 Task: Open Card Crisis Communication Planning in Board Vendor Management to Workspace Experiential Marketing and add a team member Softage.4@softage.net, a label Purple, a checklist Financial Management, an attachment from your google drive, a color Purple and finally, add a card description 'Develop and launch new customer engagement program' and a comment 'Given the potential impact of this task on our company strategic goals, let us ensure that we approach it with a long-term perspective.'. Add a start date 'Jan 04, 1900' with a due date 'Jan 11, 1900'
Action: Mouse moved to (72, 408)
Screenshot: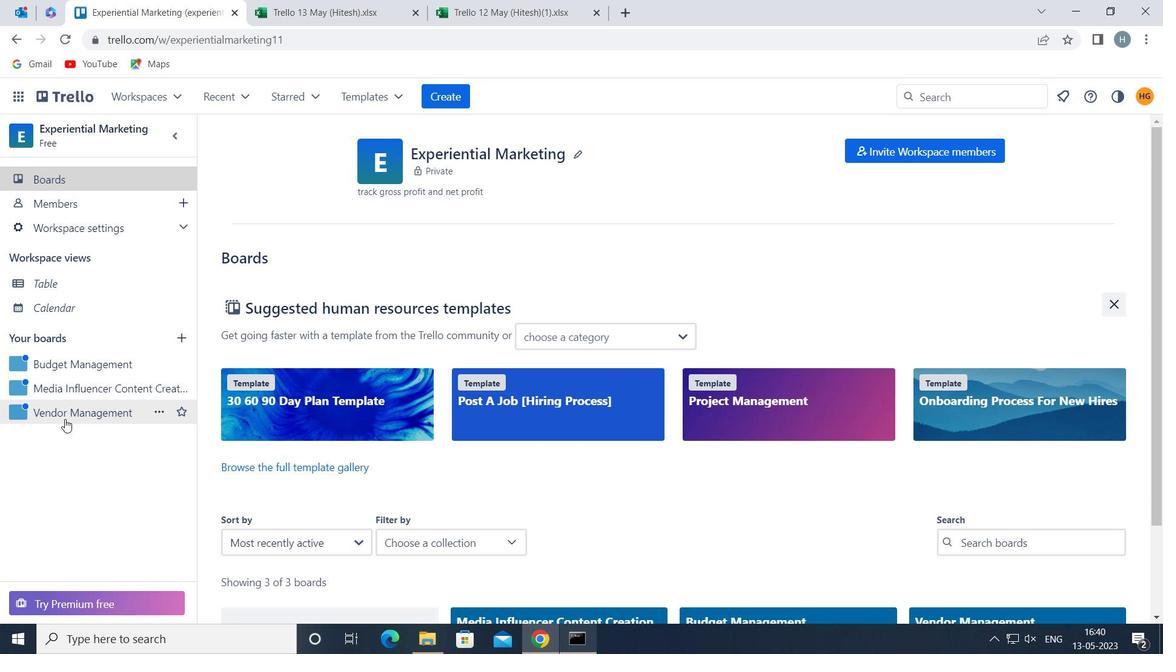 
Action: Mouse pressed left at (72, 408)
Screenshot: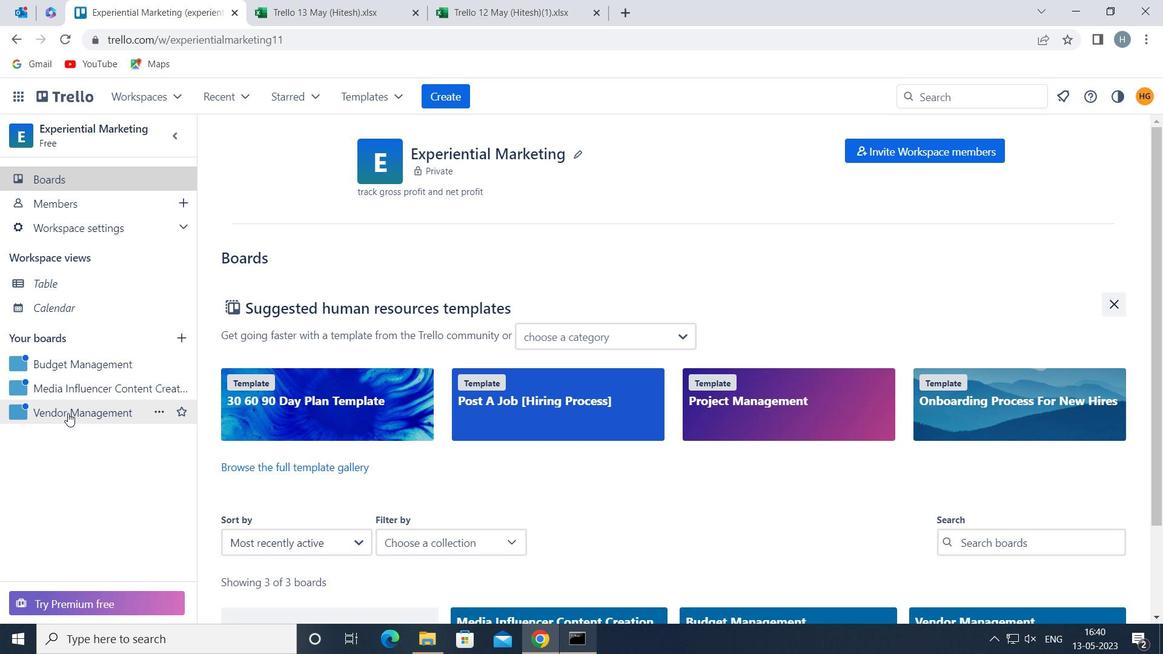 
Action: Mouse moved to (510, 216)
Screenshot: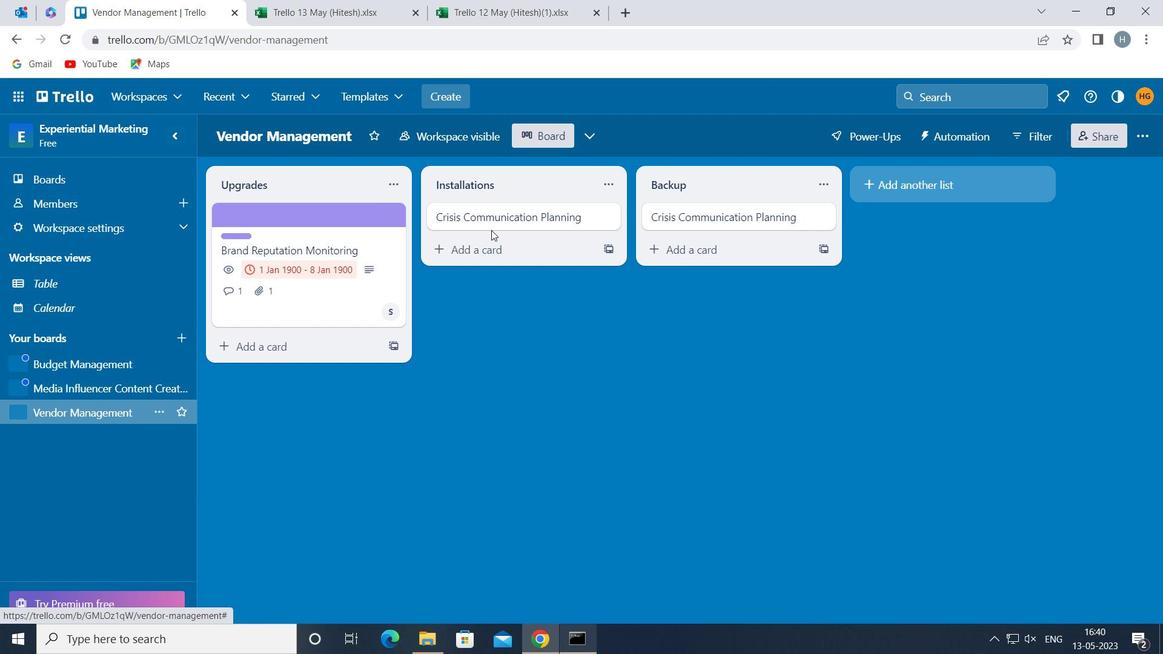 
Action: Mouse pressed left at (510, 216)
Screenshot: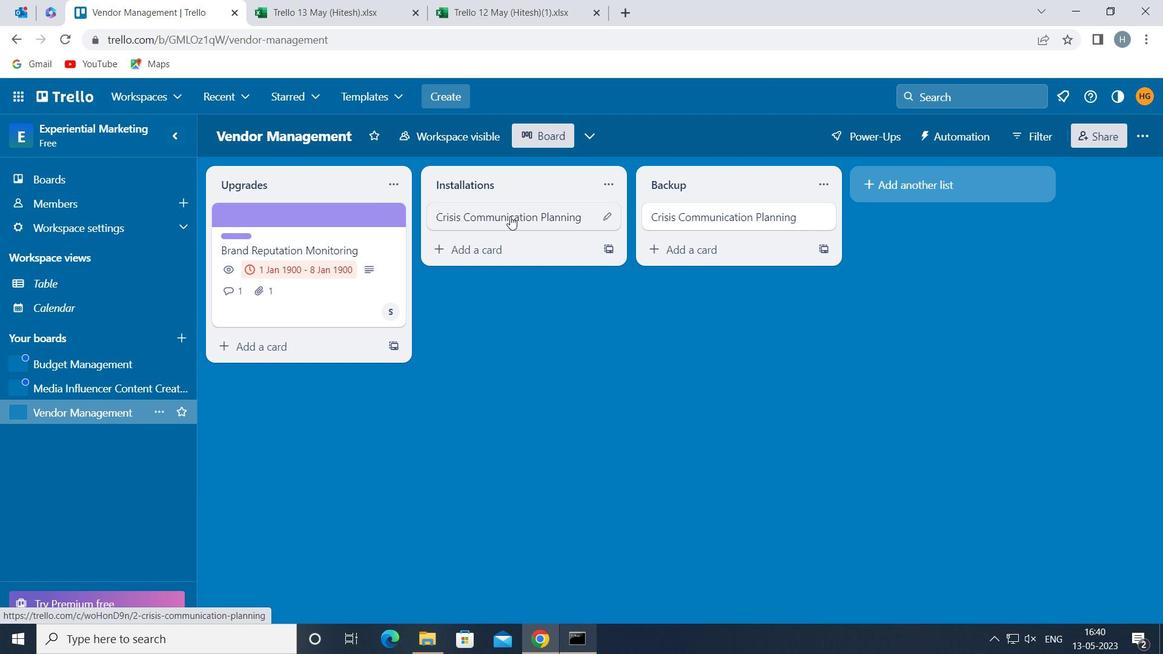 
Action: Mouse moved to (801, 270)
Screenshot: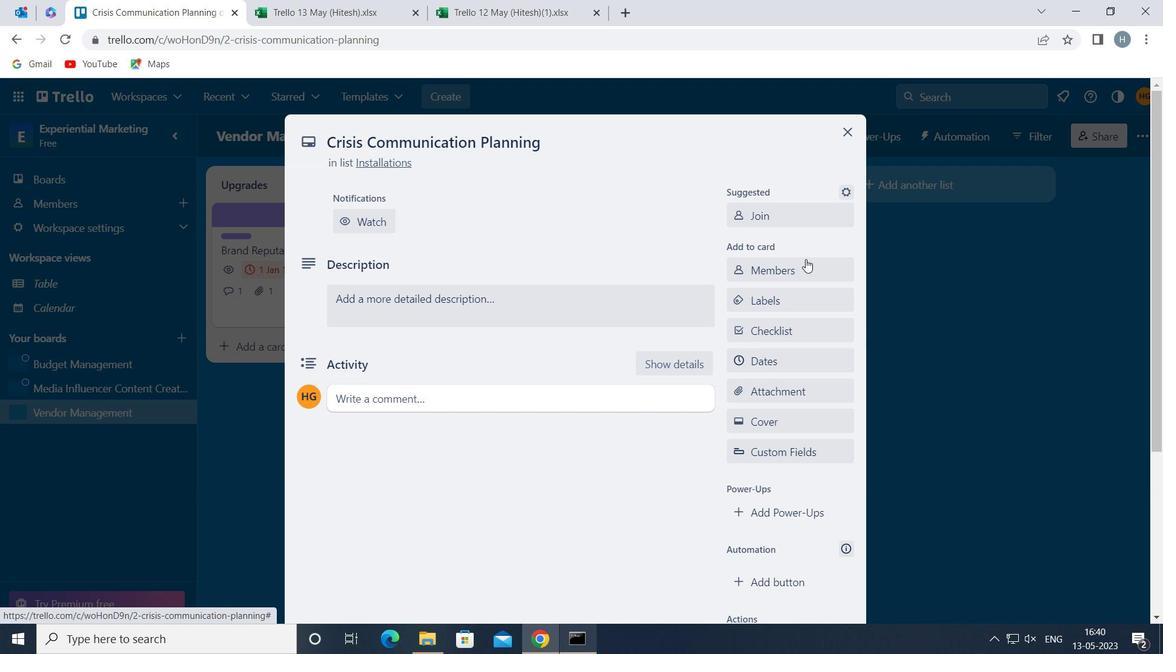 
Action: Mouse pressed left at (801, 270)
Screenshot: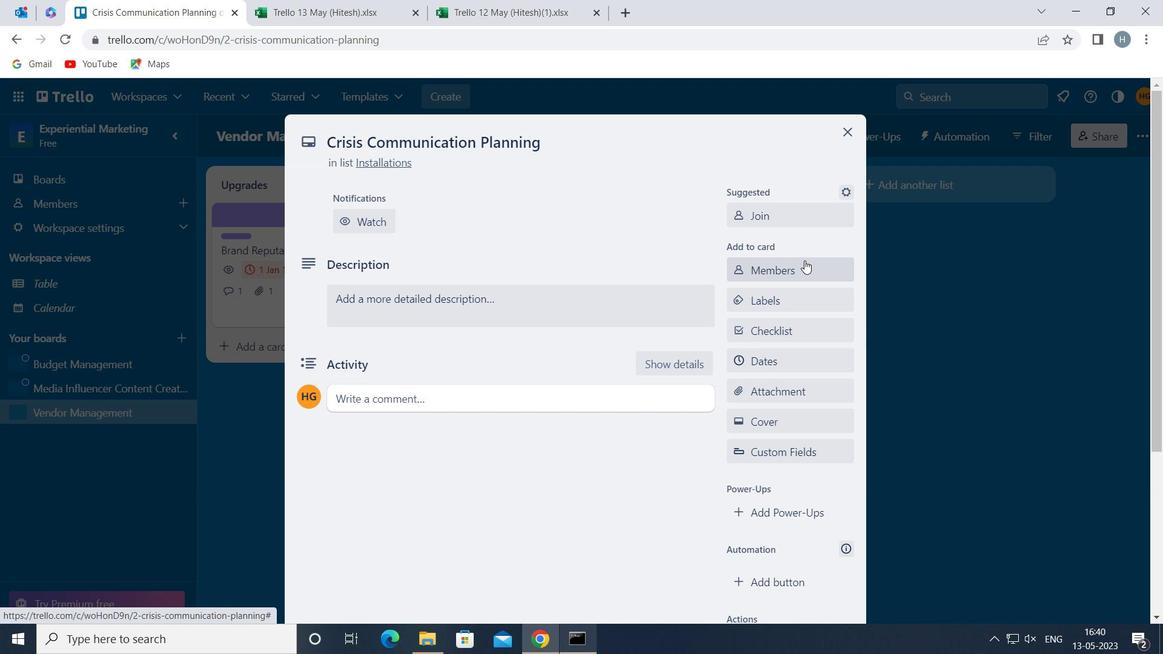 
Action: Mouse moved to (801, 270)
Screenshot: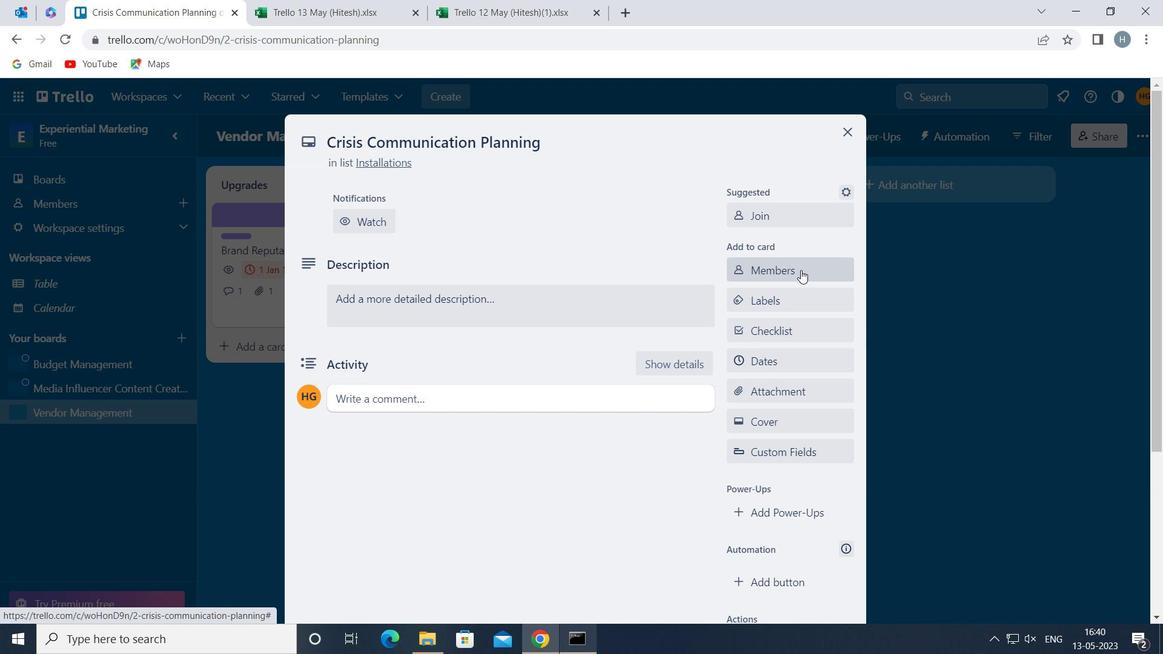 
Action: Key pressed softage
Screenshot: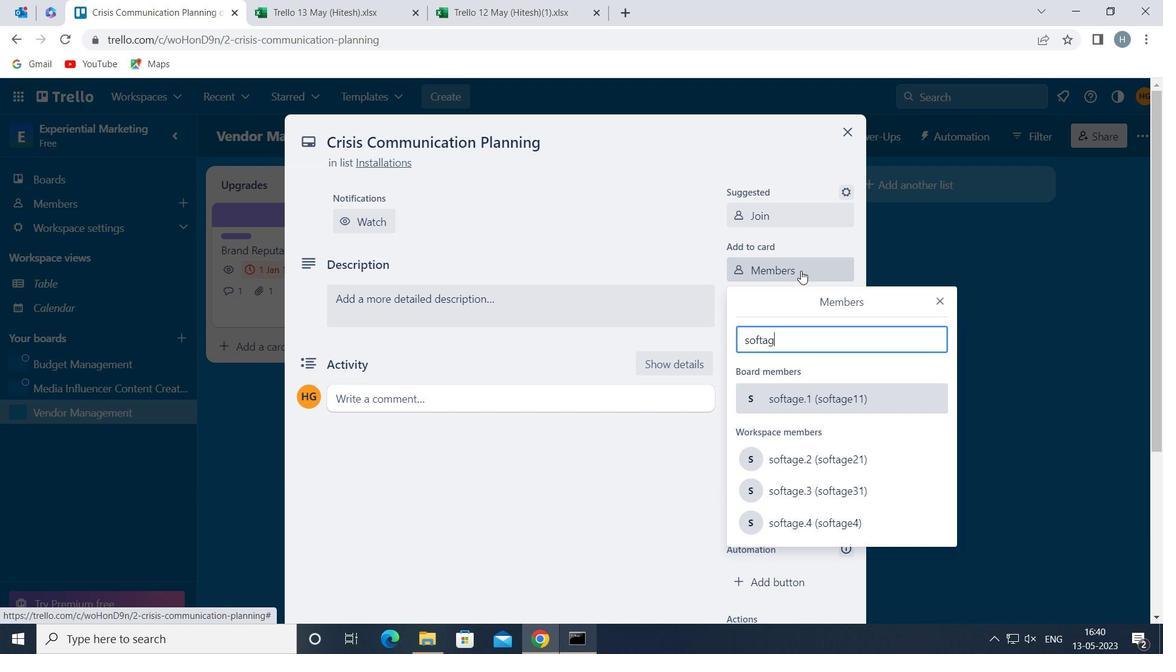 
Action: Mouse moved to (841, 518)
Screenshot: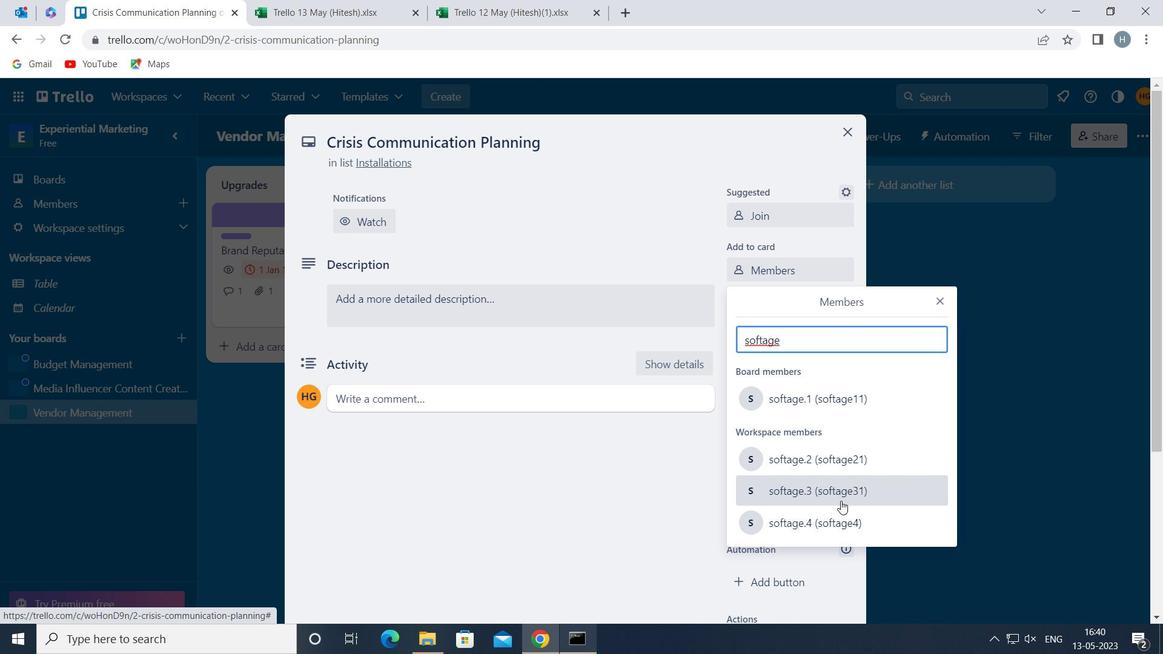 
Action: Mouse pressed left at (841, 518)
Screenshot: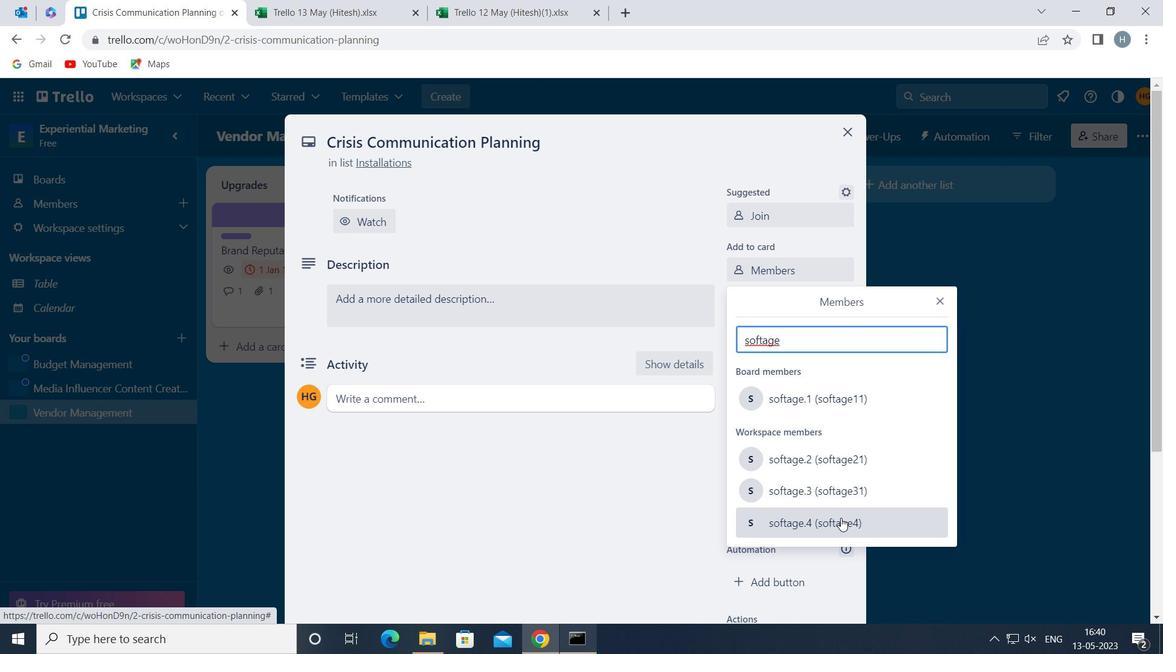 
Action: Mouse moved to (941, 299)
Screenshot: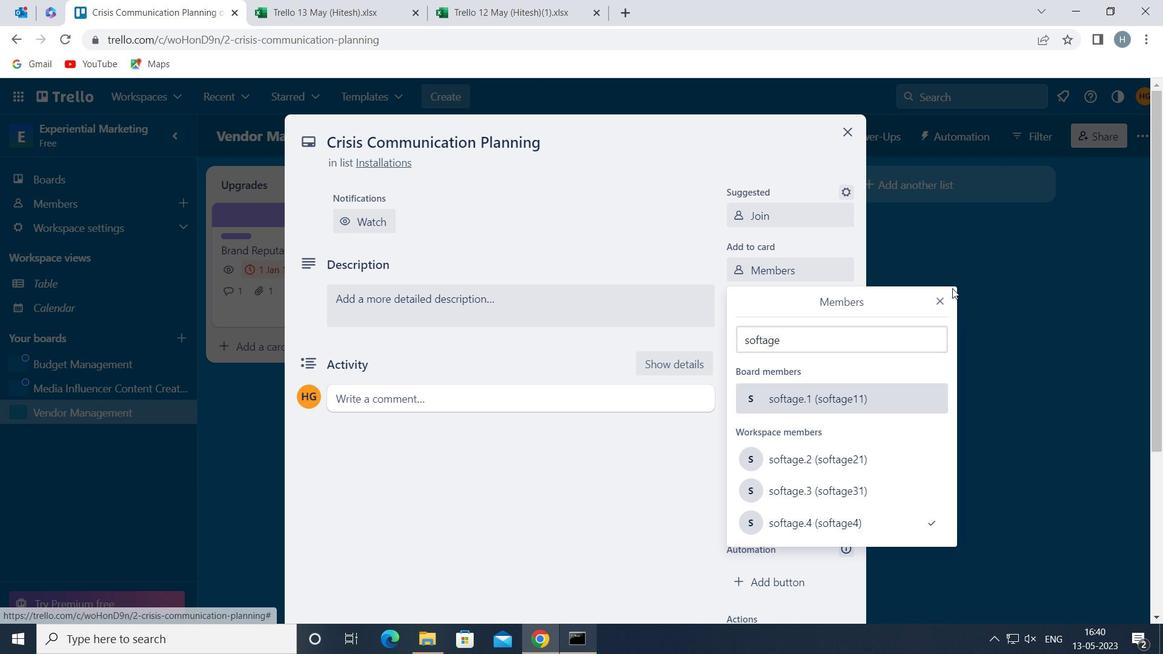 
Action: Mouse pressed left at (941, 299)
Screenshot: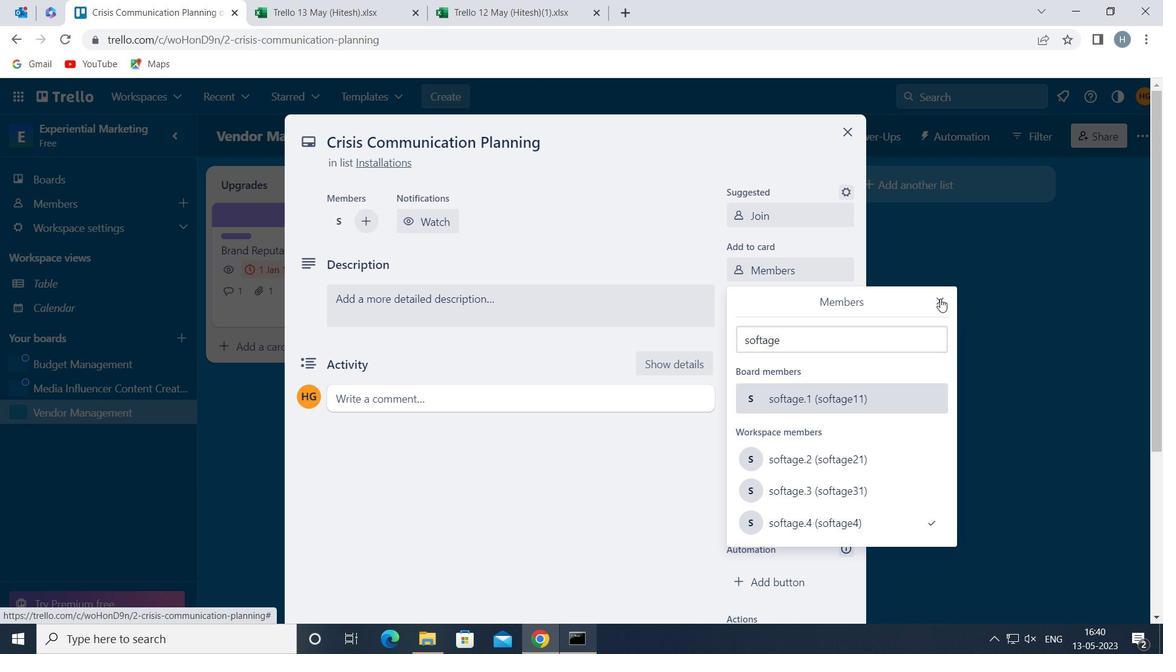 
Action: Mouse moved to (807, 301)
Screenshot: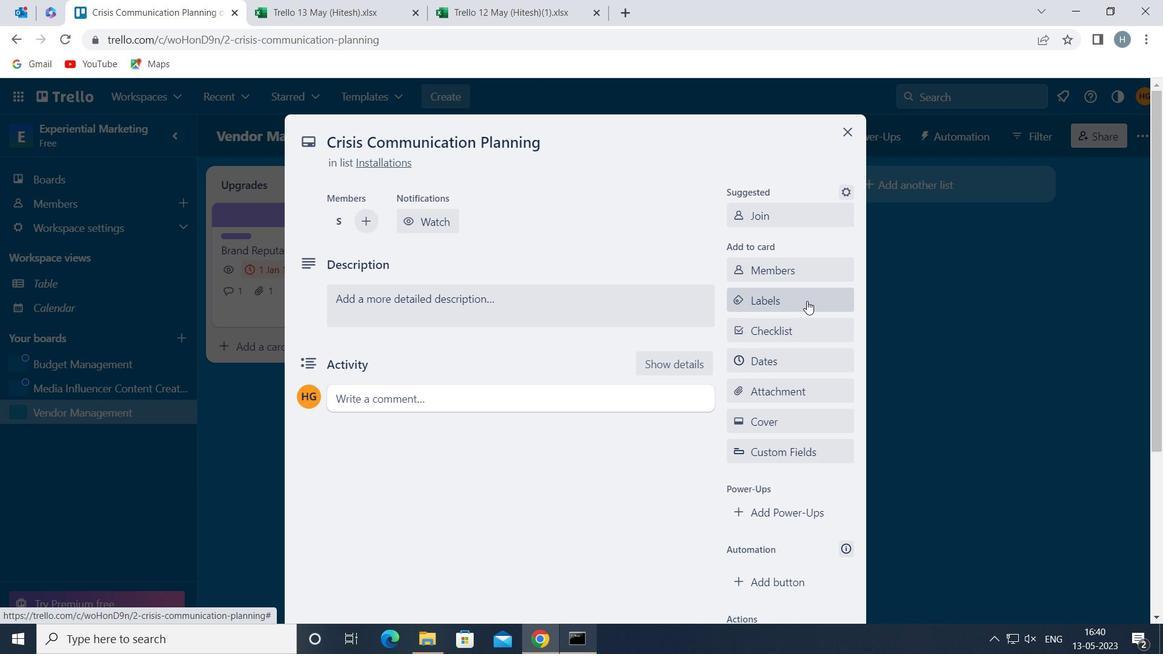
Action: Mouse pressed left at (807, 301)
Screenshot: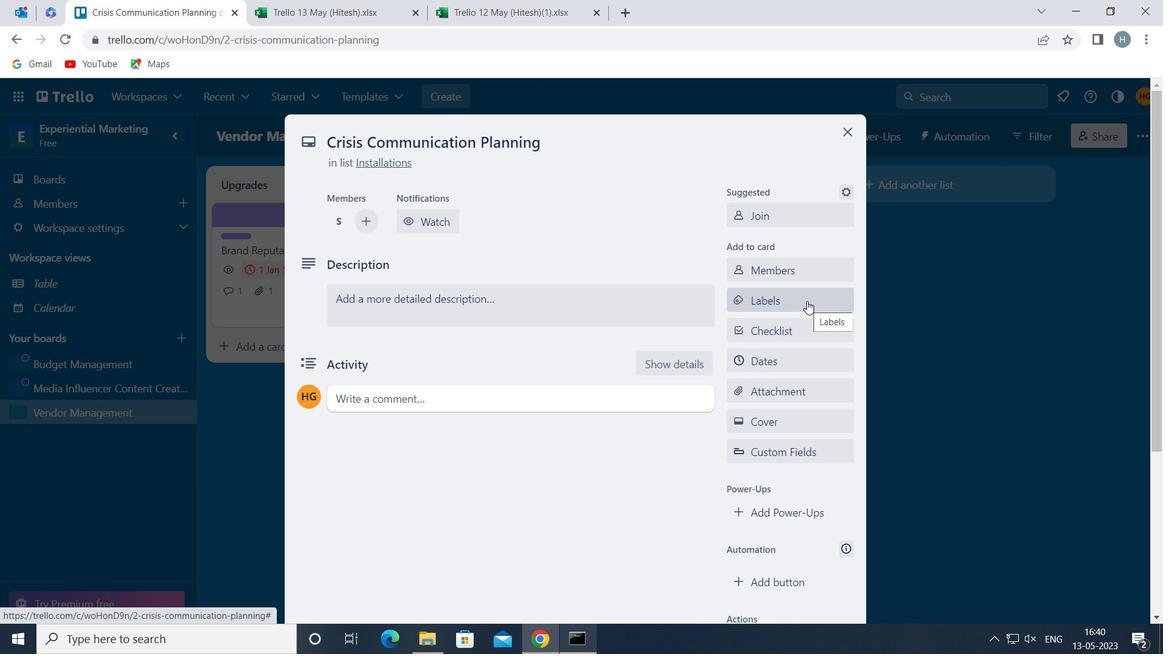 
Action: Mouse moved to (821, 327)
Screenshot: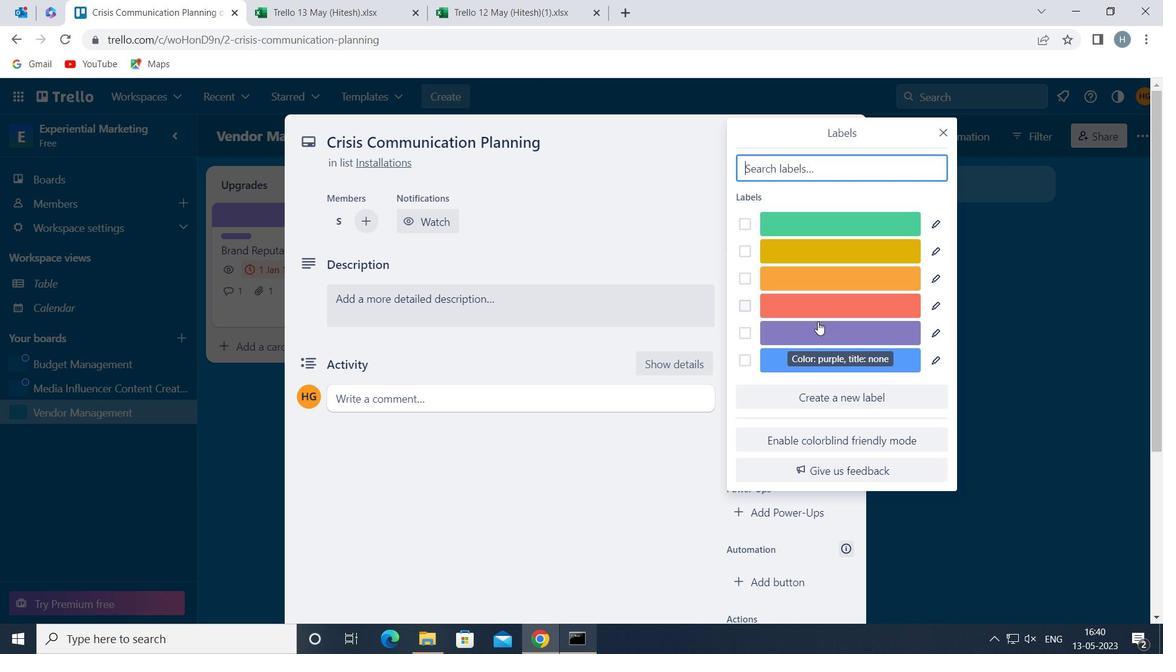 
Action: Mouse pressed left at (821, 327)
Screenshot: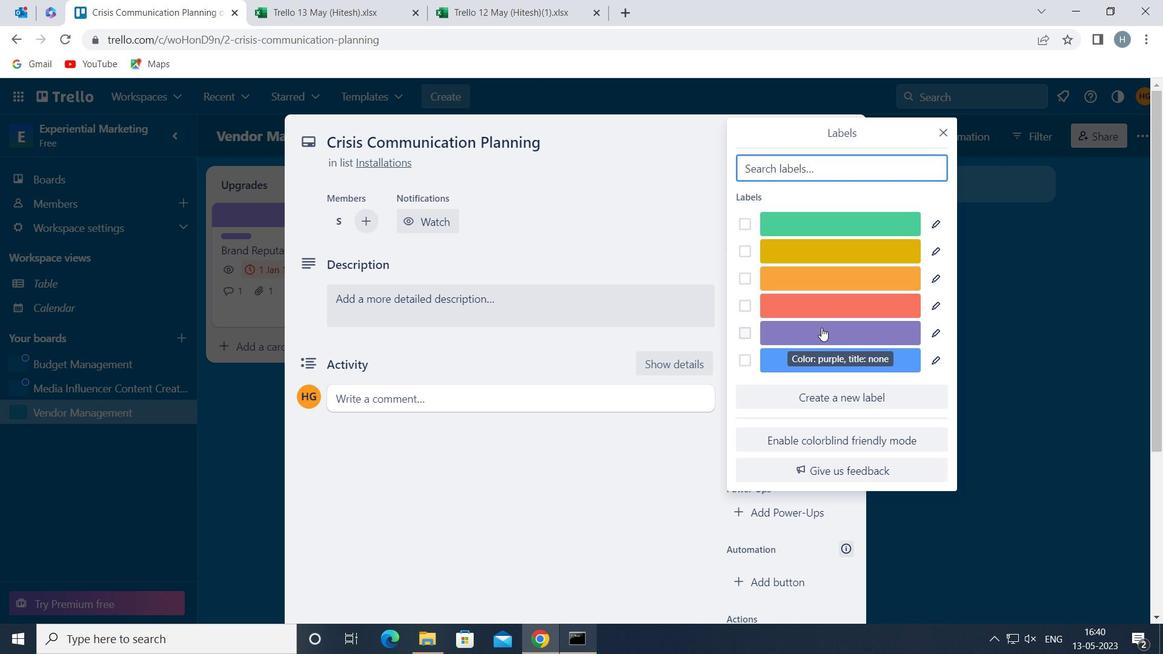 
Action: Mouse moved to (948, 127)
Screenshot: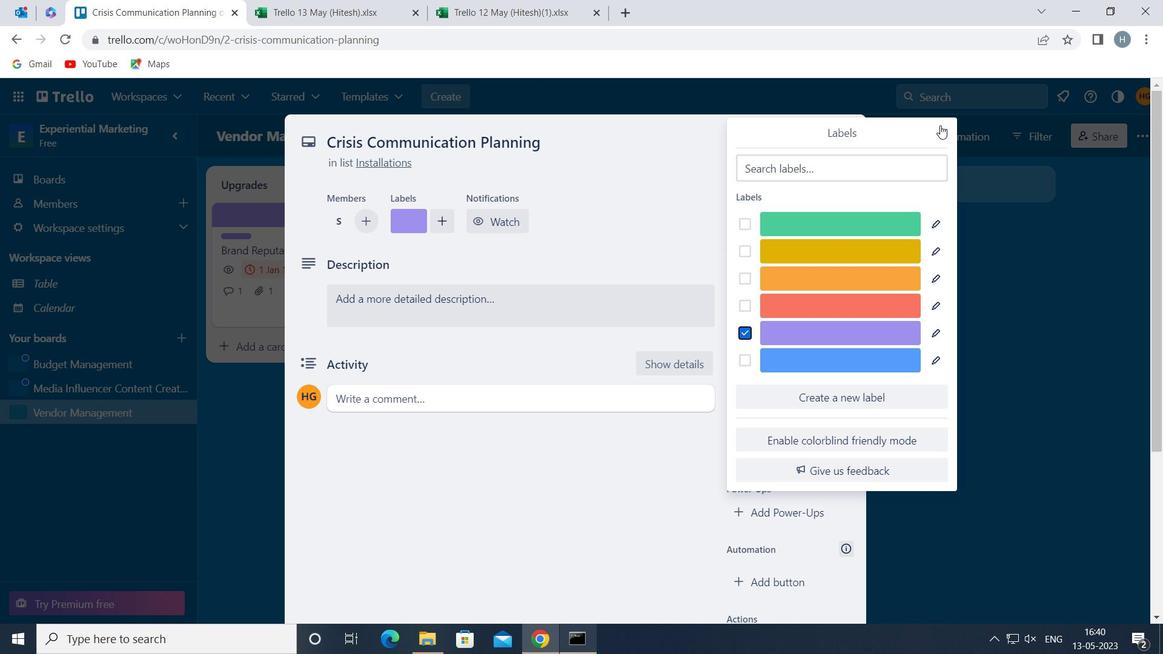 
Action: Mouse pressed left at (948, 127)
Screenshot: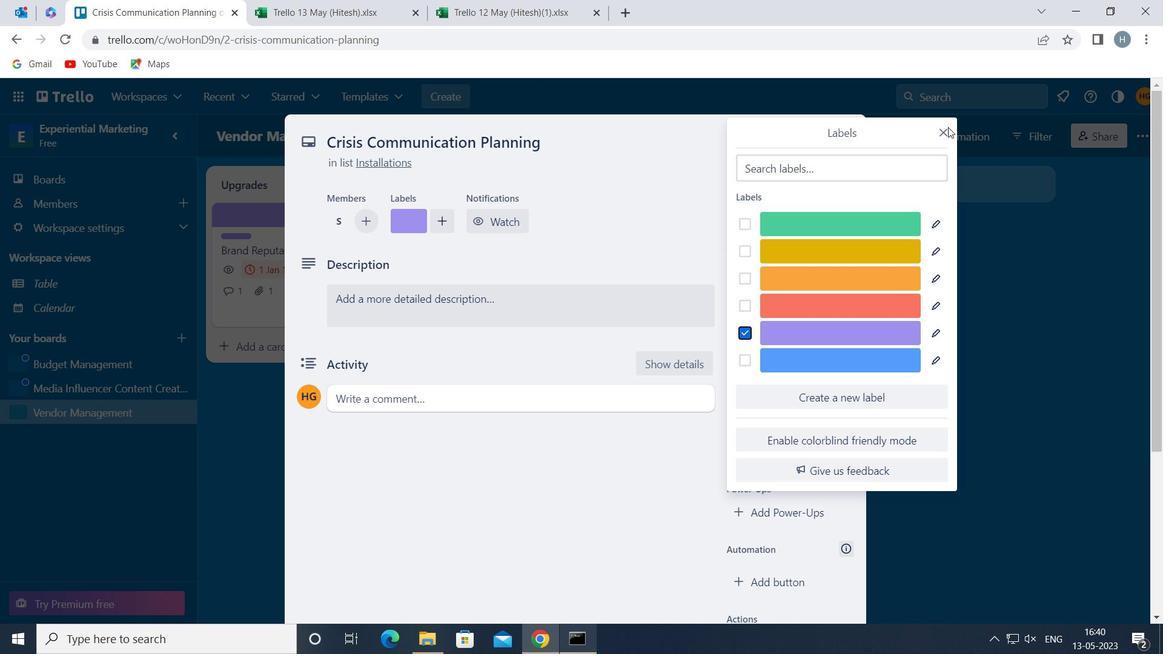 
Action: Mouse moved to (944, 131)
Screenshot: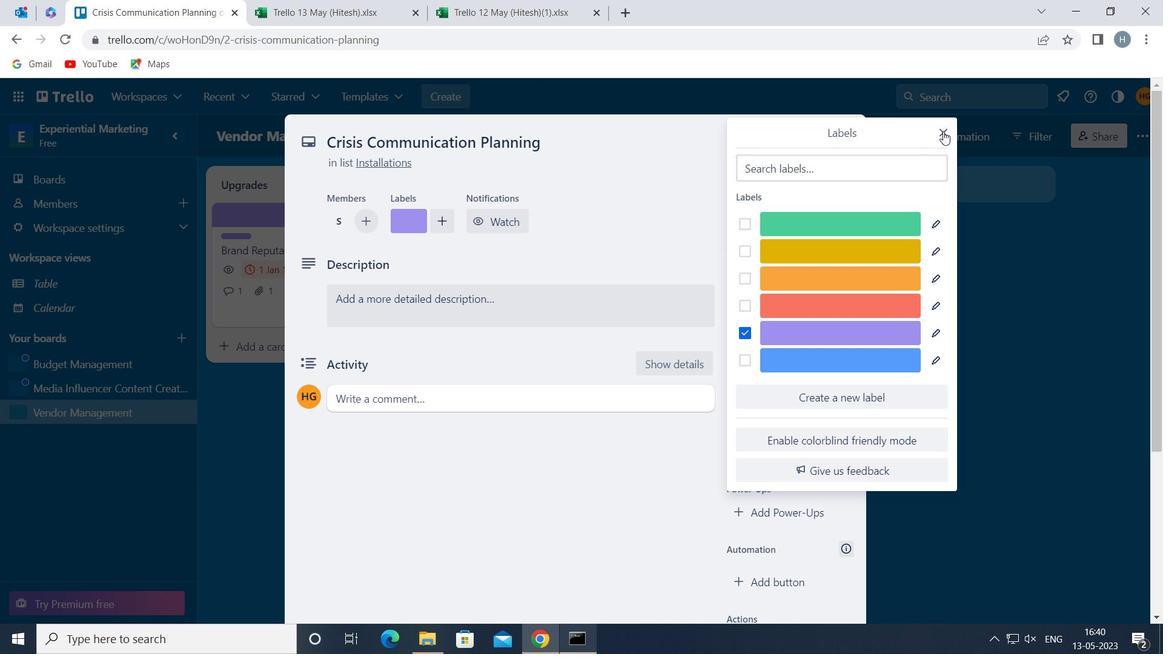 
Action: Mouse pressed left at (944, 131)
Screenshot: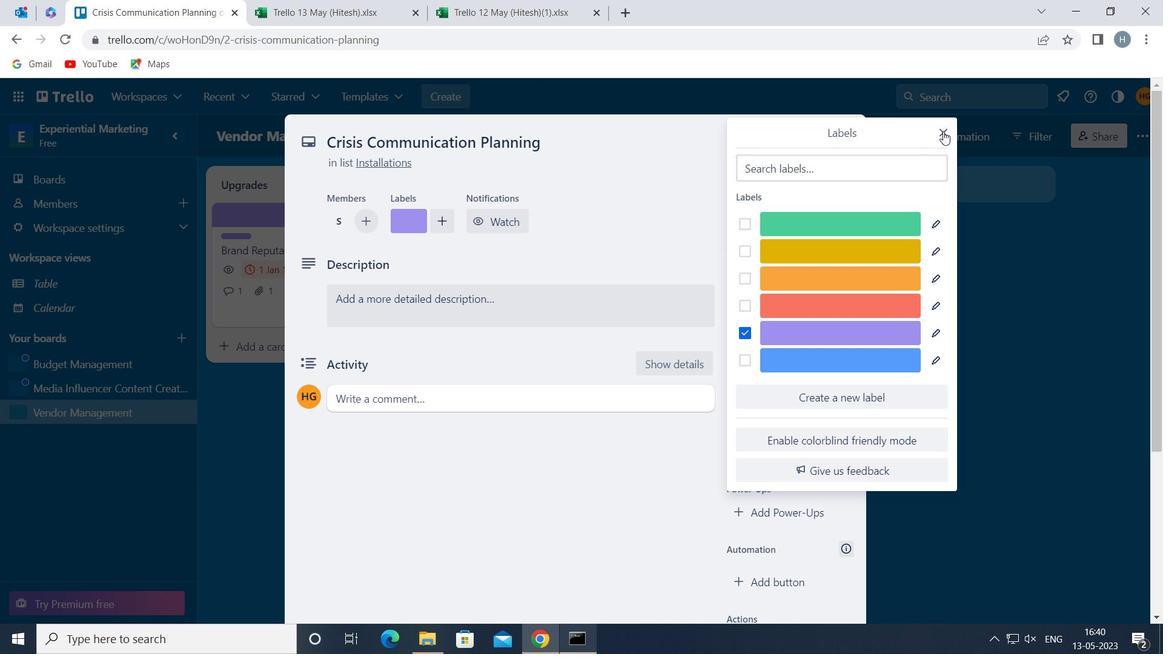 
Action: Mouse moved to (787, 326)
Screenshot: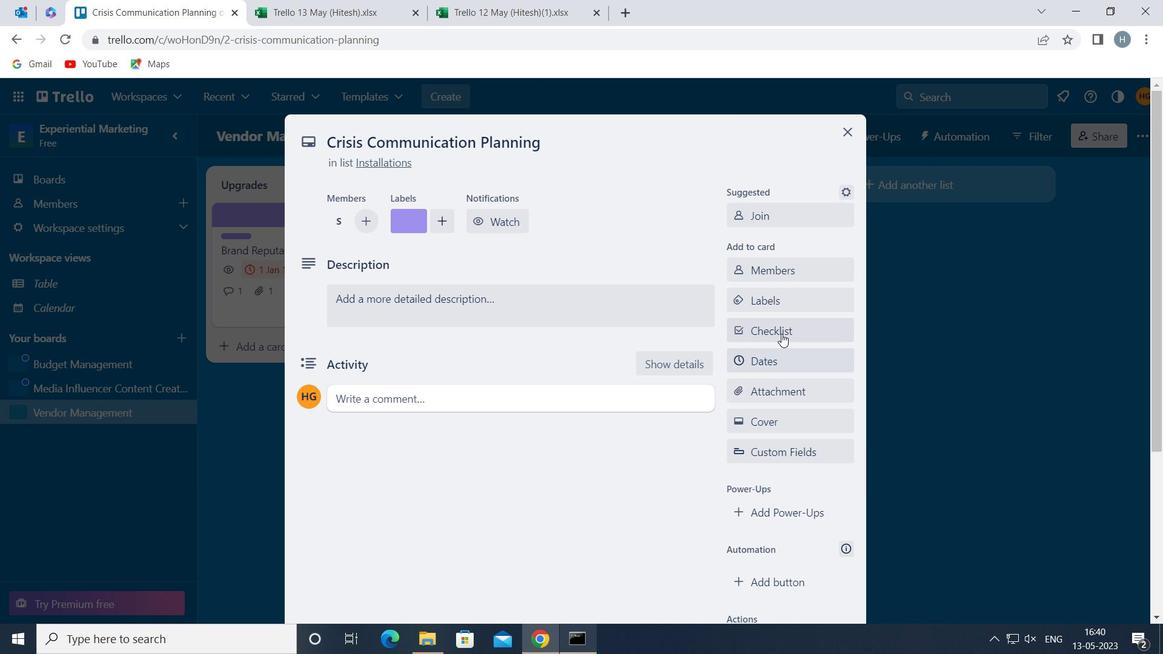 
Action: Mouse pressed left at (787, 326)
Screenshot: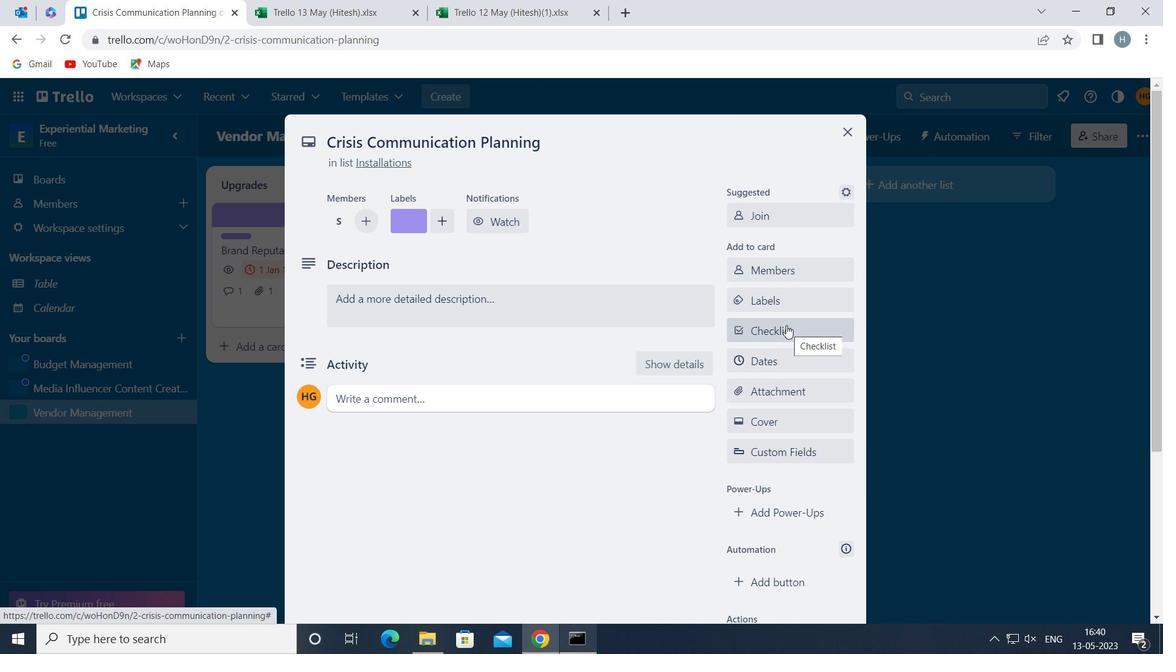 
Action: Mouse moved to (787, 326)
Screenshot: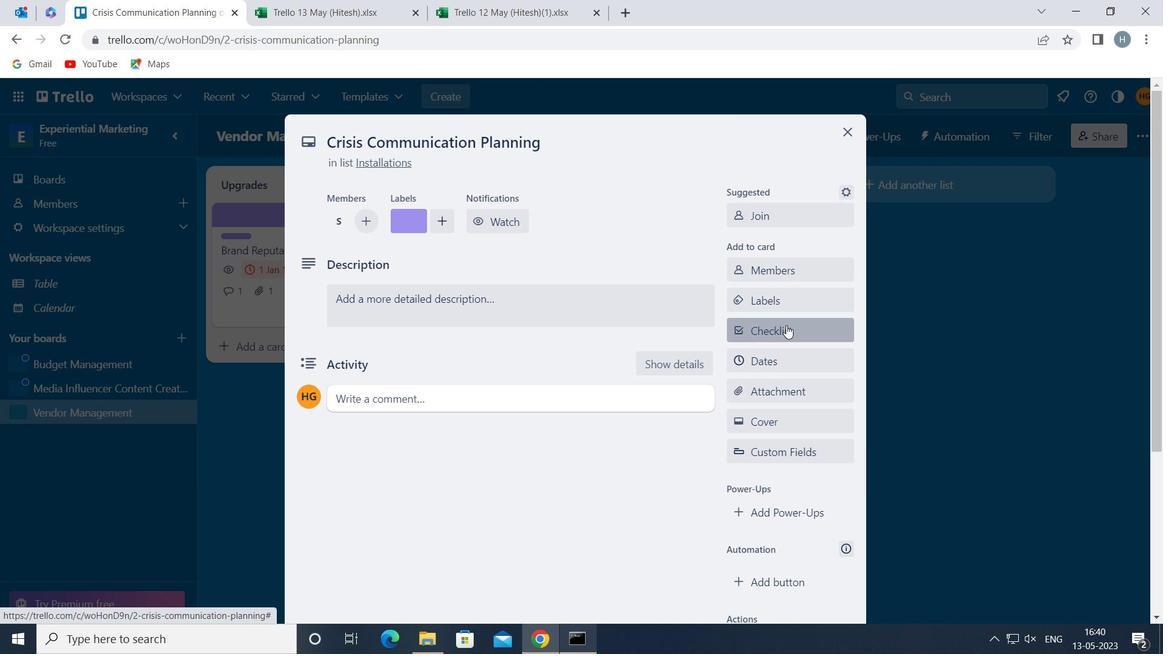 
Action: Key pressed <Key.shift><Key.shift><Key.shift><Key.shift><Key.shift><Key.shift>FINANCIAL<Key.space><Key.shift>MANAGEMENT
Screenshot: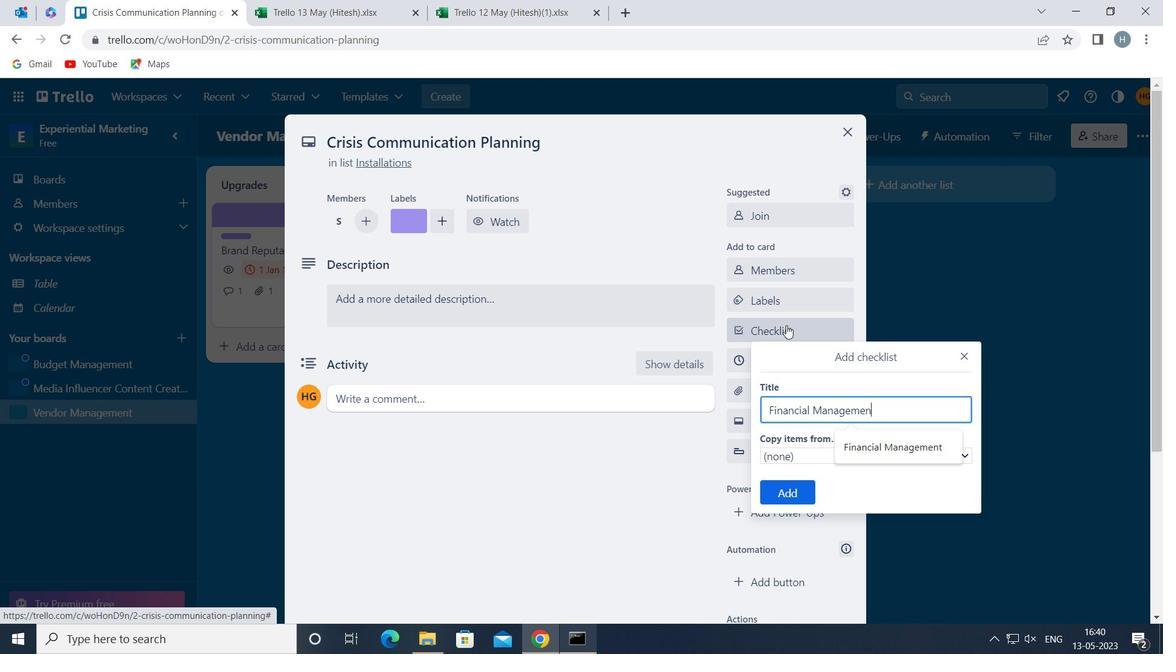 
Action: Mouse moved to (793, 484)
Screenshot: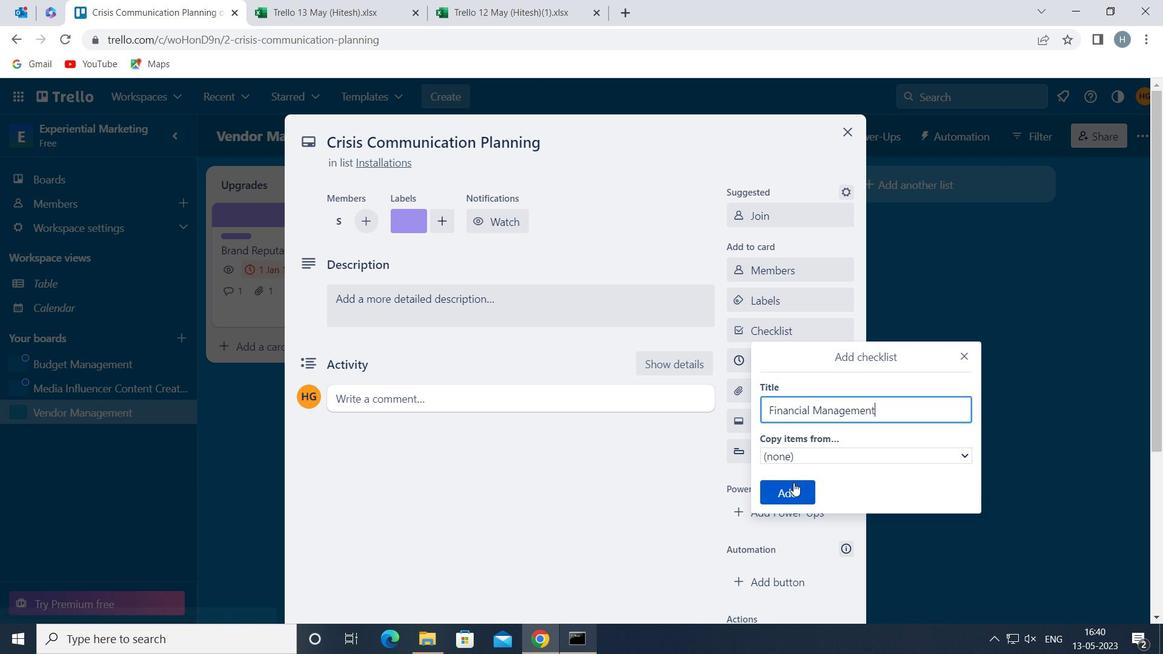 
Action: Mouse pressed left at (793, 484)
Screenshot: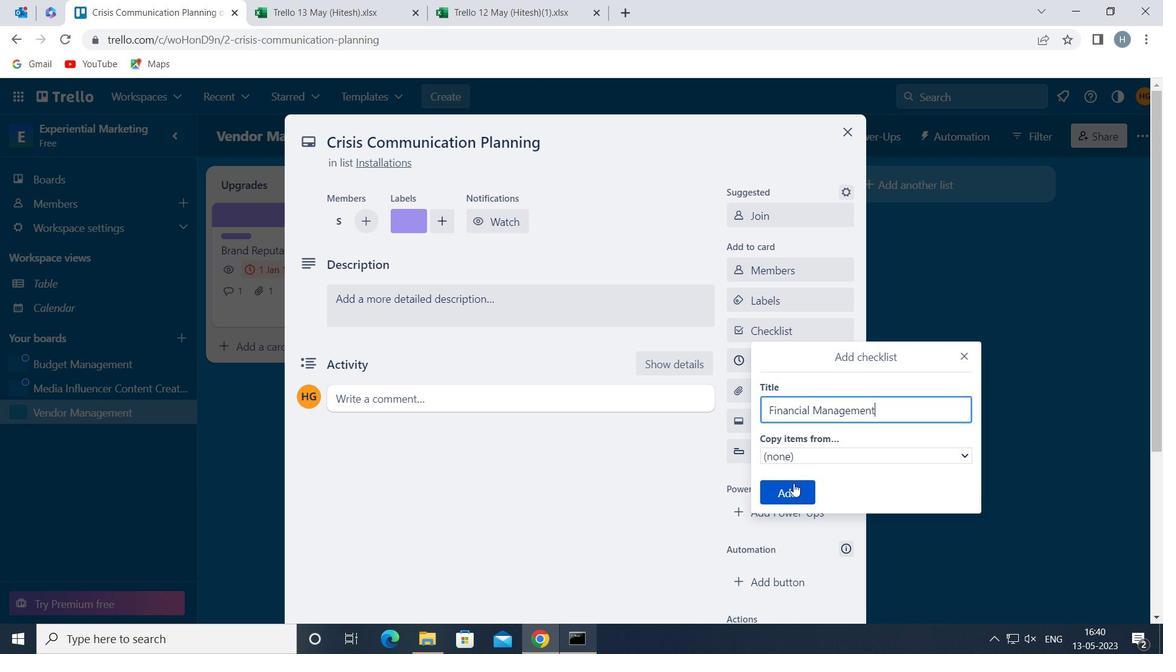 
Action: Mouse moved to (806, 382)
Screenshot: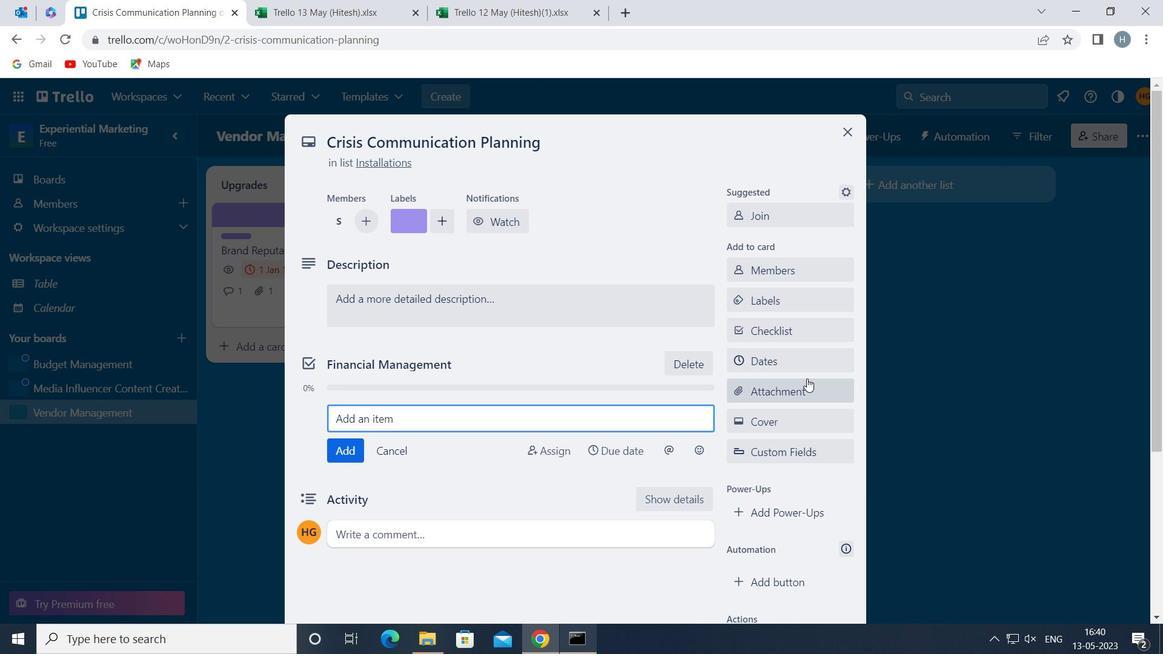 
Action: Mouse pressed left at (806, 382)
Screenshot: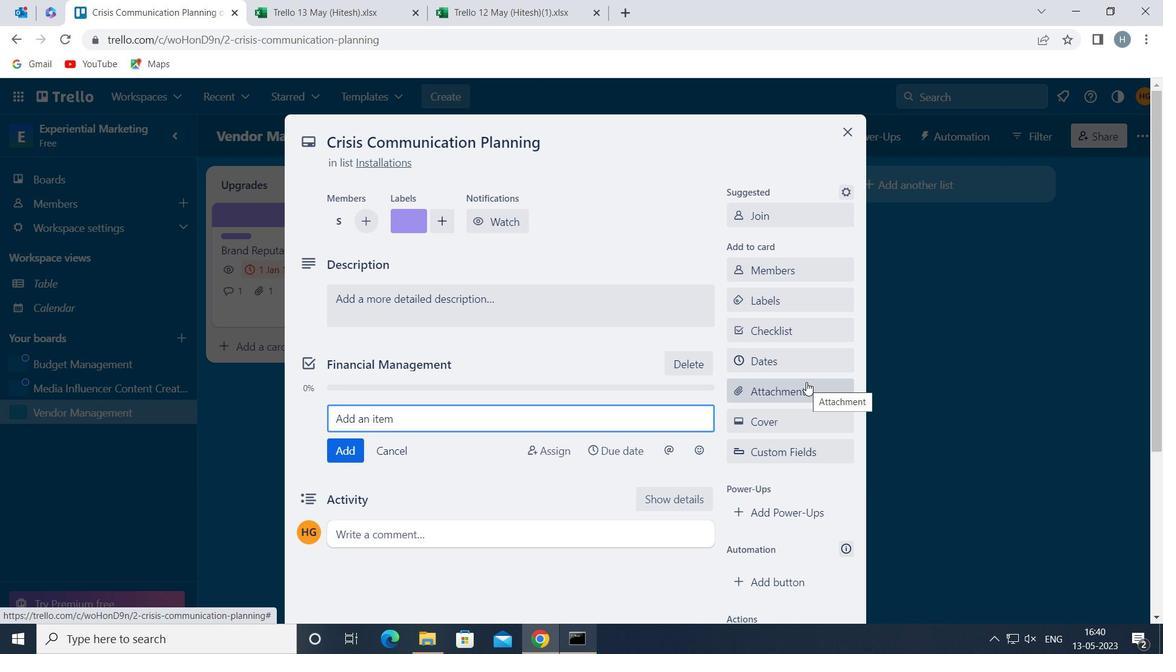 
Action: Mouse moved to (798, 214)
Screenshot: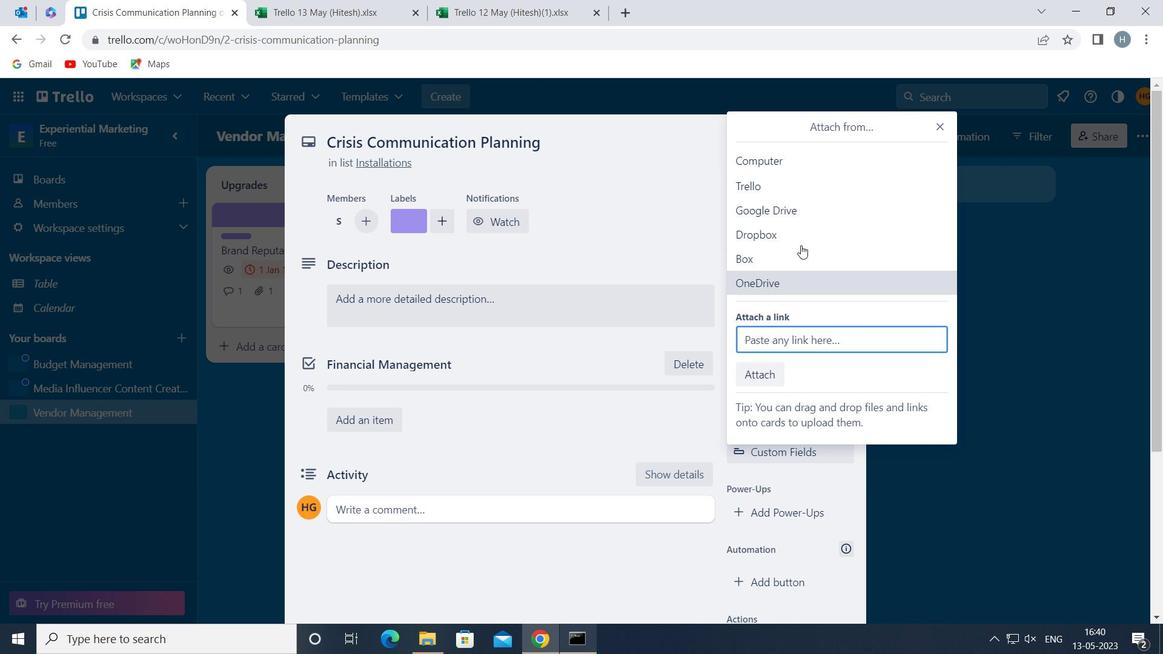 
Action: Mouse pressed left at (798, 214)
Screenshot: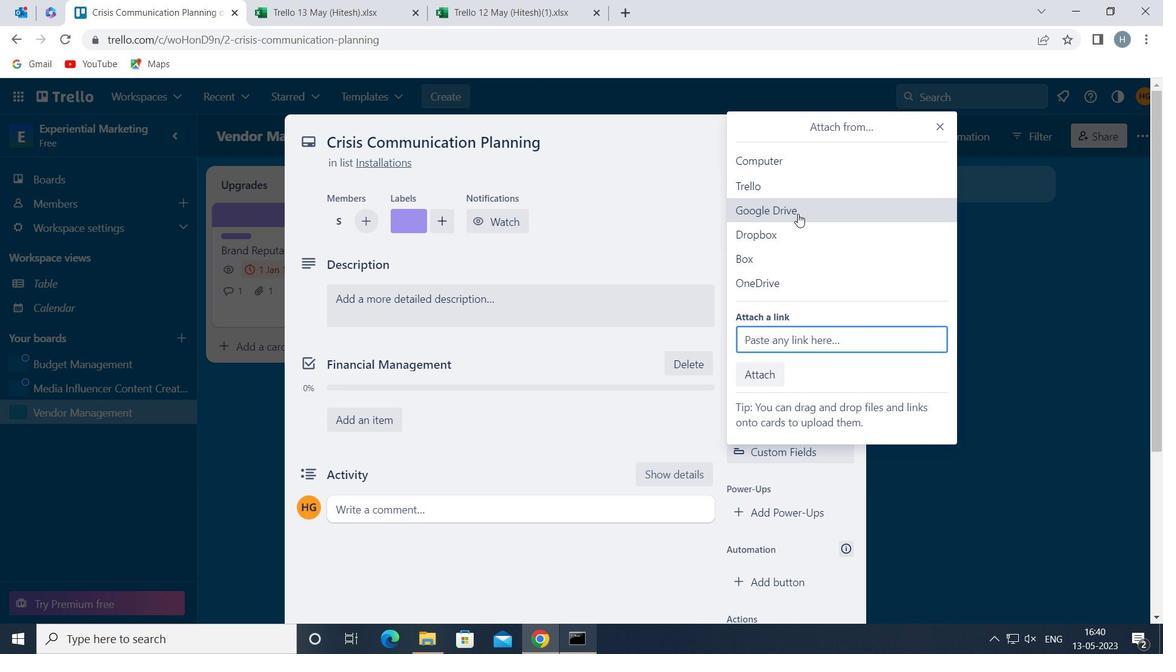 
Action: Mouse moved to (288, 341)
Screenshot: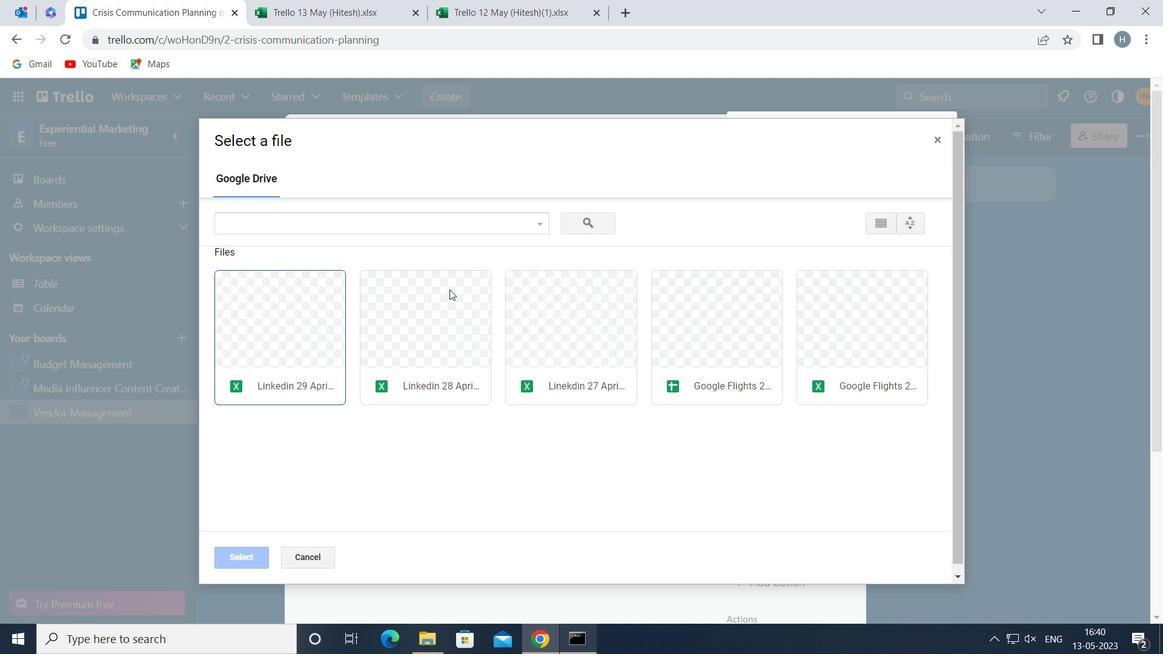 
Action: Mouse pressed left at (288, 341)
Screenshot: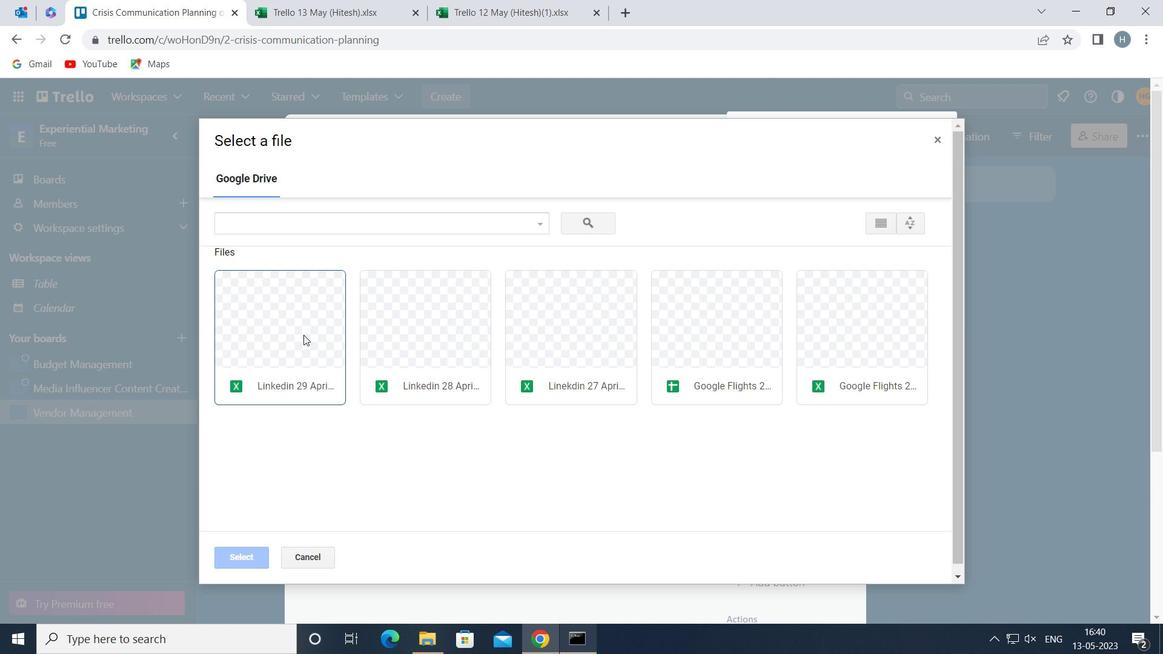 
Action: Mouse moved to (231, 552)
Screenshot: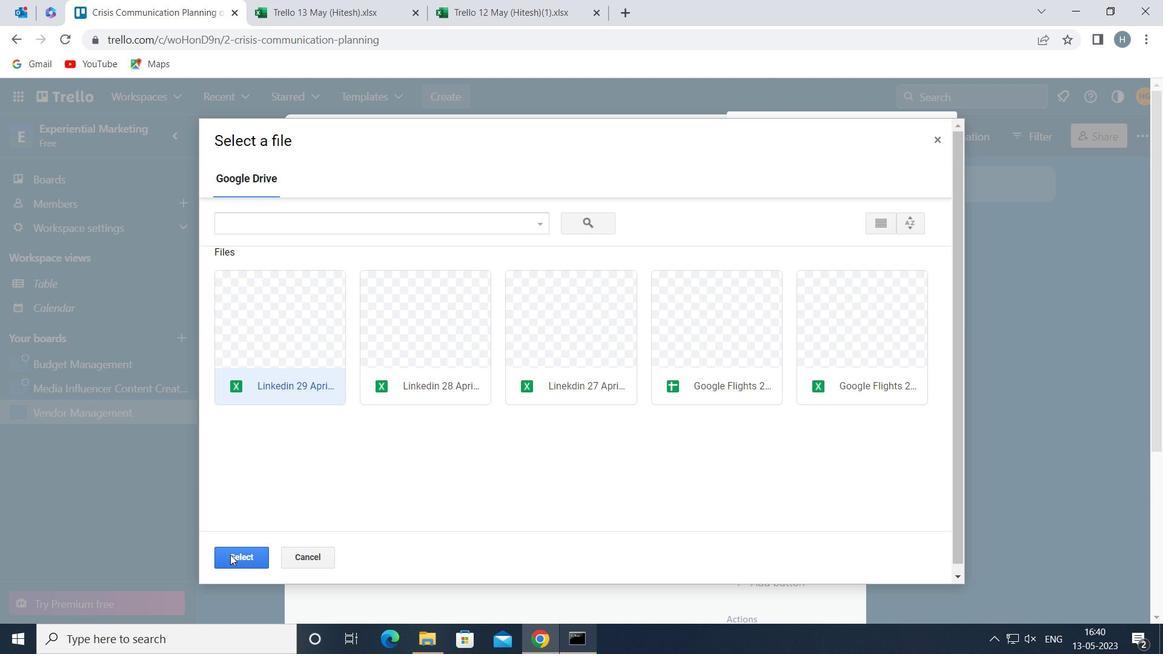 
Action: Mouse pressed left at (231, 552)
Screenshot: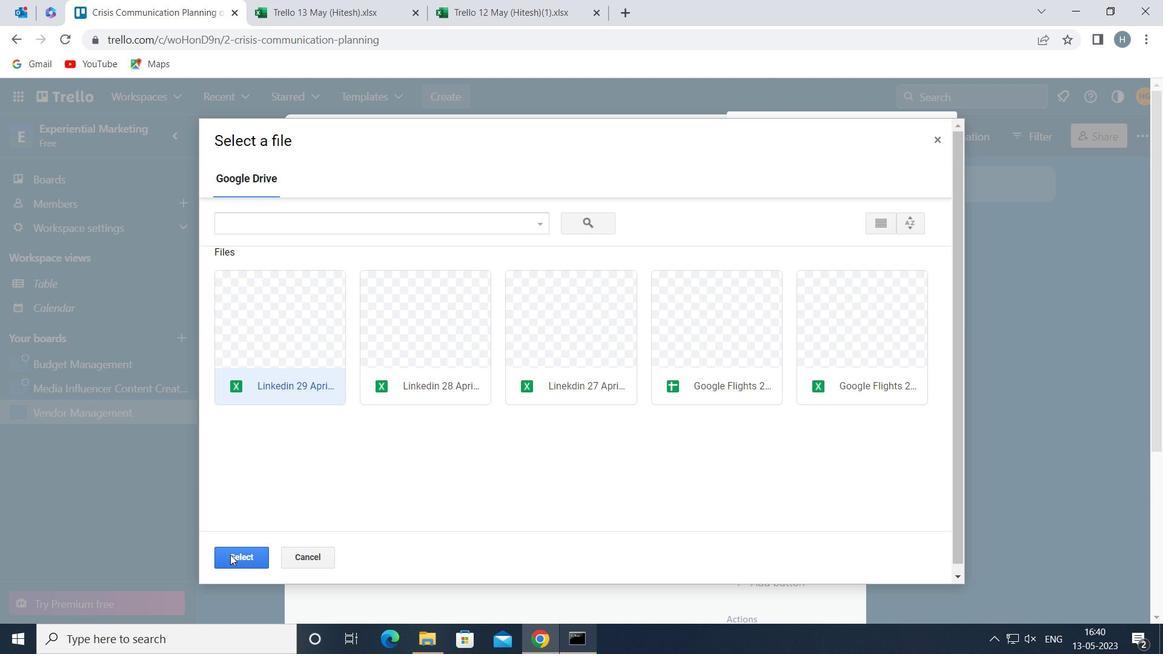 
Action: Mouse moved to (799, 423)
Screenshot: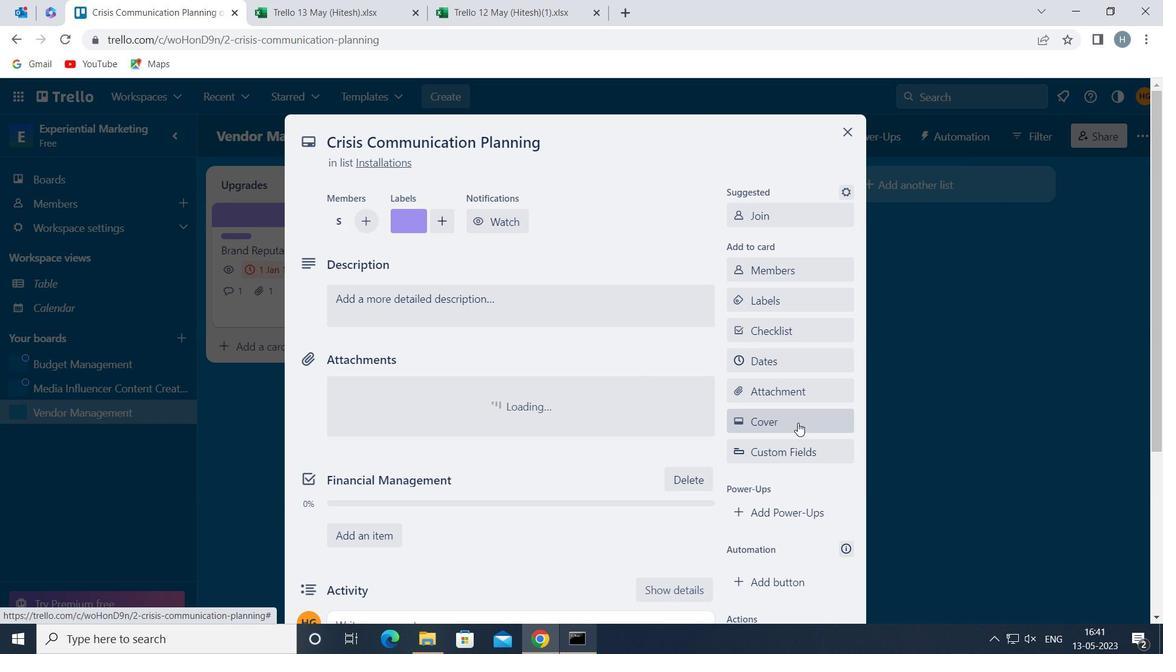 
Action: Mouse pressed left at (799, 423)
Screenshot: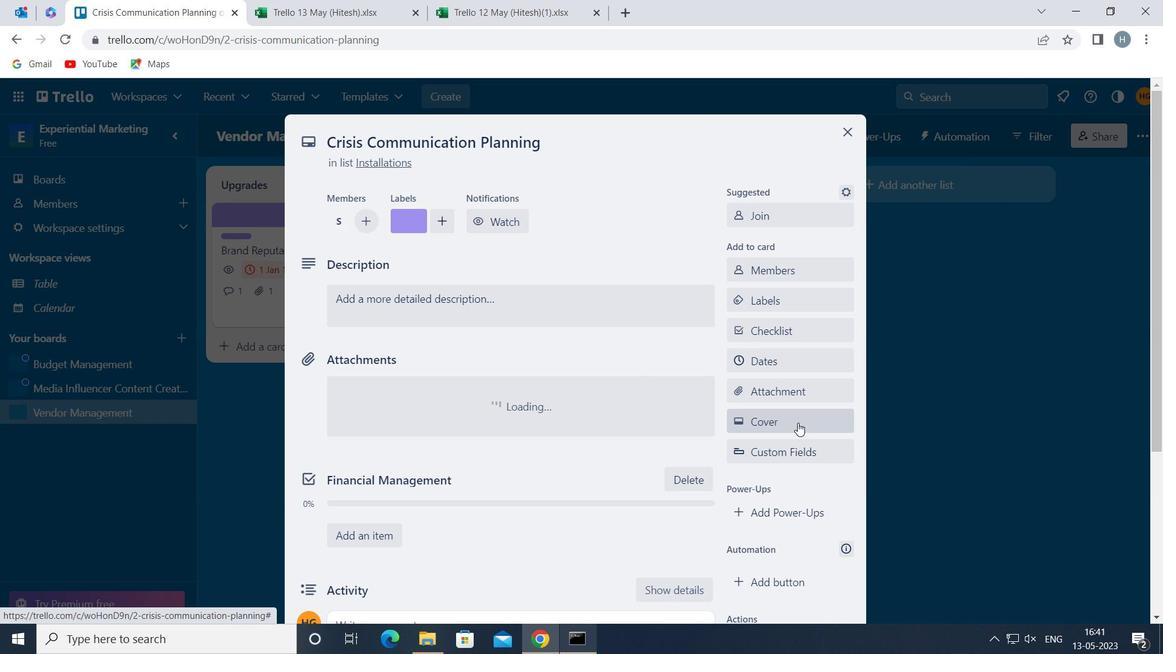 
Action: Mouse moved to (938, 320)
Screenshot: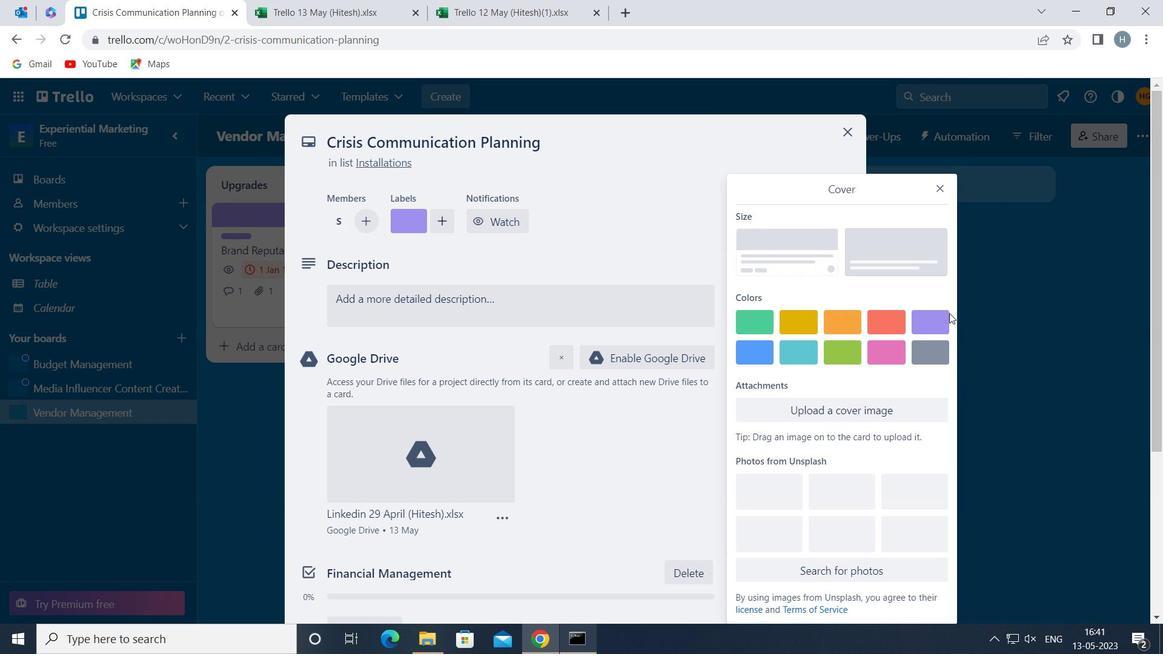 
Action: Mouse pressed left at (938, 320)
Screenshot: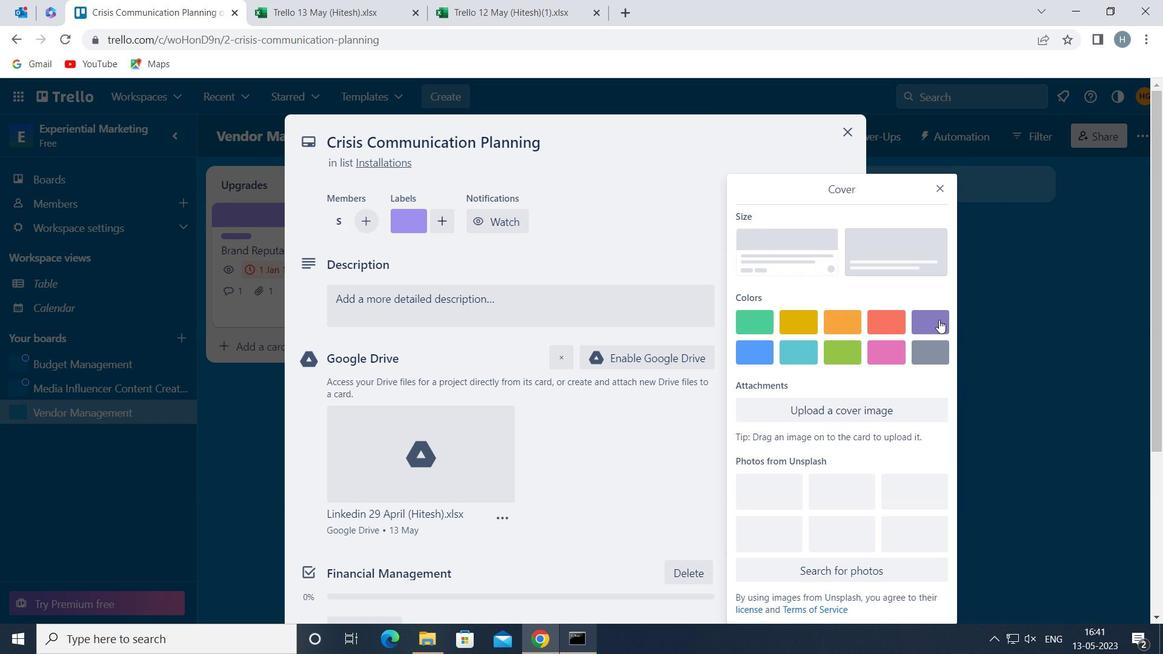 
Action: Mouse moved to (944, 157)
Screenshot: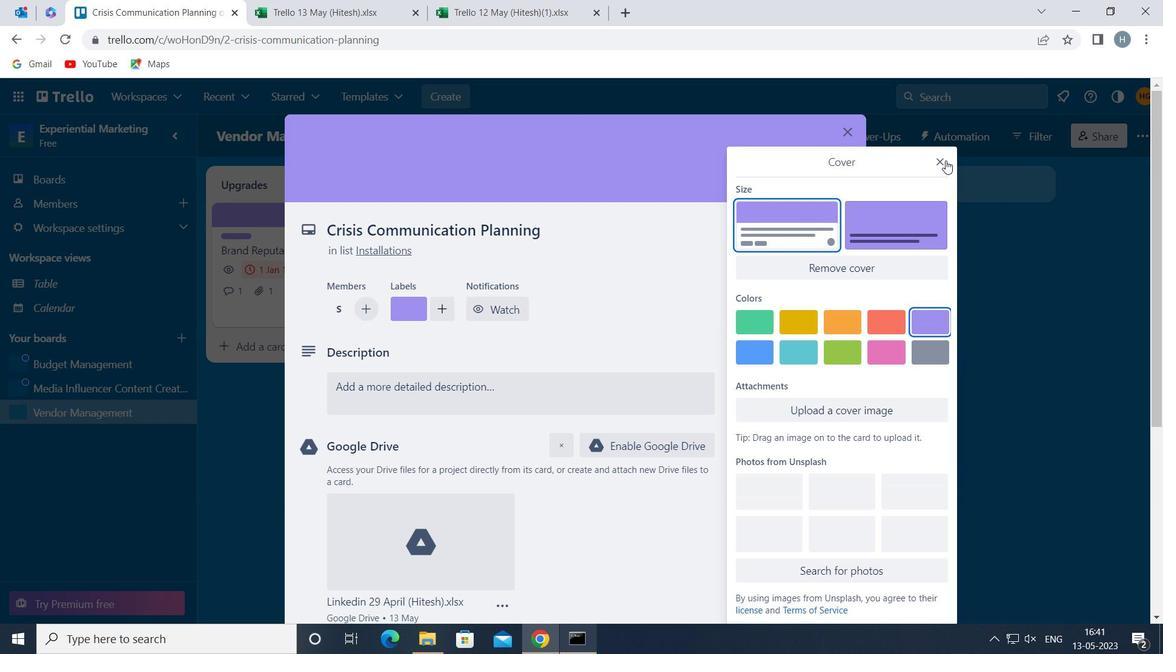 
Action: Mouse pressed left at (944, 157)
Screenshot: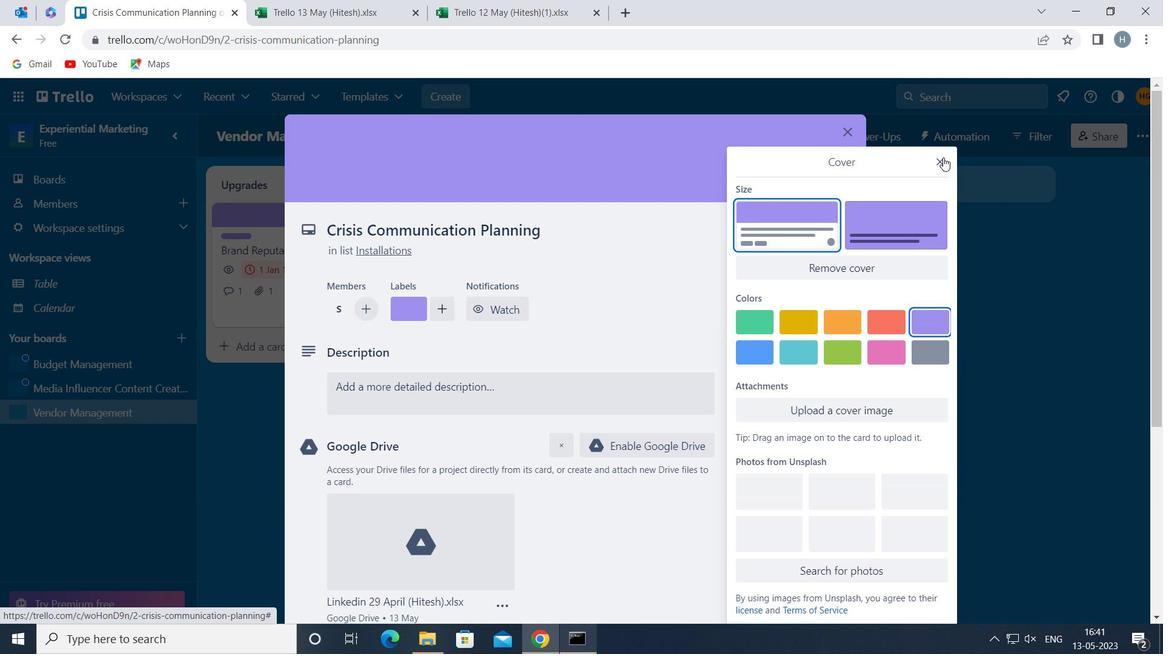 
Action: Mouse moved to (597, 388)
Screenshot: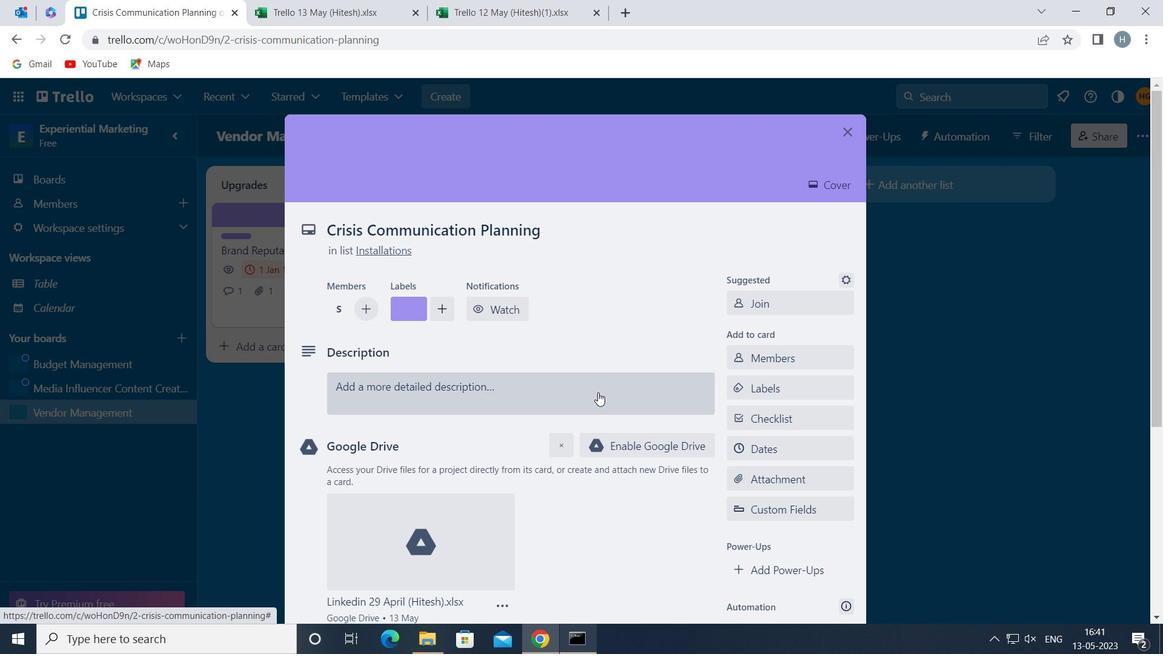 
Action: Mouse pressed left at (597, 388)
Screenshot: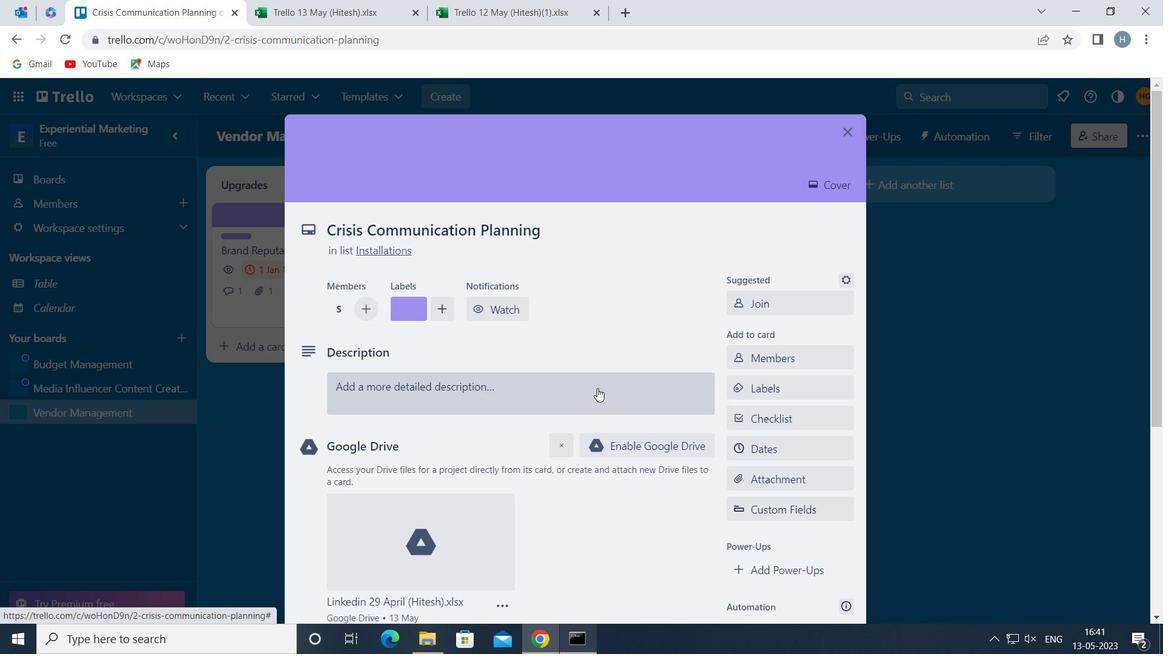 
Action: Mouse moved to (553, 431)
Screenshot: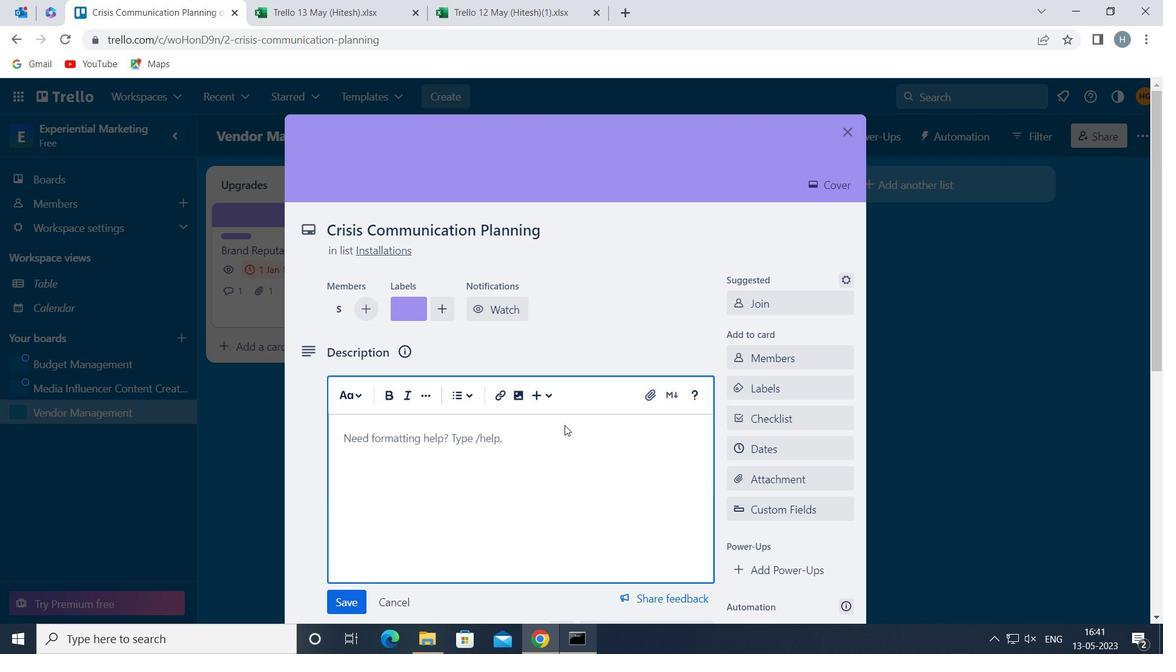 
Action: Key pressed <Key.shift>DEVELOP<Key.space>AND<Key.space>LAUNCH<Key.space>NEW<Key.space>CUSTOMER<Key.space>ENGAGR<Key.backspace>EMENT<Key.space>PROGRAM
Screenshot: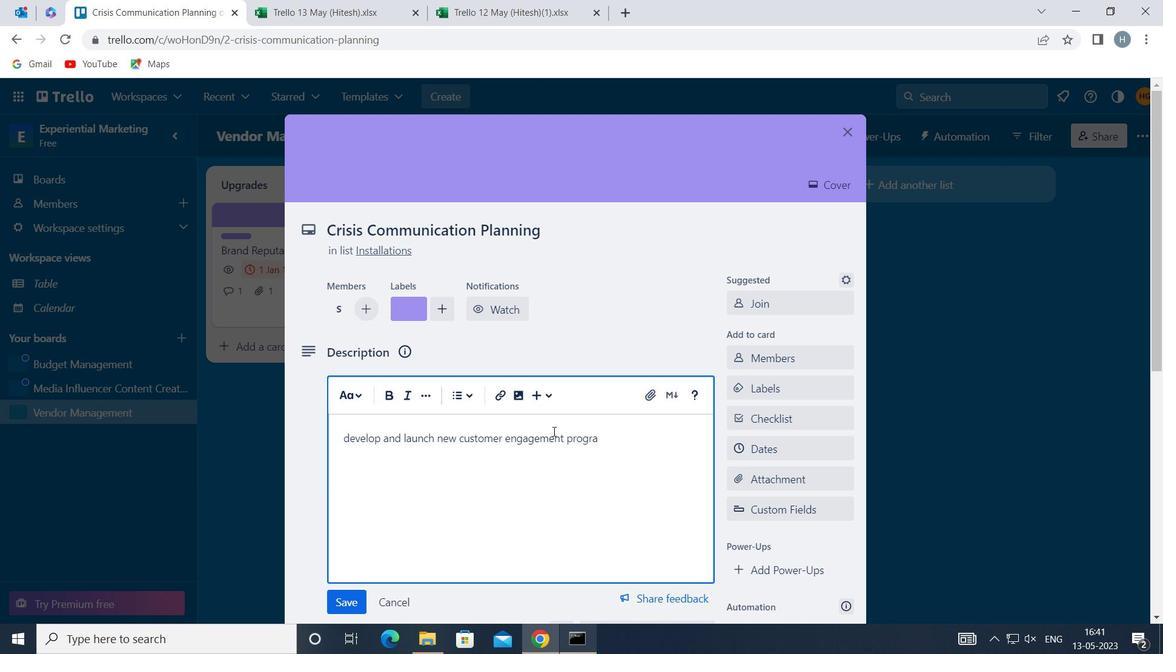 
Action: Mouse moved to (350, 601)
Screenshot: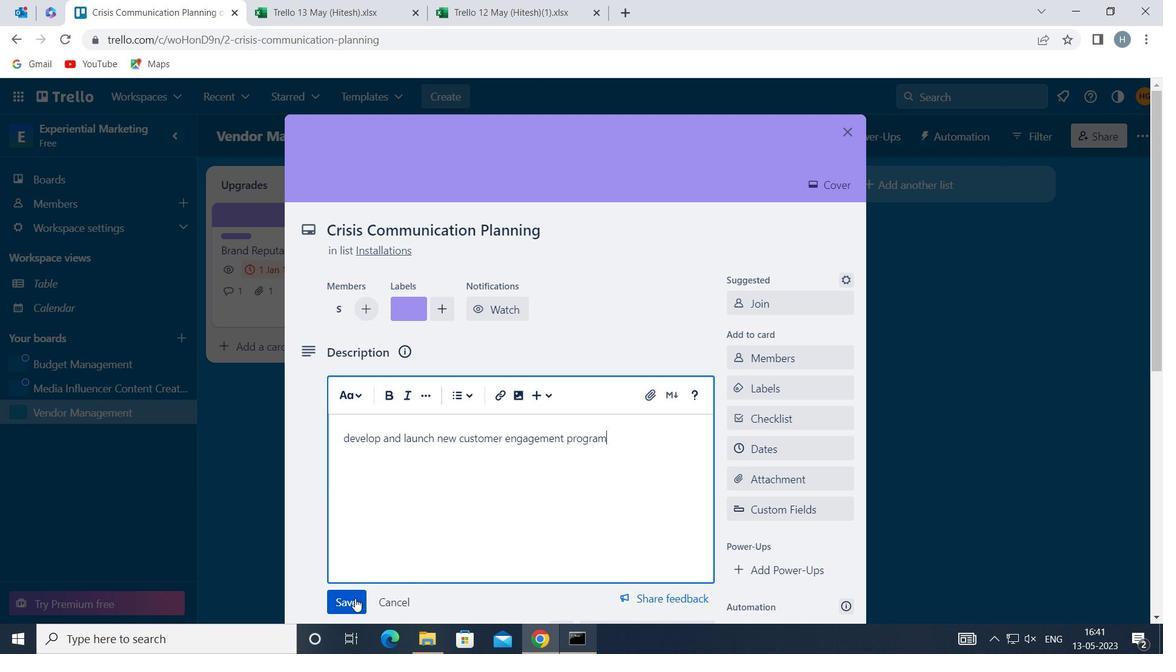 
Action: Mouse pressed left at (350, 601)
Screenshot: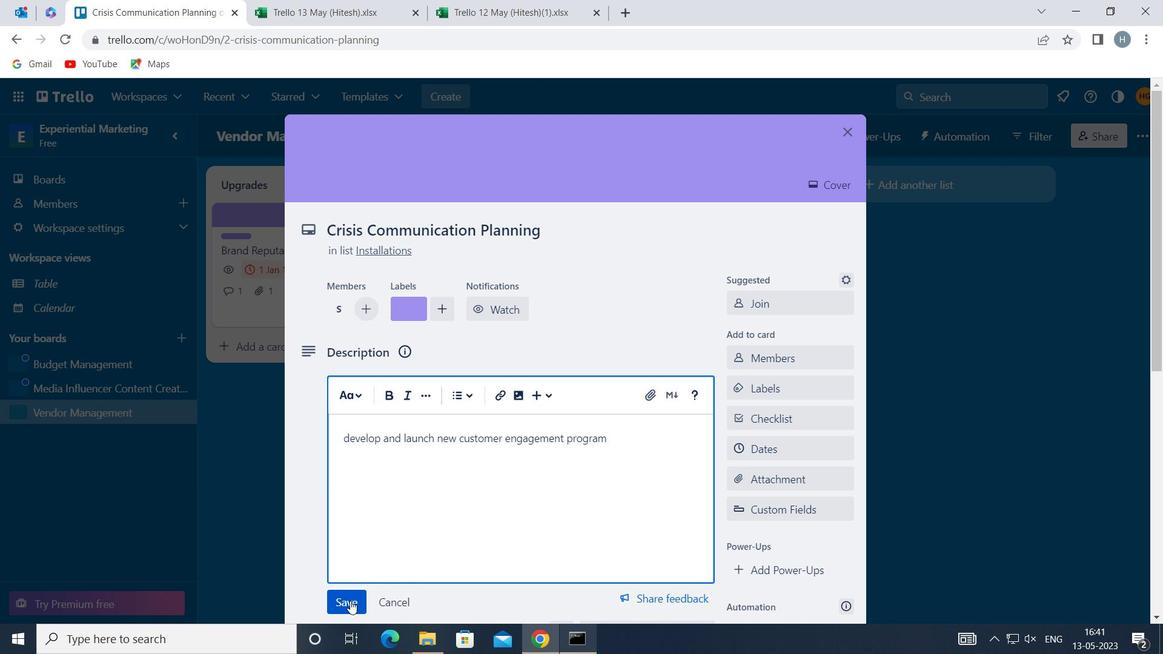 
Action: Mouse moved to (524, 472)
Screenshot: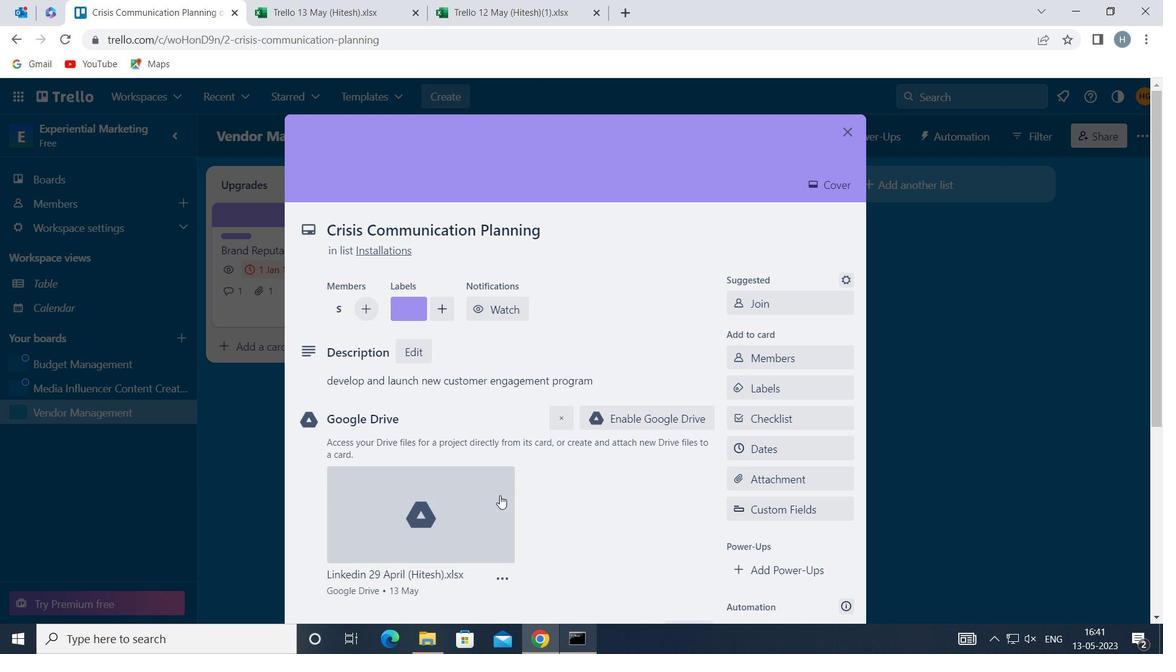 
Action: Mouse scrolled (524, 471) with delta (0, 0)
Screenshot: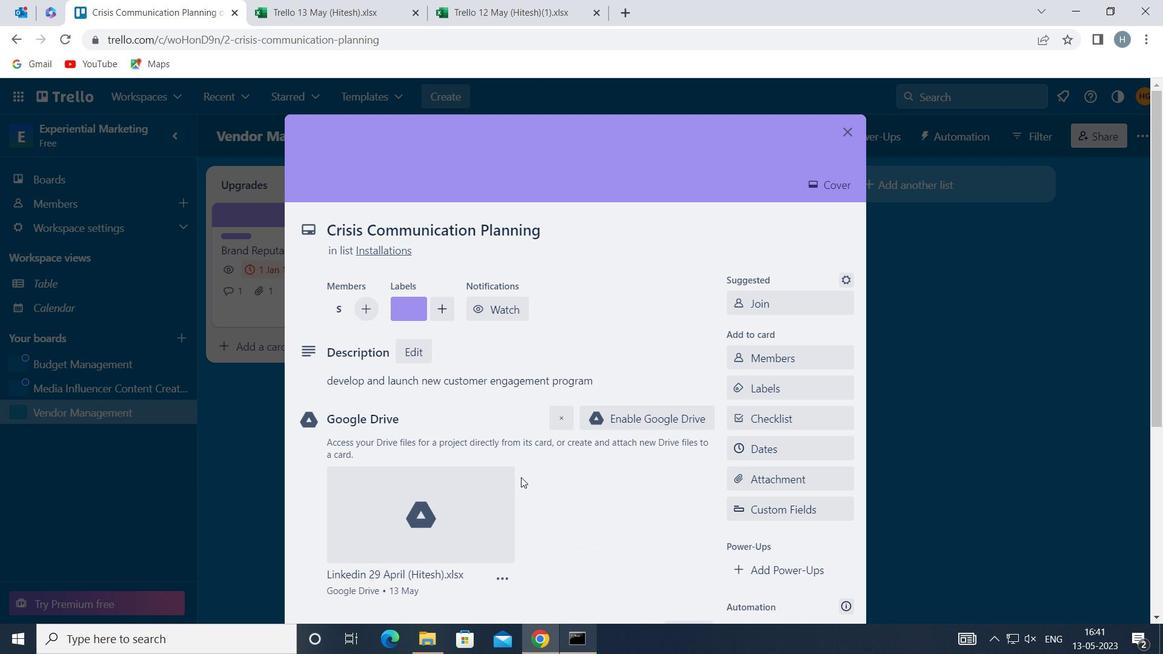 
Action: Mouse scrolled (524, 471) with delta (0, 0)
Screenshot: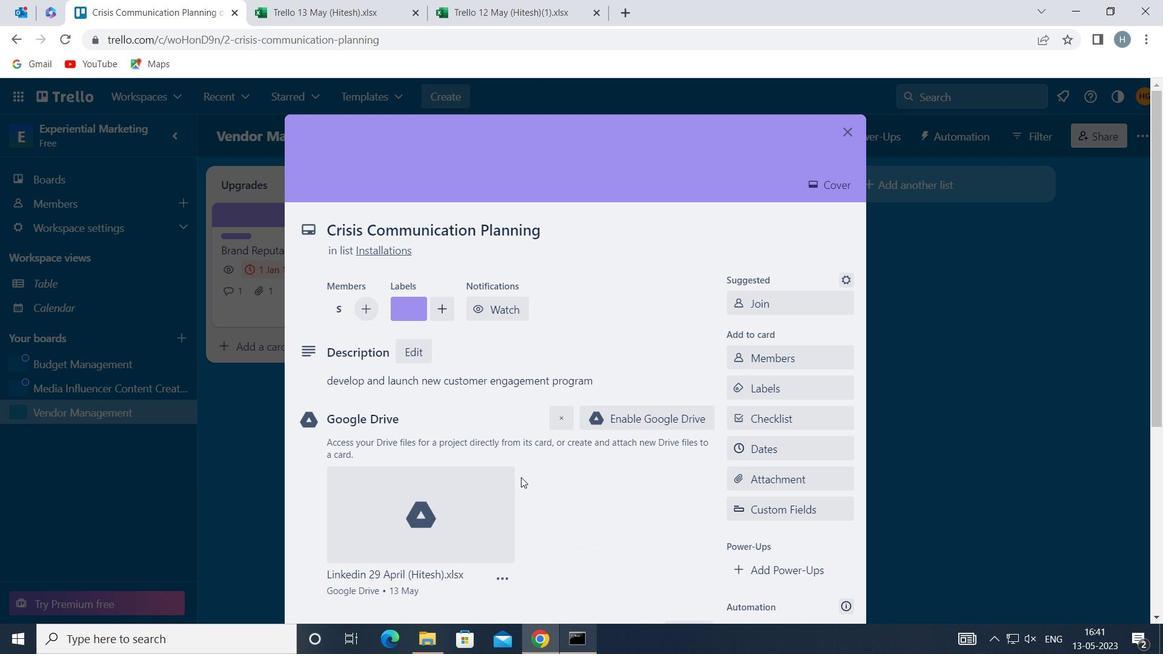 
Action: Mouse scrolled (524, 471) with delta (0, 0)
Screenshot: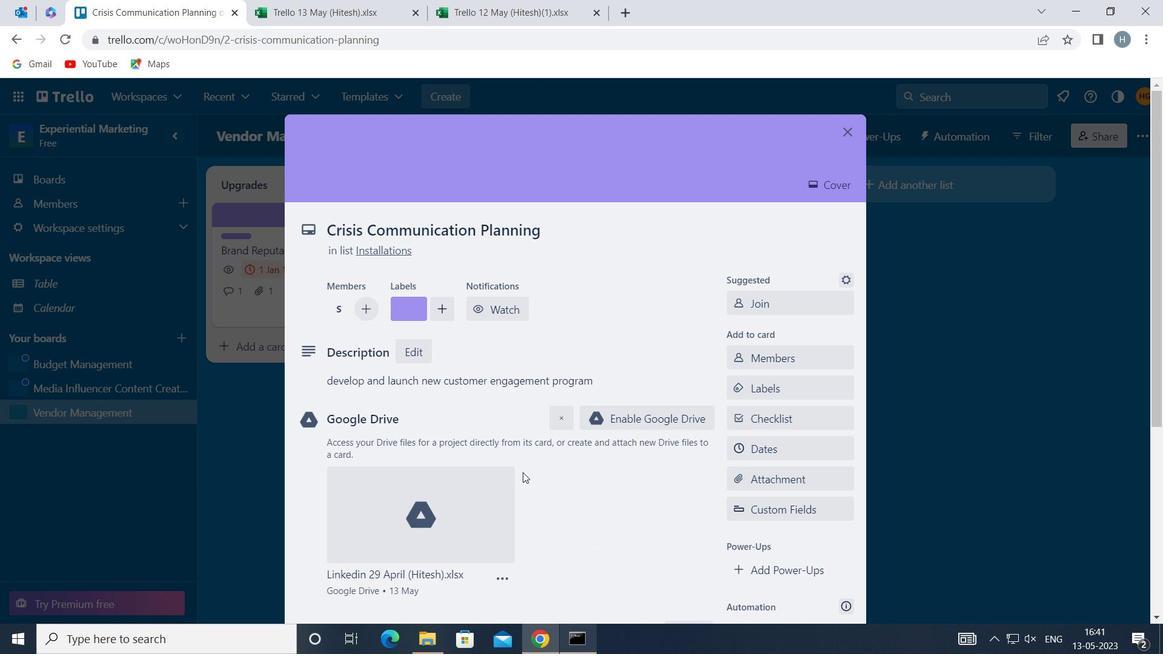 
Action: Mouse moved to (529, 464)
Screenshot: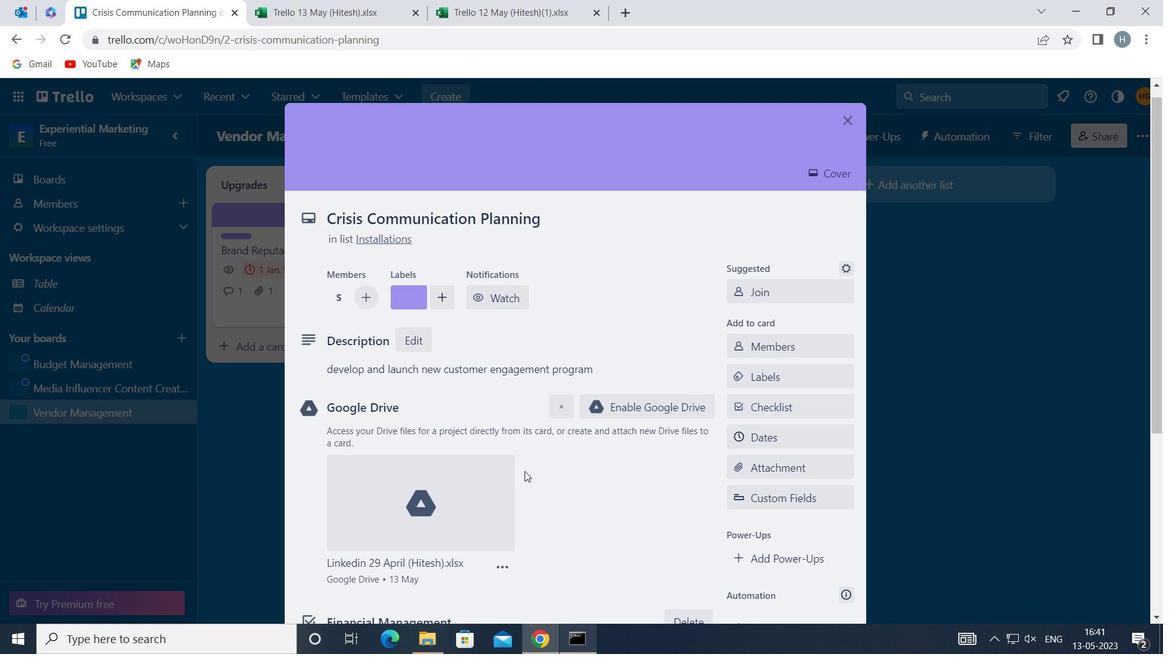 
Action: Mouse scrolled (529, 464) with delta (0, 0)
Screenshot: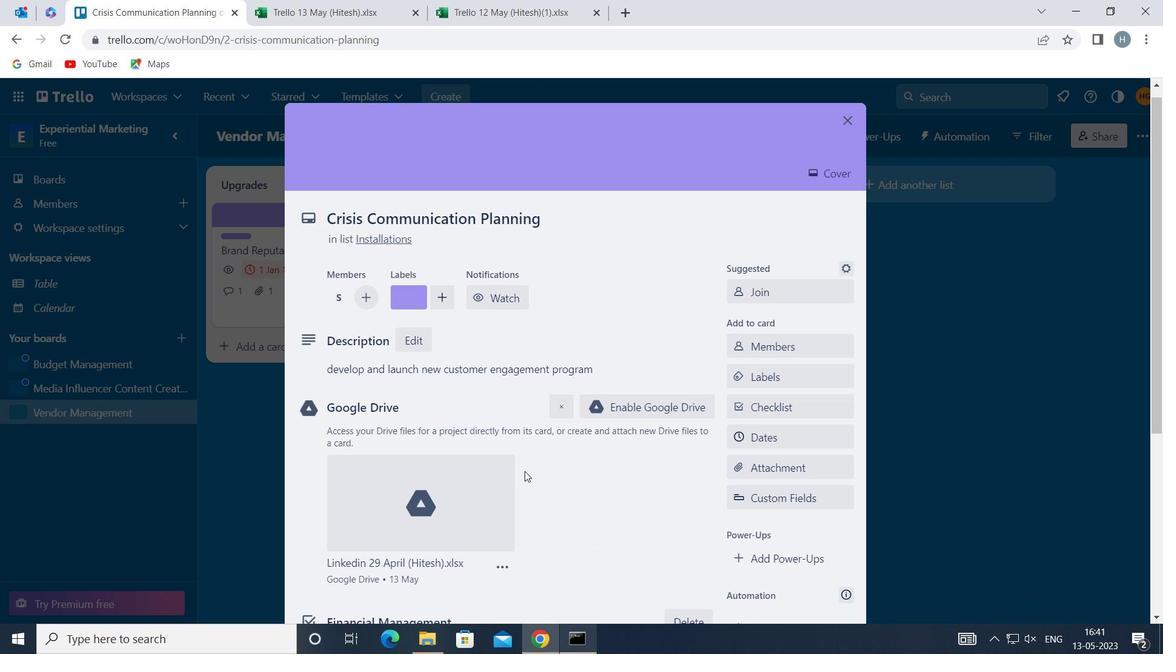 
Action: Mouse scrolled (529, 464) with delta (0, 0)
Screenshot: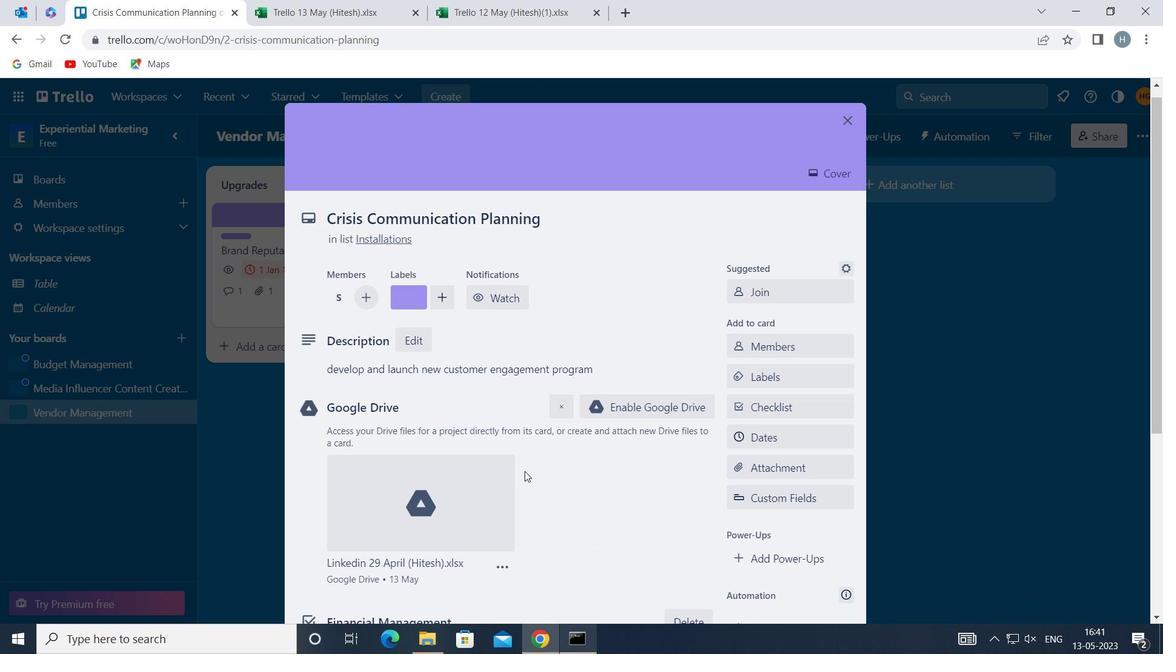 
Action: Mouse scrolled (529, 464) with delta (0, 0)
Screenshot: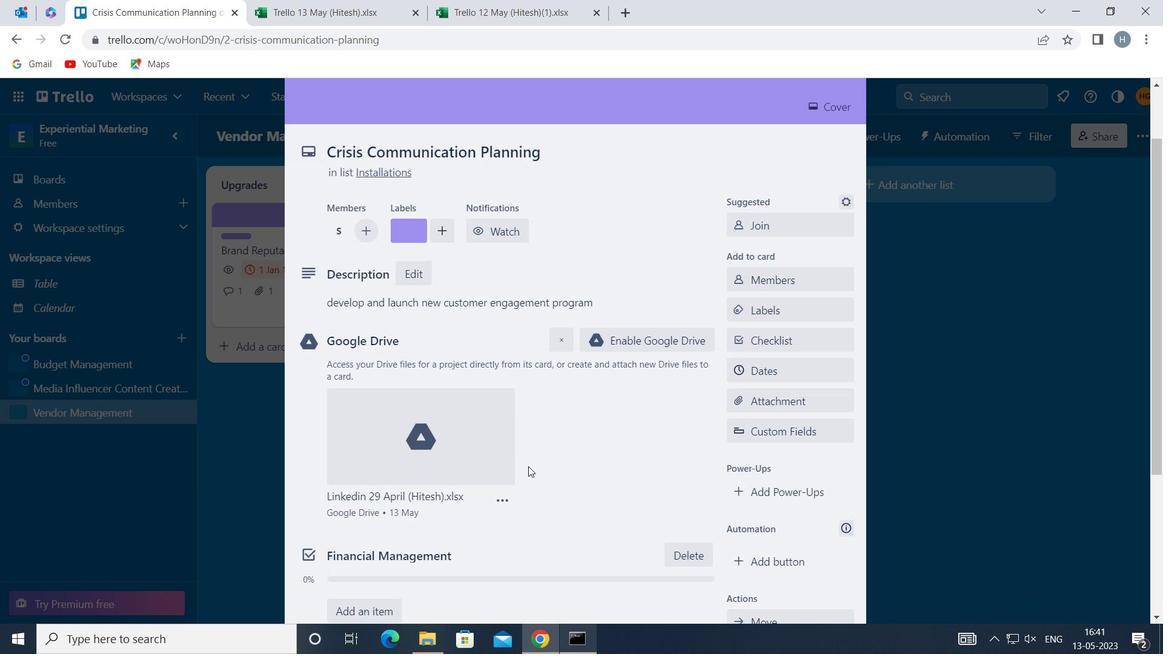 
Action: Mouse moved to (521, 482)
Screenshot: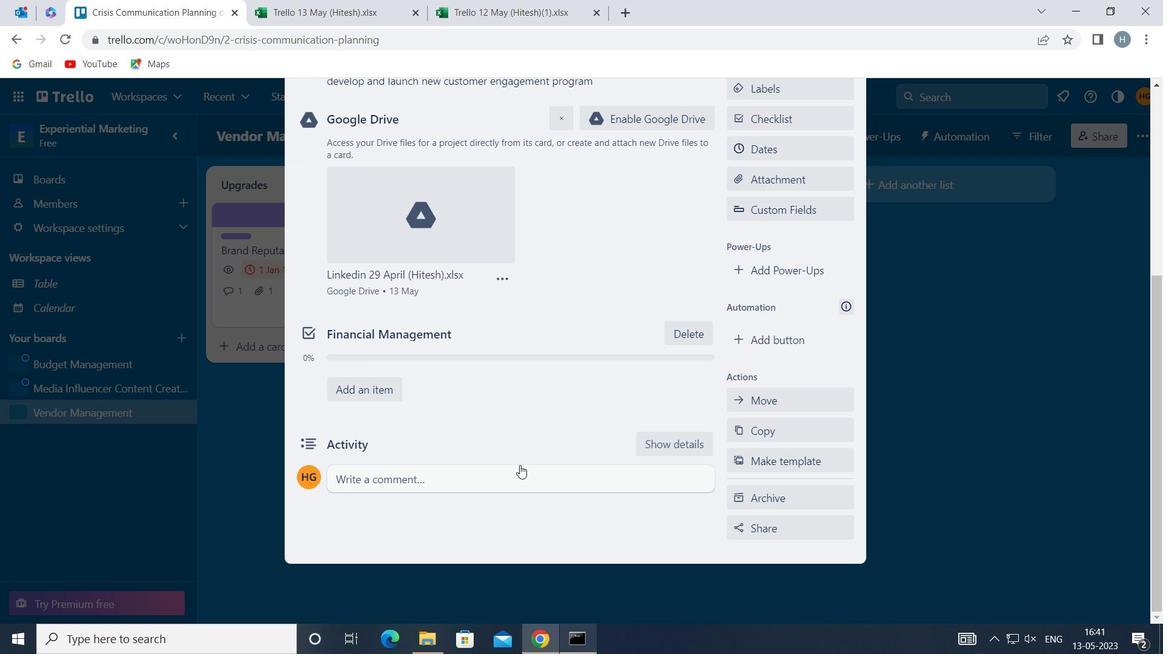 
Action: Mouse pressed left at (521, 482)
Screenshot: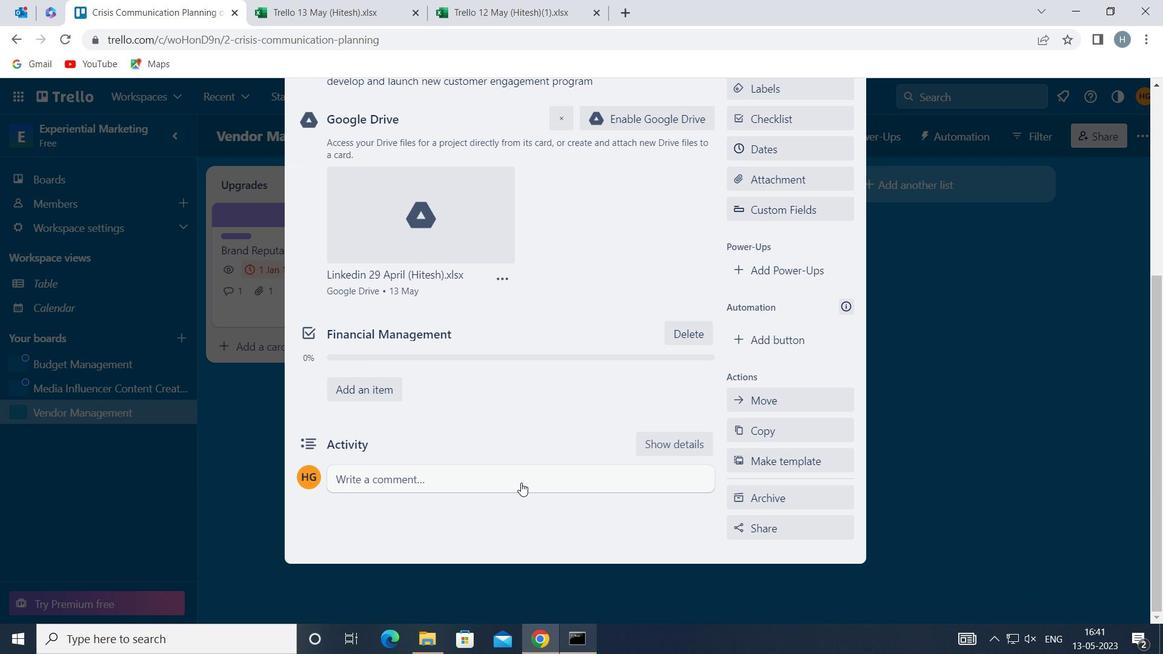 
Action: Mouse moved to (516, 502)
Screenshot: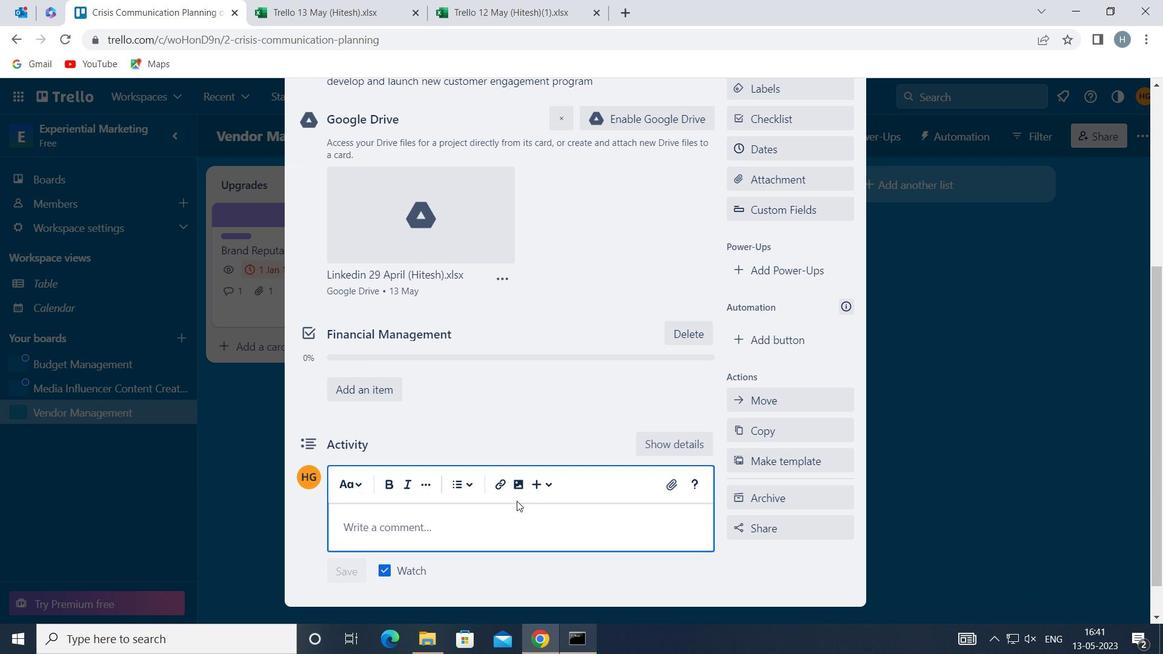 
Action: Key pressed <Key.shift>GIVEN<Key.space>THE<Key.space>POTENTIAL<Key.space>IMPACT<Key.space>OF<Key.space>THIS<Key.space>TASK<Key.space>ON<Key.space>OUR<Key.space>COMPANY<Key.space>STEATEGY<Key.backspace>IC<Key.space>GO
Screenshot: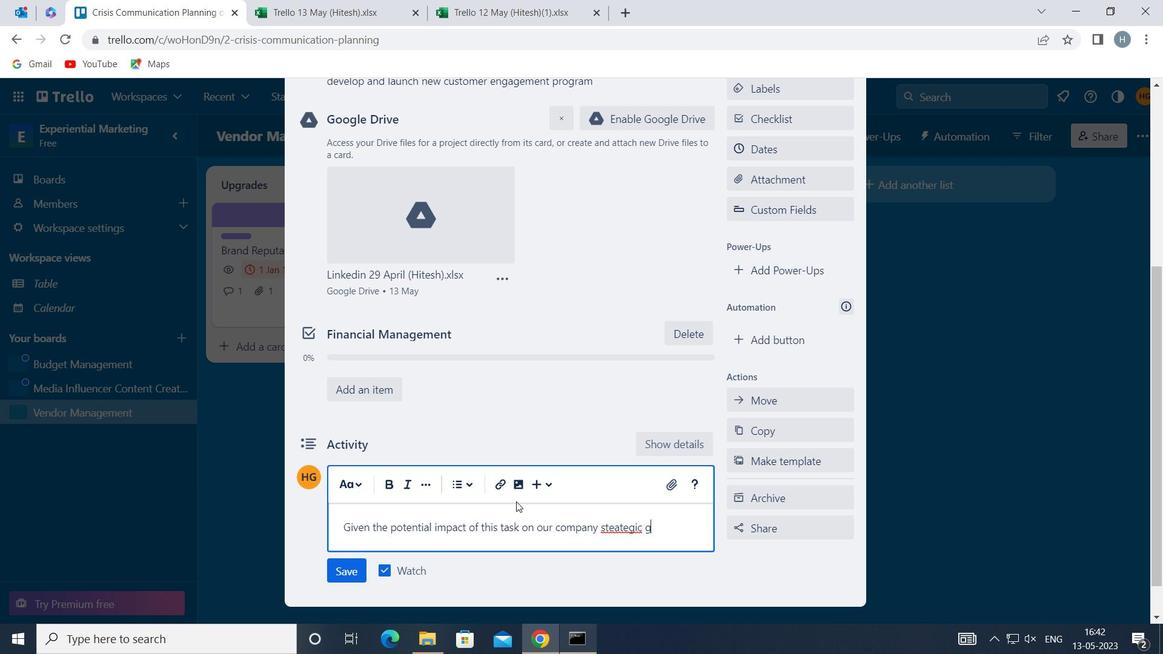 
Action: Mouse moved to (516, 502)
Screenshot: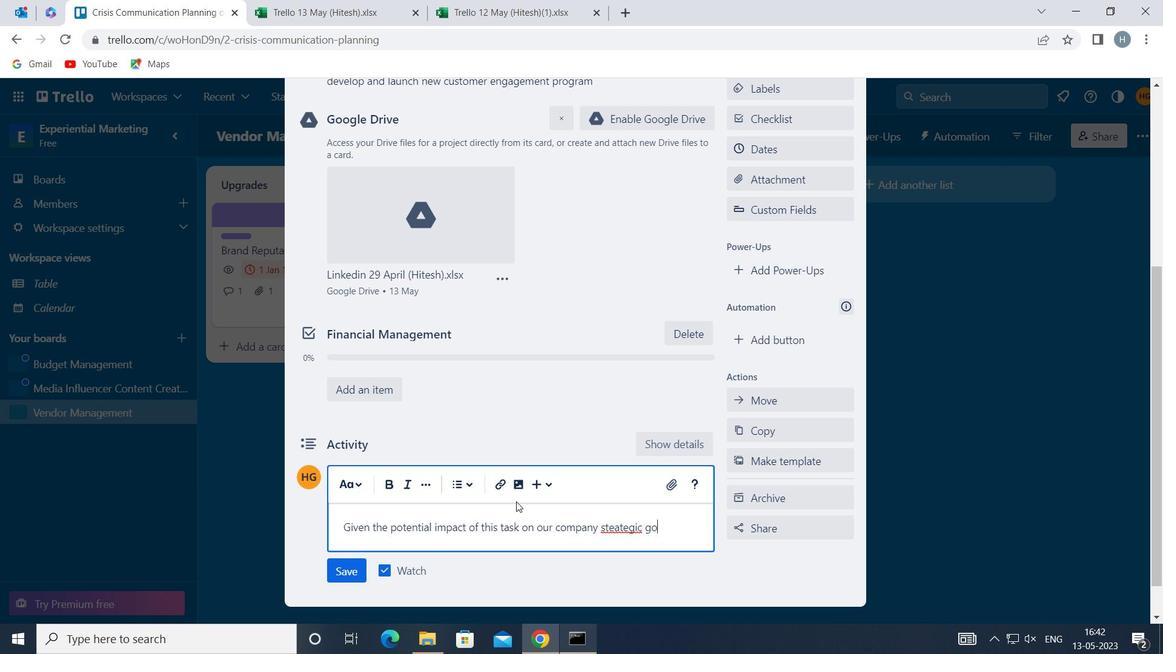 
Action: Key pressed A
Screenshot: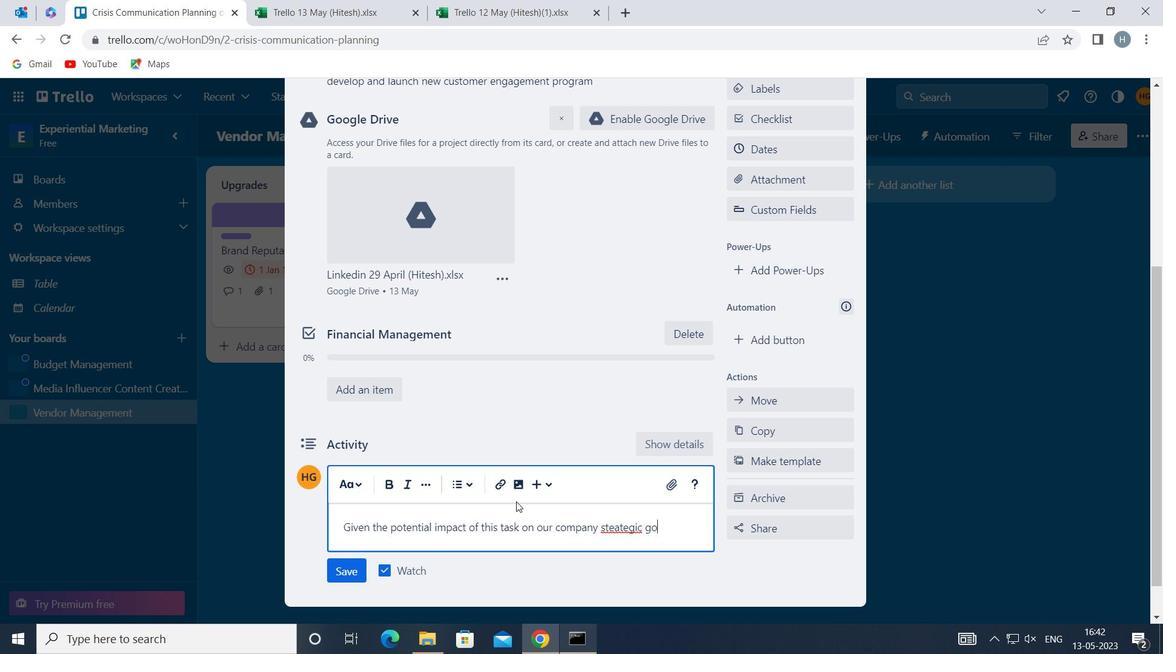 
Action: Mouse moved to (514, 502)
Screenshot: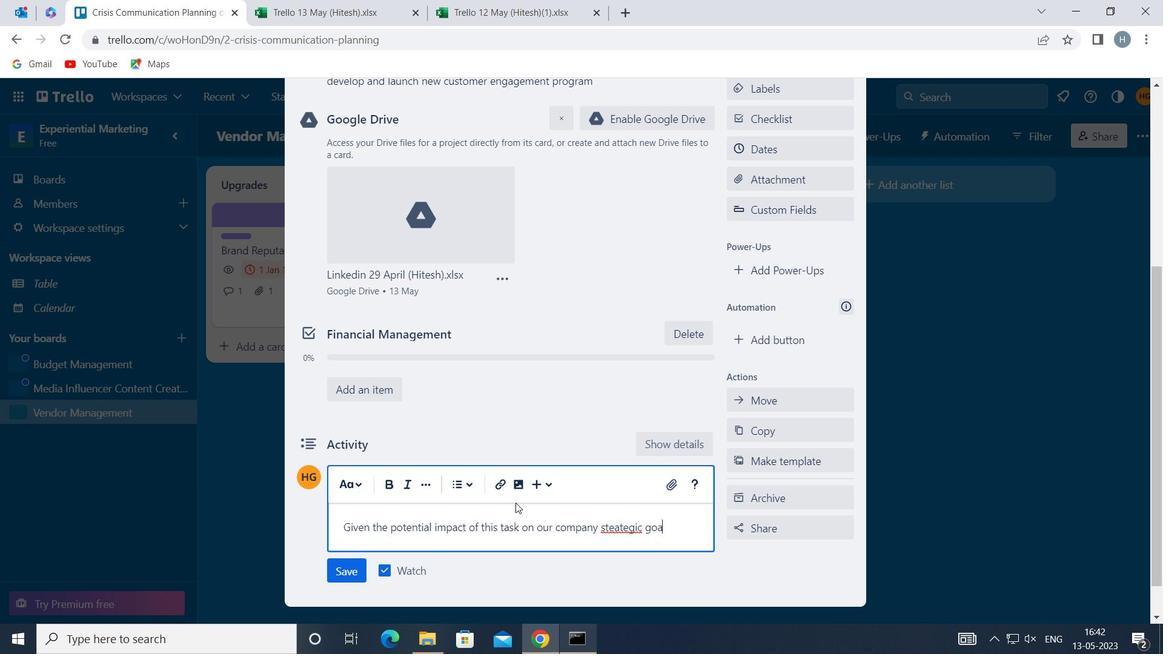 
Action: Key pressed LS<Key.space>LET
Screenshot: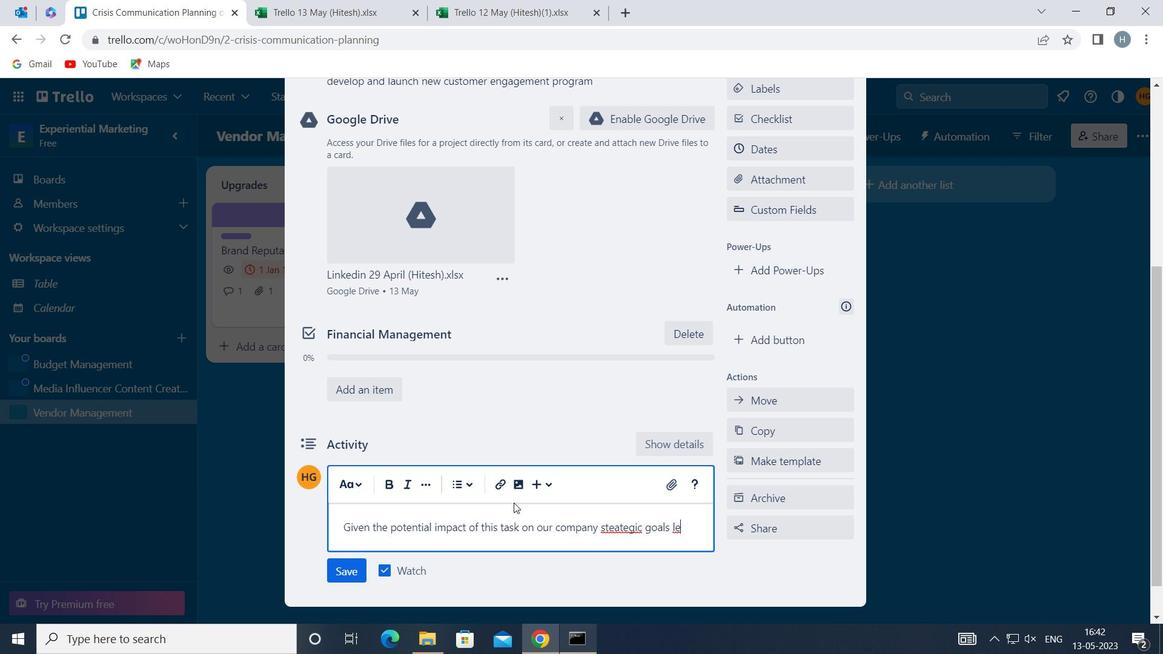 
Action: Mouse moved to (616, 527)
Screenshot: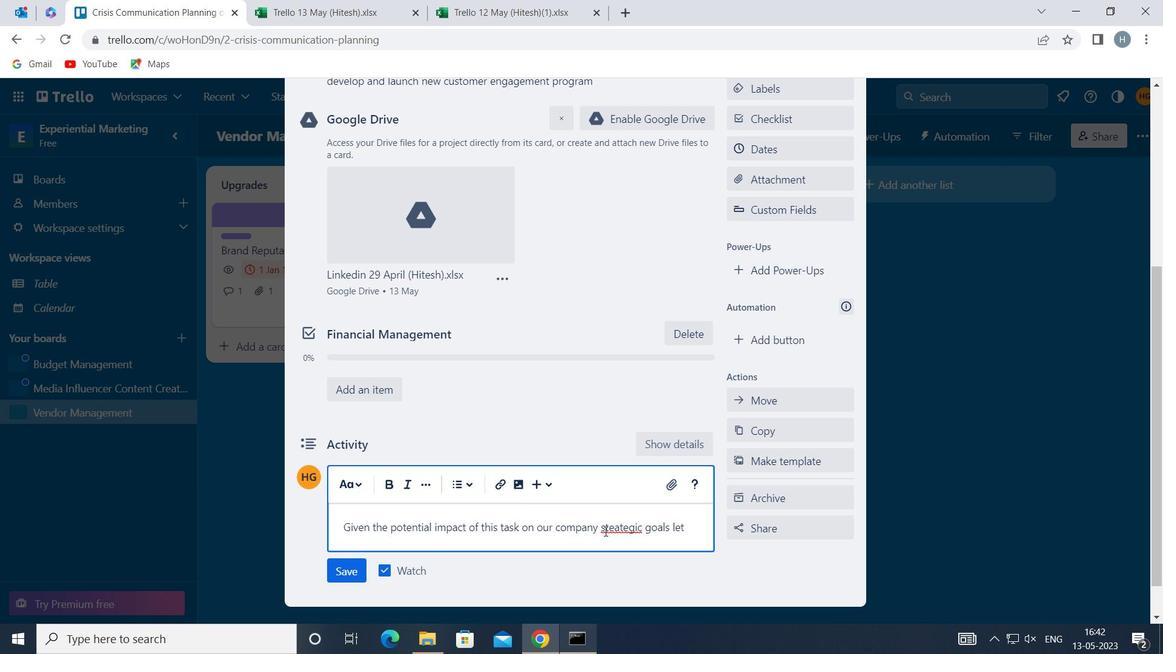 
Action: Key pressed <Key.backspace>
Screenshot: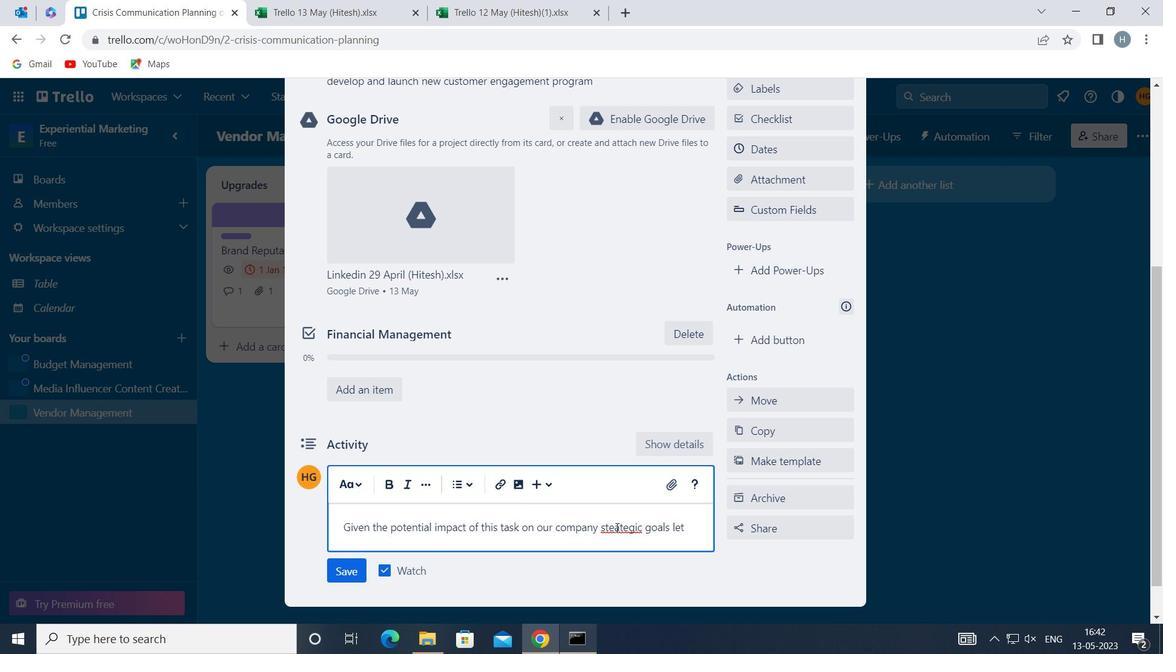 
Action: Mouse moved to (617, 527)
Screenshot: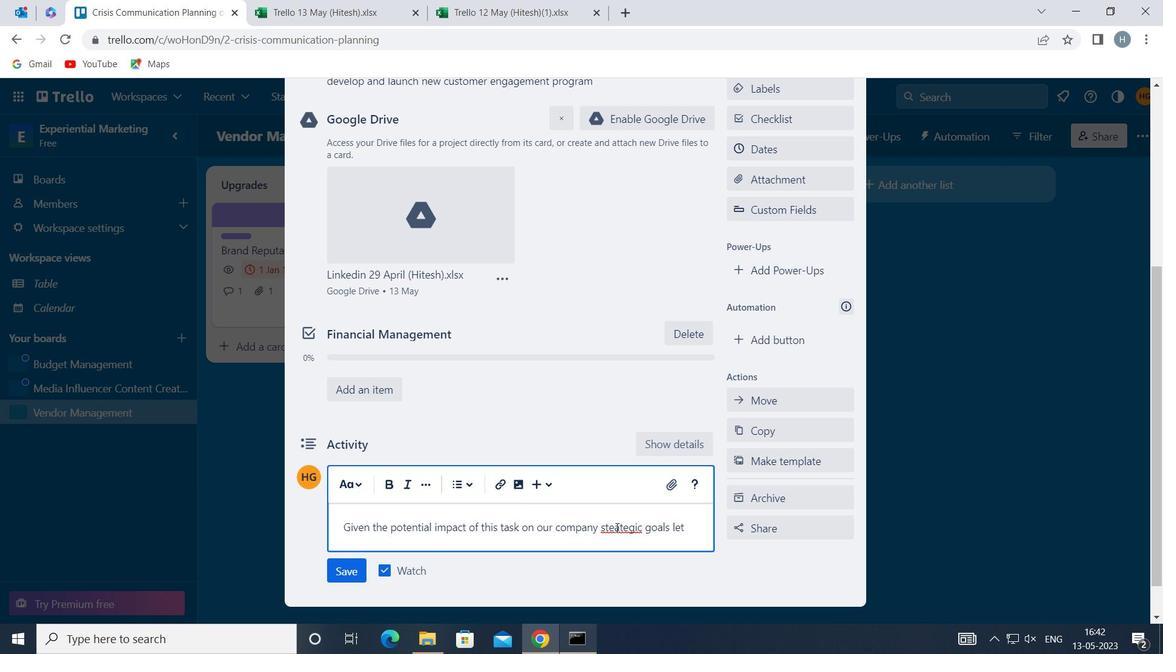 
Action: Key pressed <Key.backspace><Key.backspace><Key.backspace><Key.backspace><Key.backspace><Key.backspace><Key.backspace><Key.backspace><Key.backspace><Key.backspace><Key.backspace><Key.backspace><Key.backspace><Key.backspace><Key.backspace><Key.backspace>RATEGI
Screenshot: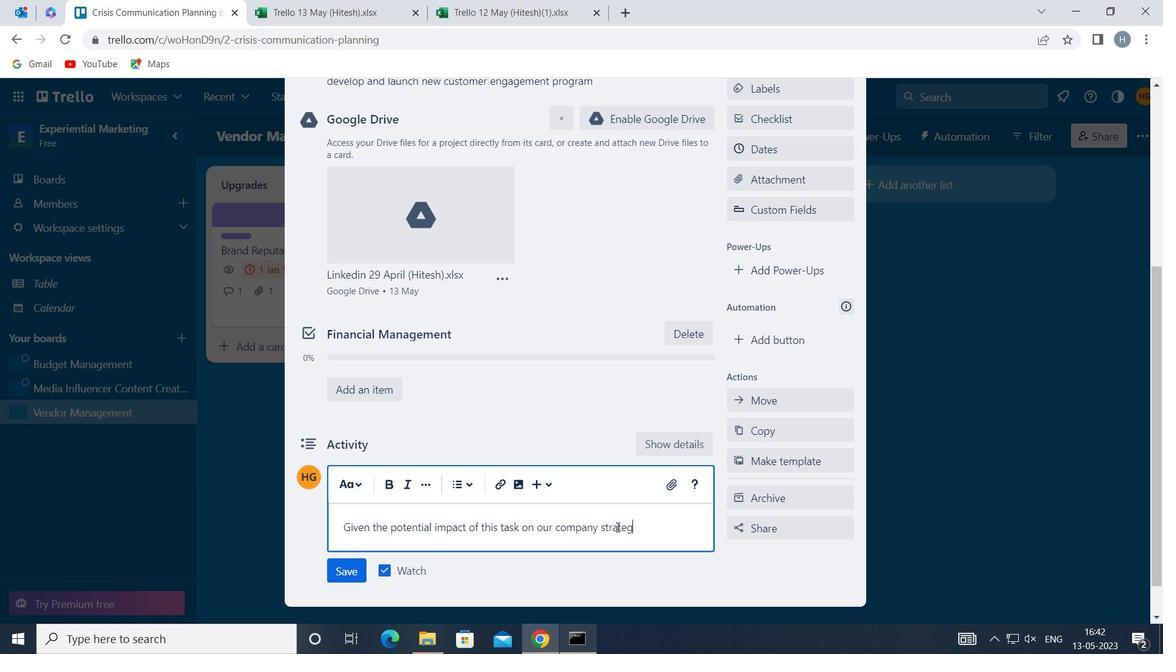 
Action: Mouse moved to (617, 525)
Screenshot: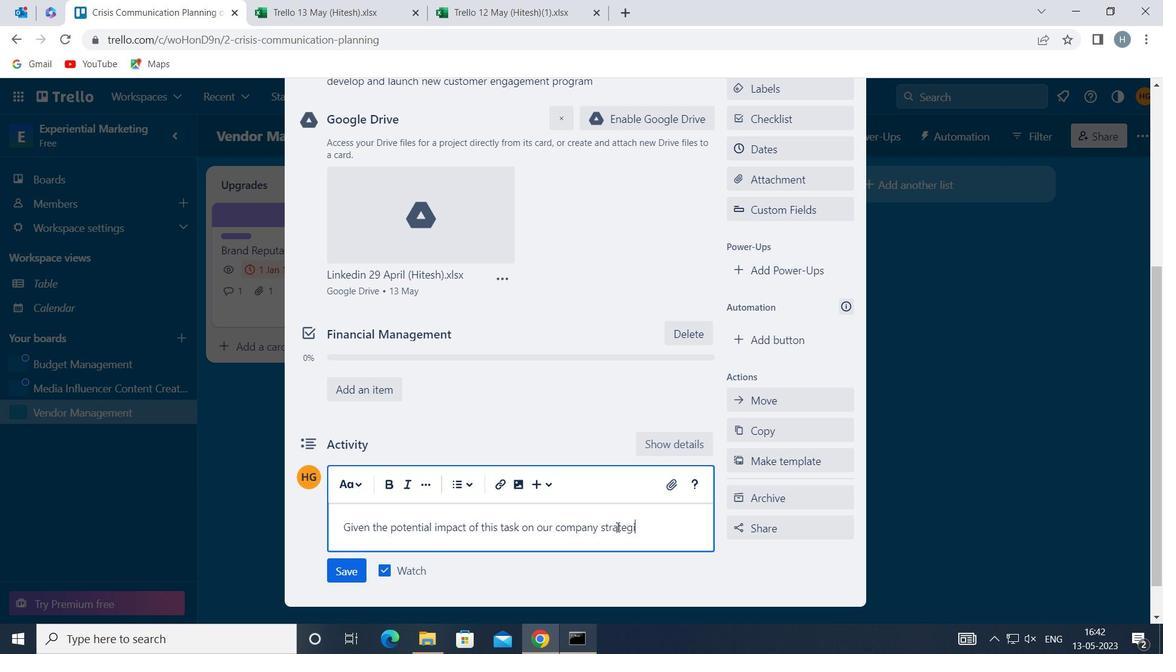 
Action: Key pressed C<Key.space>LE<Key.backspace><Key.backspace>GOAL,<Key.space>LET<Key.space>US<Key.space>ENSURE<Key.space>THAT<Key.space>WE<Key.space>APPROACH<Key.space>IT<Key.space>WITH<Key.space>A<Key.space>LO
Screenshot: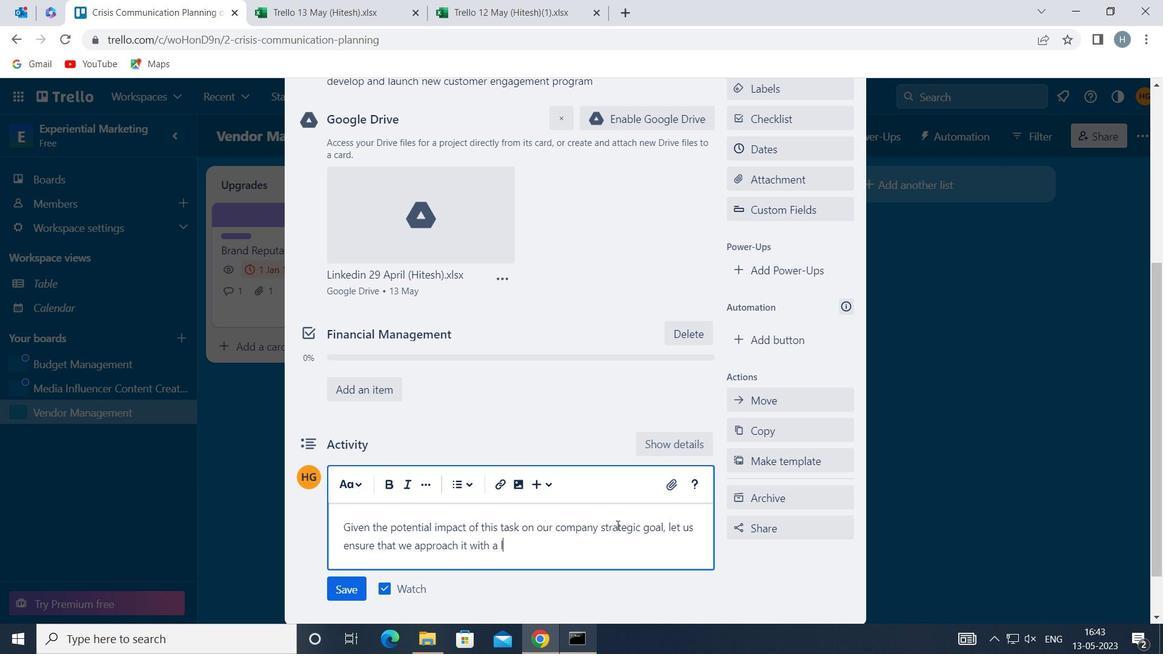 
Action: Mouse moved to (618, 525)
Screenshot: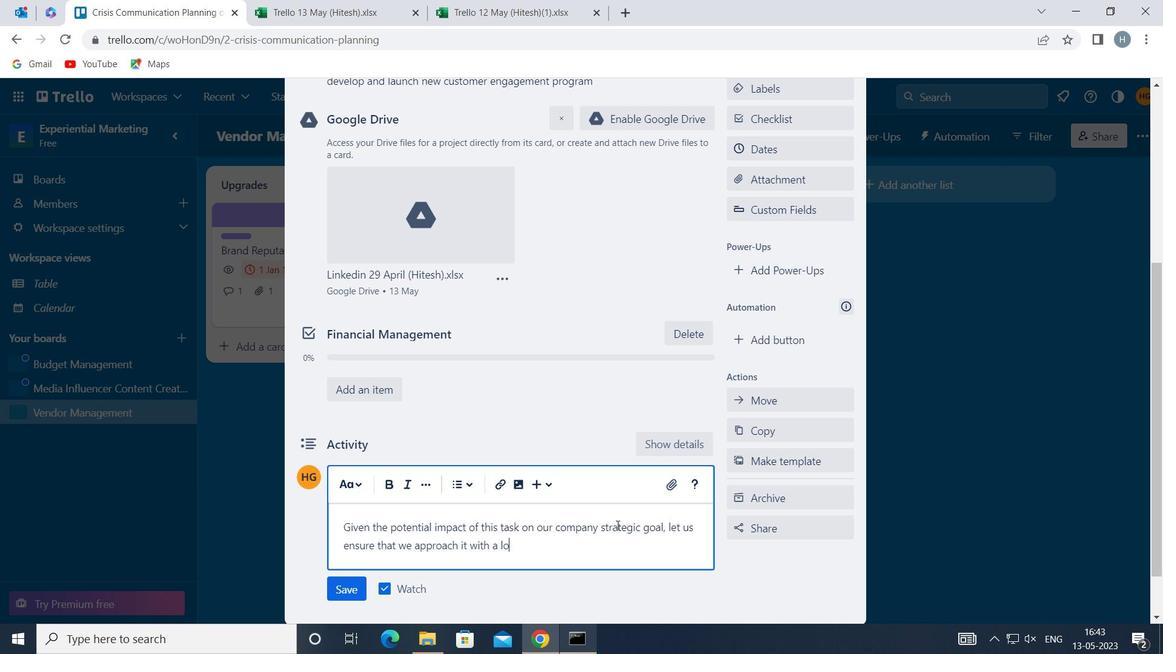 
Action: Key pressed NG<Key.space>TERM<Key.space>PERSPE
Screenshot: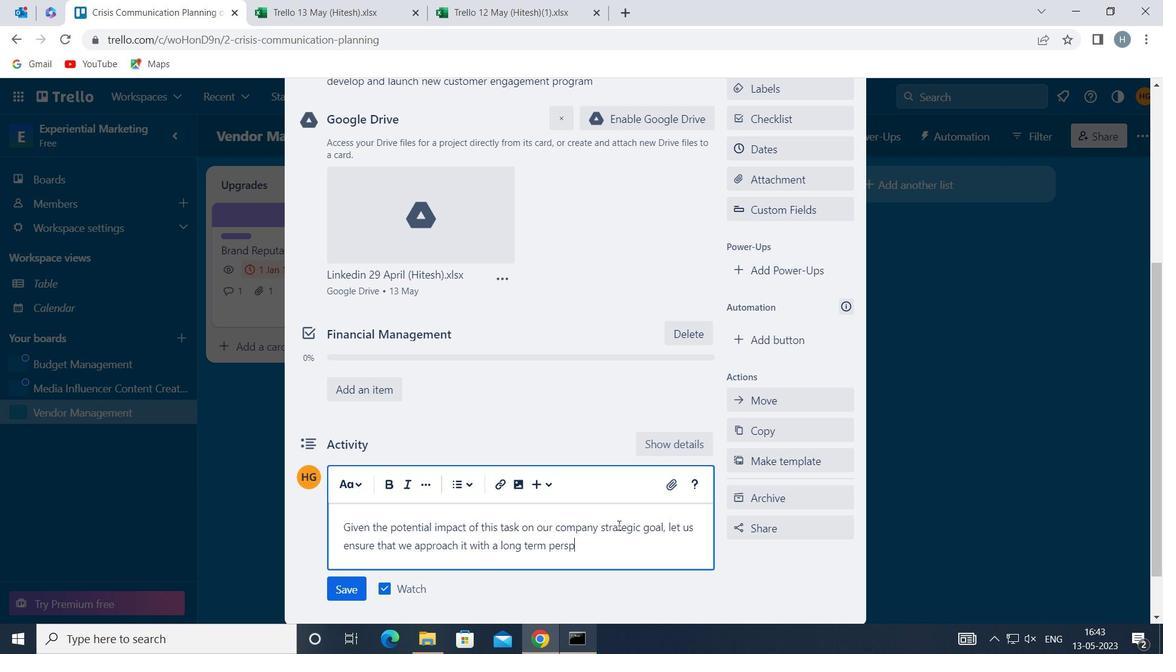 
Action: Mouse moved to (618, 524)
Screenshot: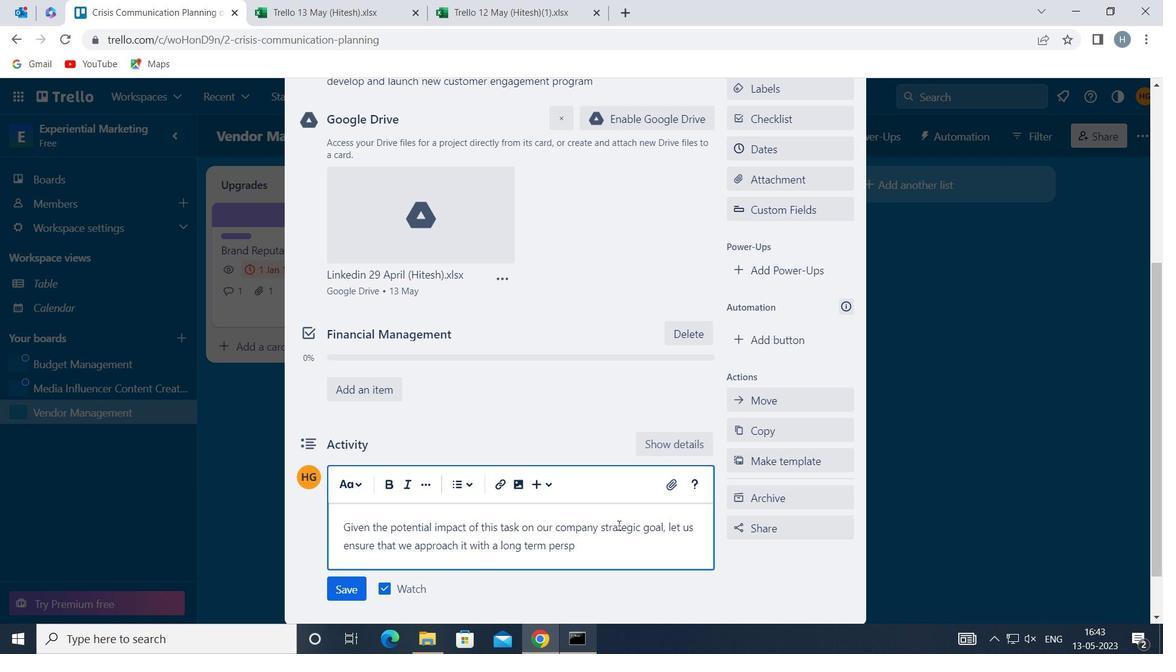 
Action: Key pressed CTI
Screenshot: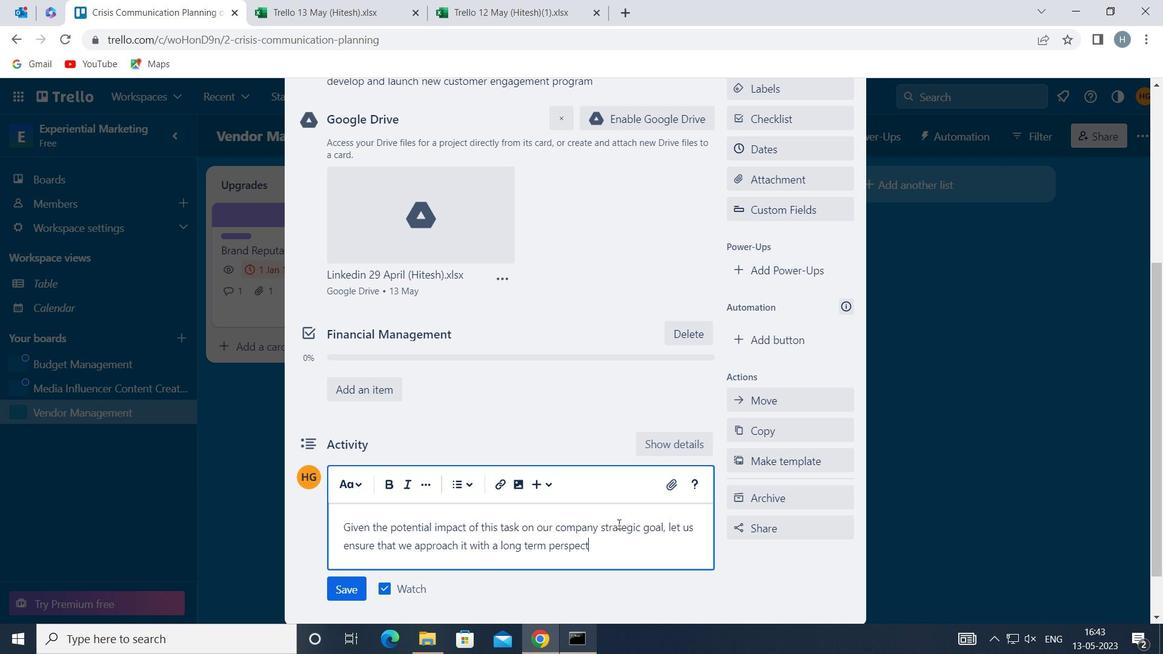 
Action: Mouse moved to (617, 523)
Screenshot: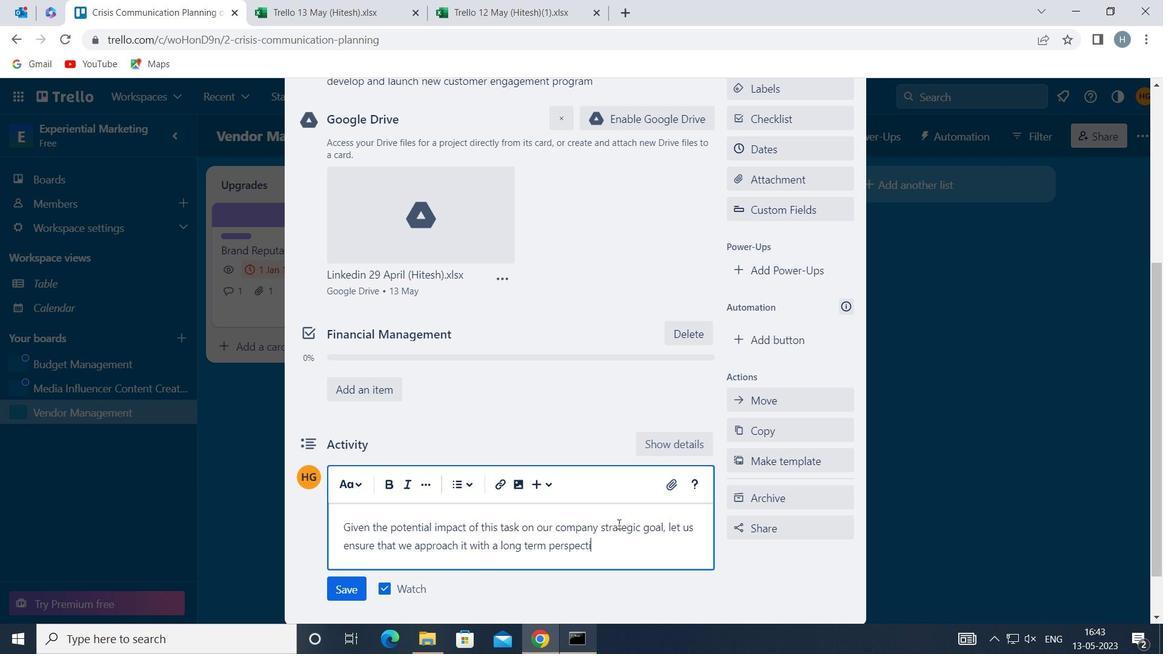 
Action: Key pressed V
Screenshot: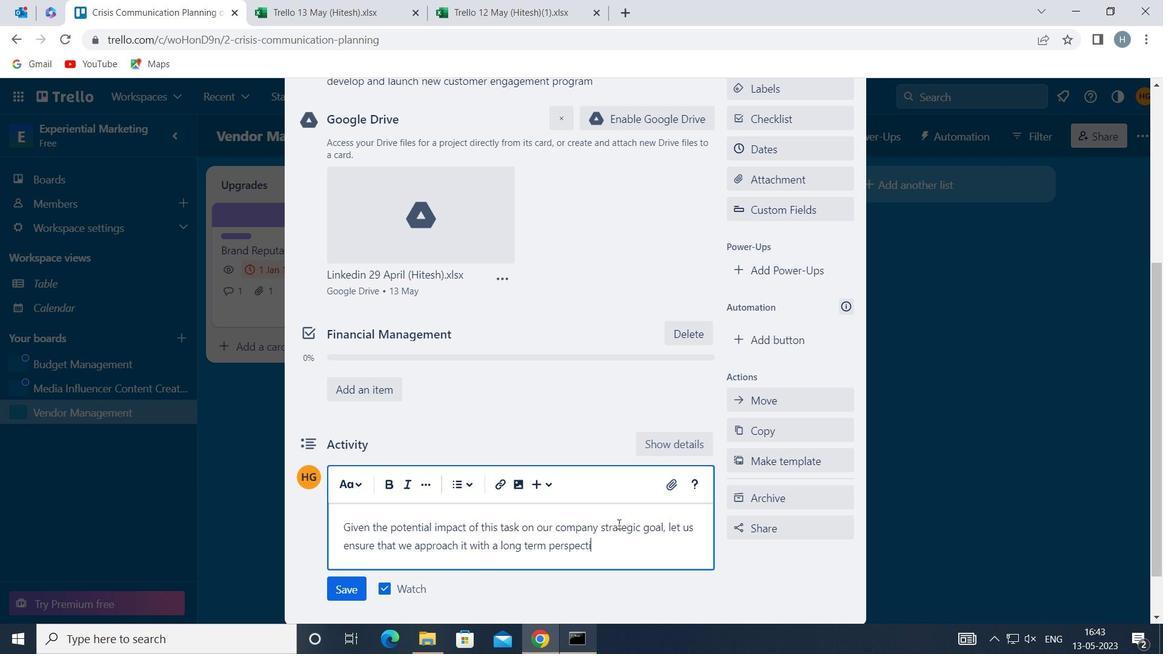 
Action: Mouse moved to (614, 522)
Screenshot: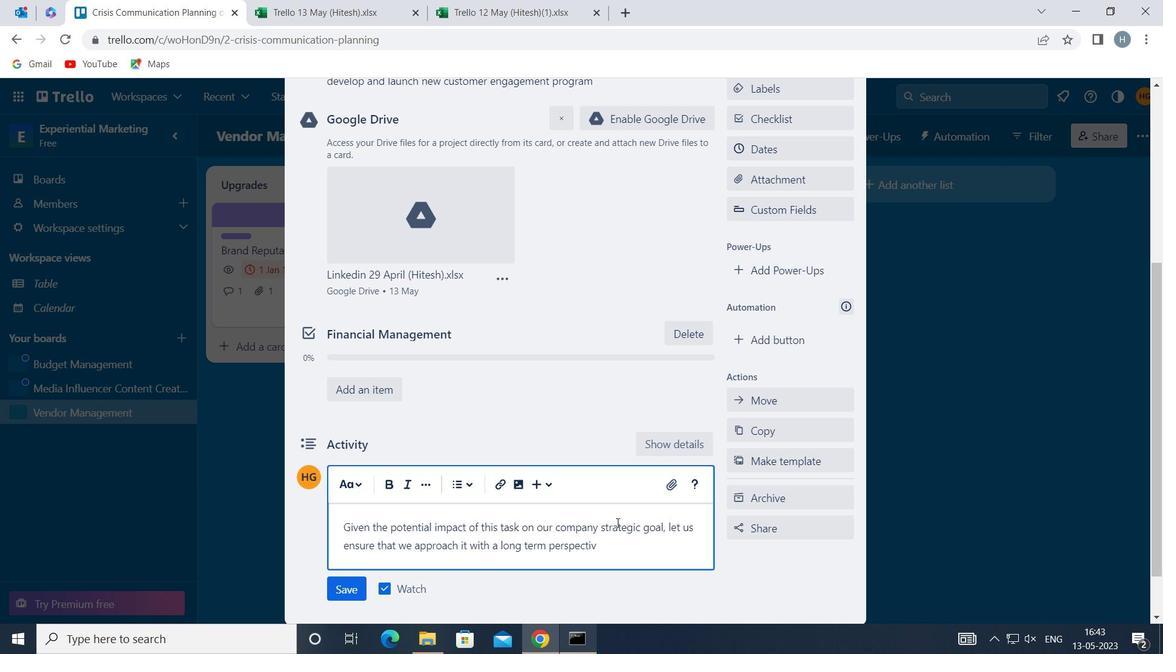 
Action: Key pressed E
Screenshot: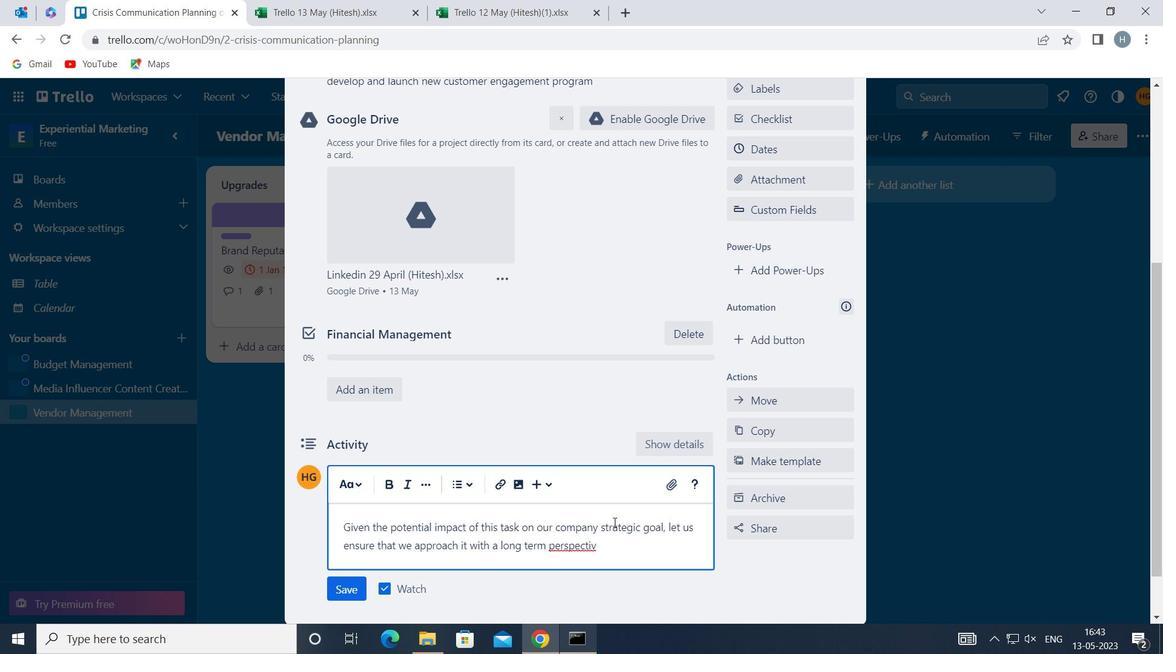 
Action: Mouse moved to (344, 586)
Screenshot: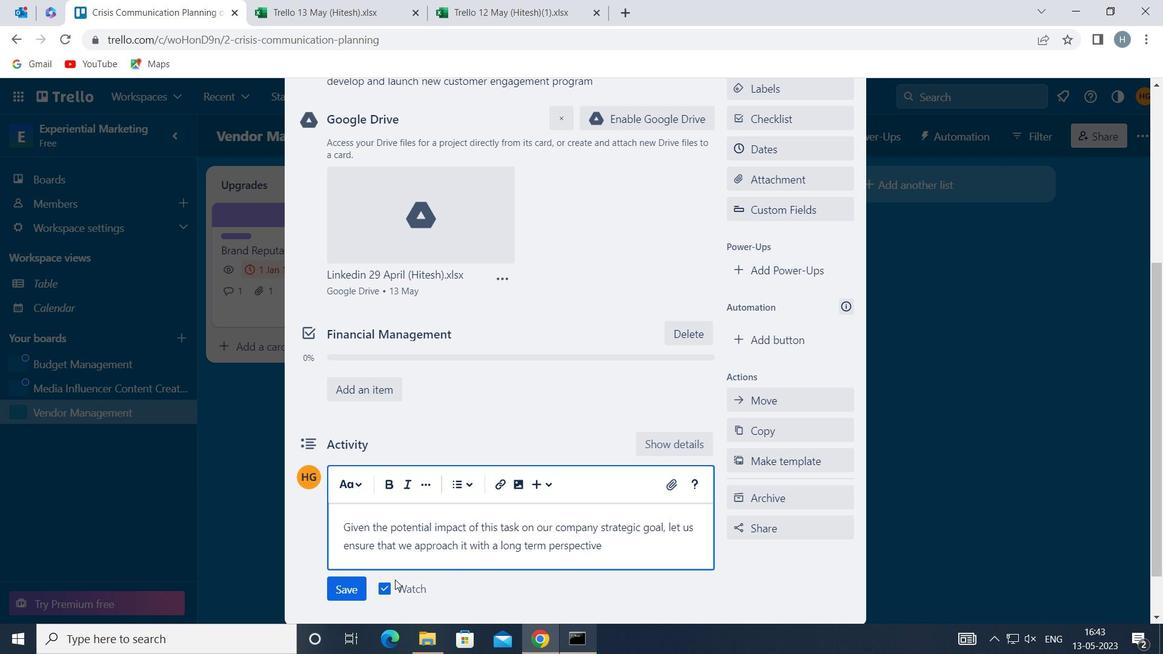 
Action: Mouse pressed left at (344, 586)
Screenshot: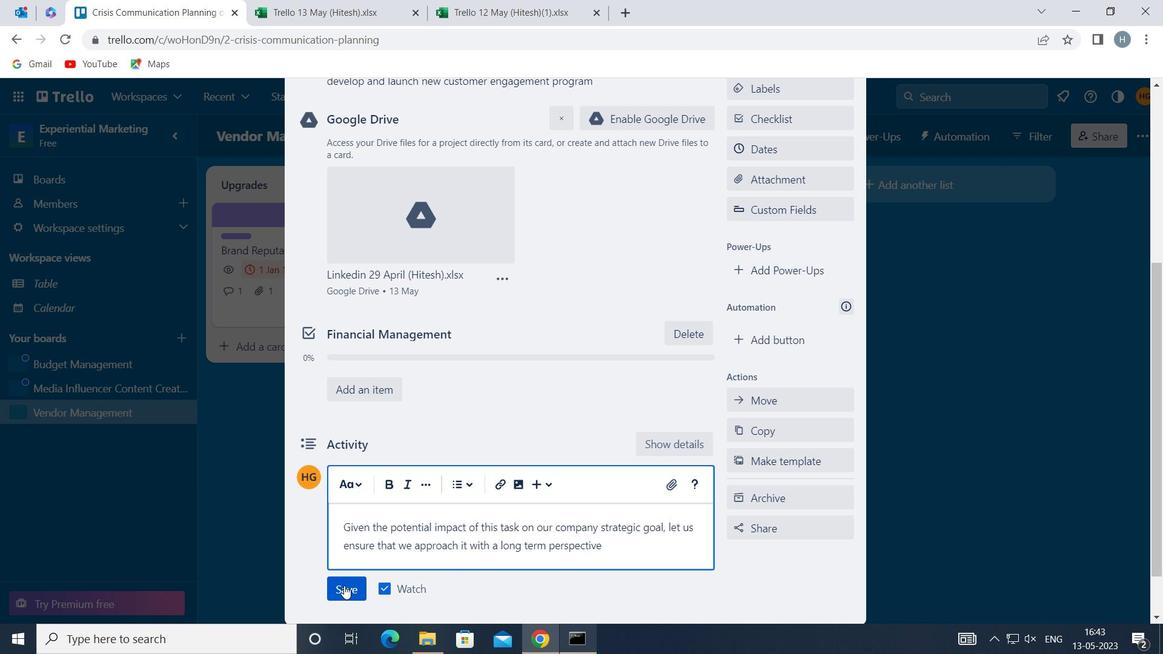 
Action: Mouse moved to (783, 139)
Screenshot: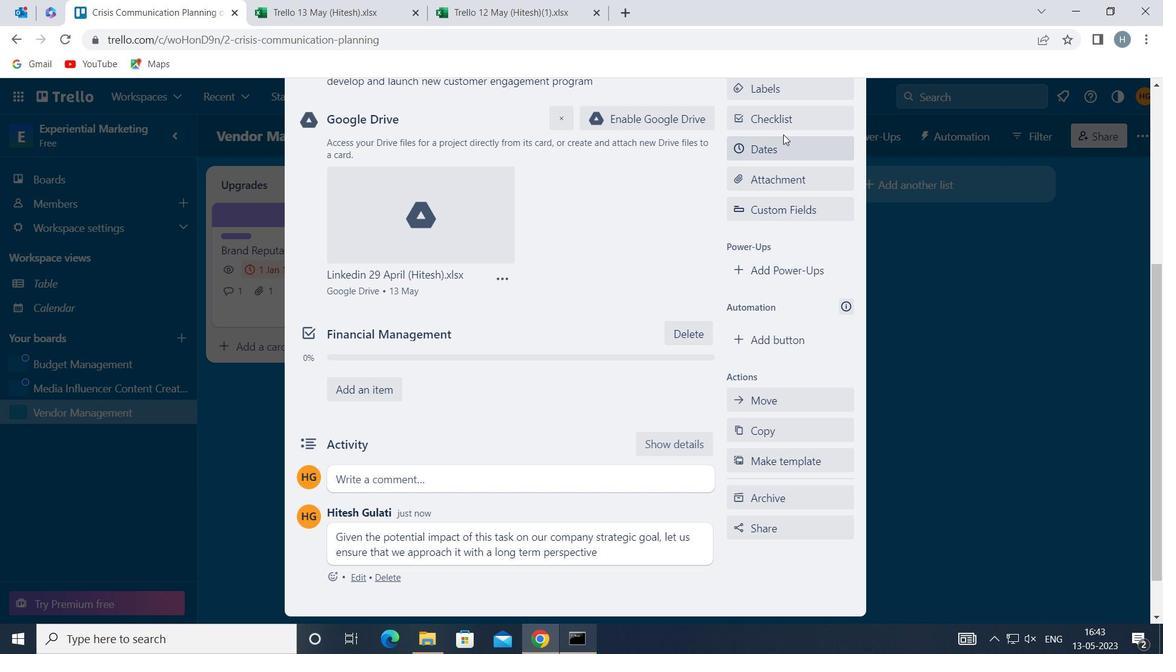 
Action: Mouse pressed left at (783, 139)
Screenshot: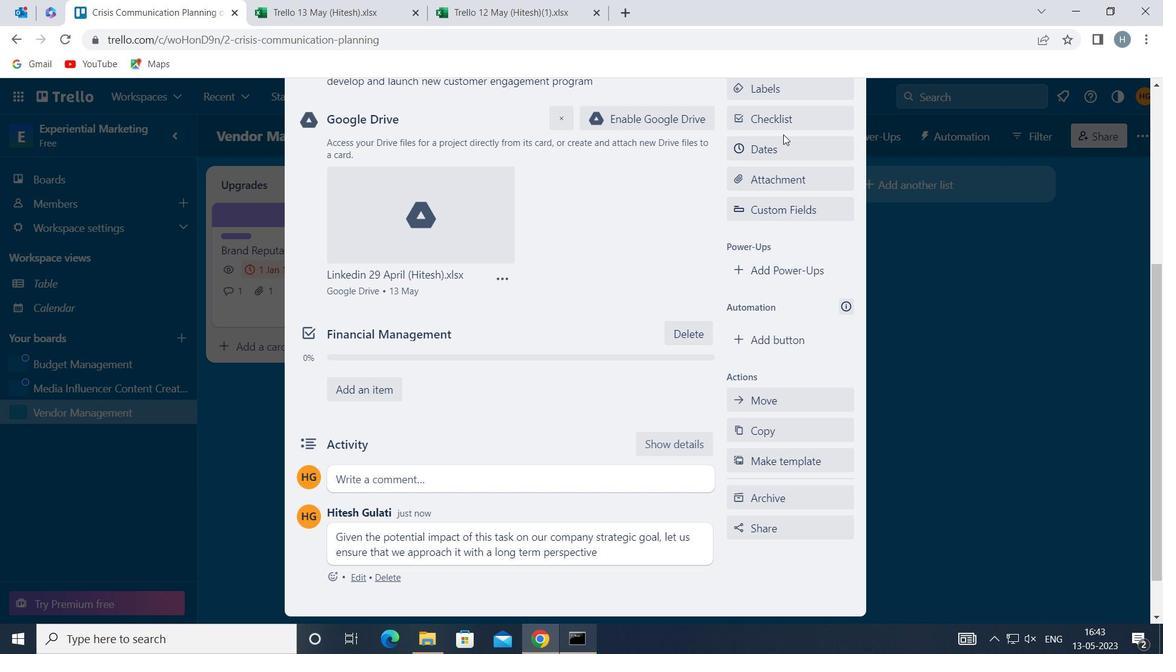 
Action: Mouse moved to (738, 409)
Screenshot: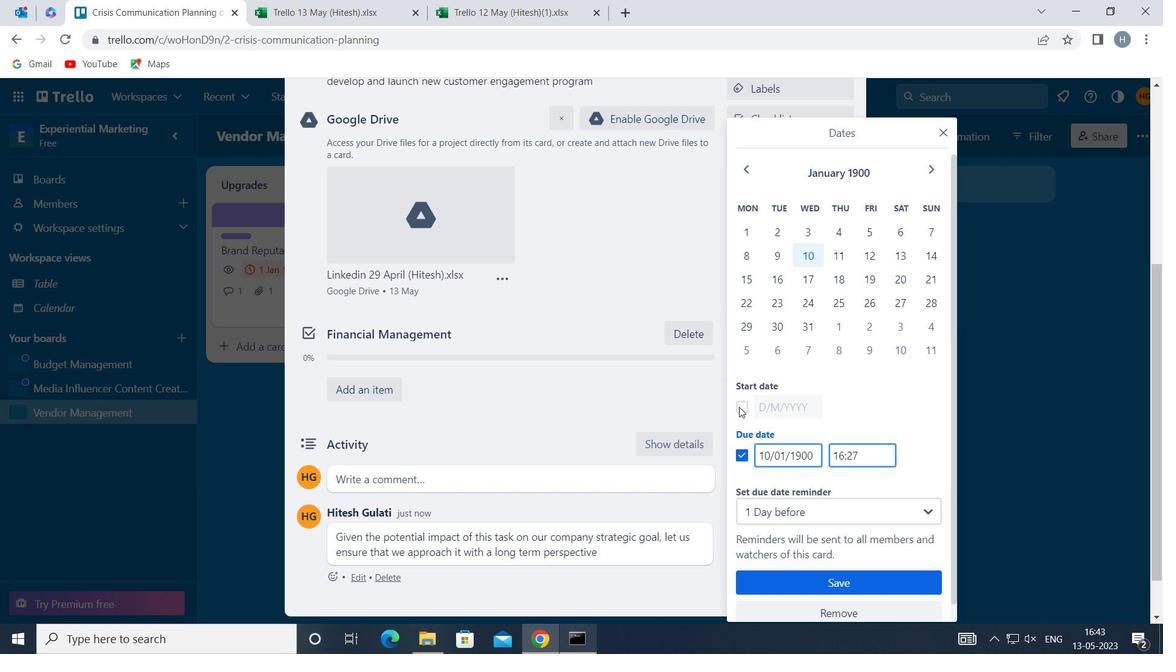 
Action: Mouse pressed left at (738, 409)
Screenshot: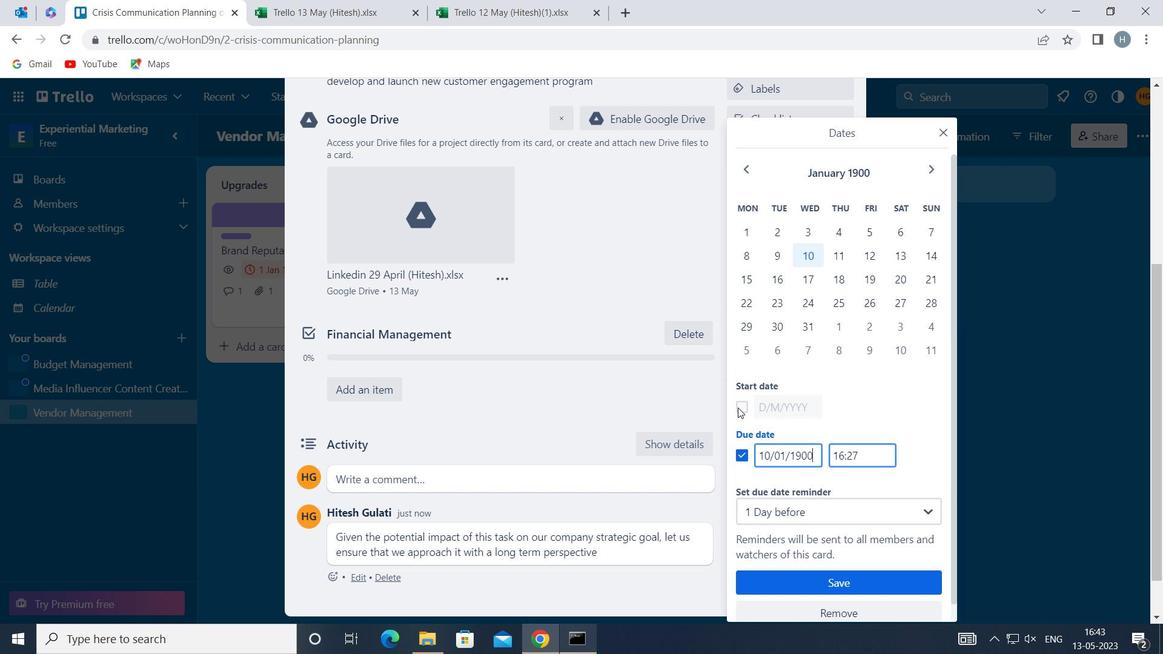 
Action: Mouse moved to (762, 406)
Screenshot: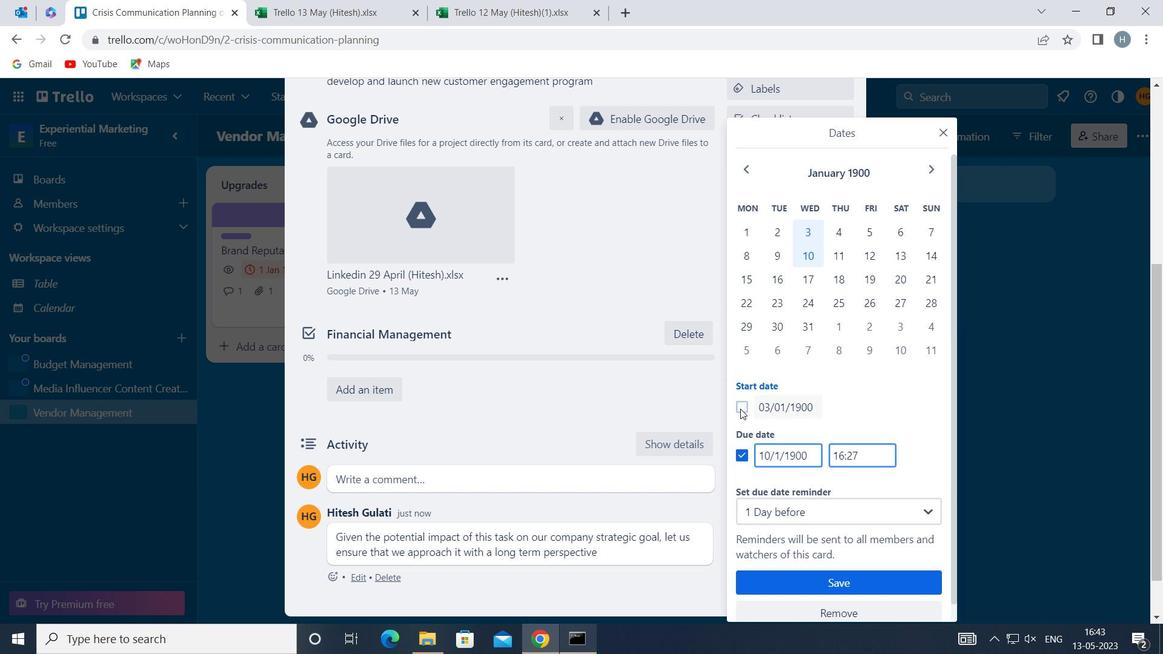 
Action: Mouse pressed left at (762, 406)
Screenshot: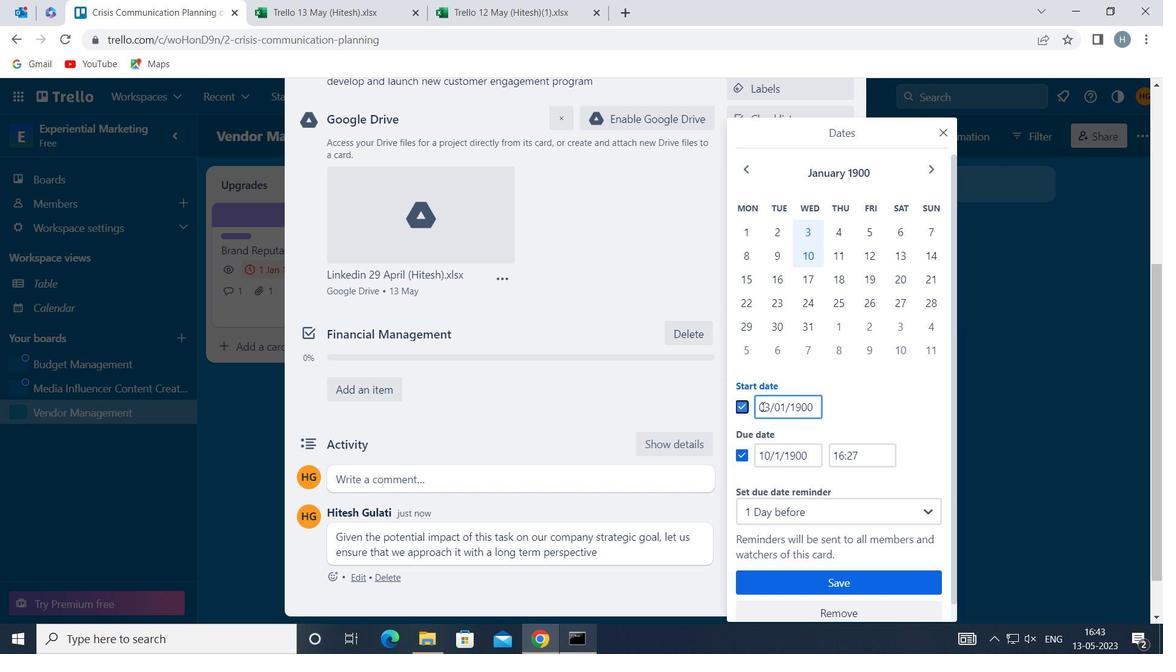 
Action: Mouse moved to (773, 400)
Screenshot: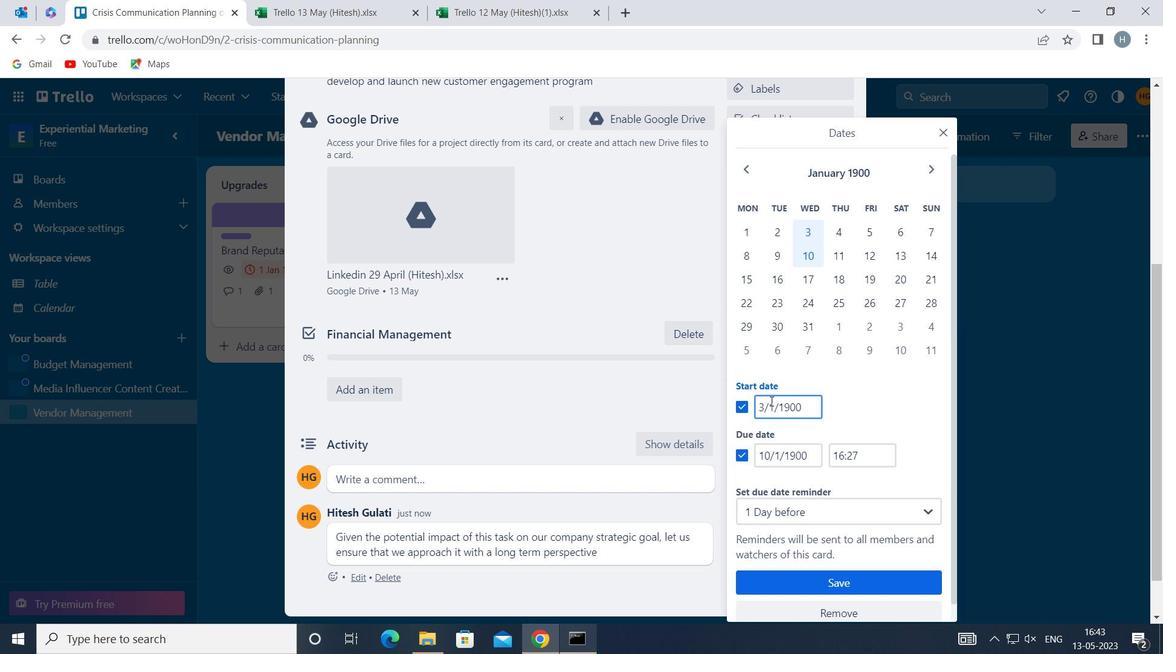 
Action: Key pressed <Key.backspace>
Screenshot: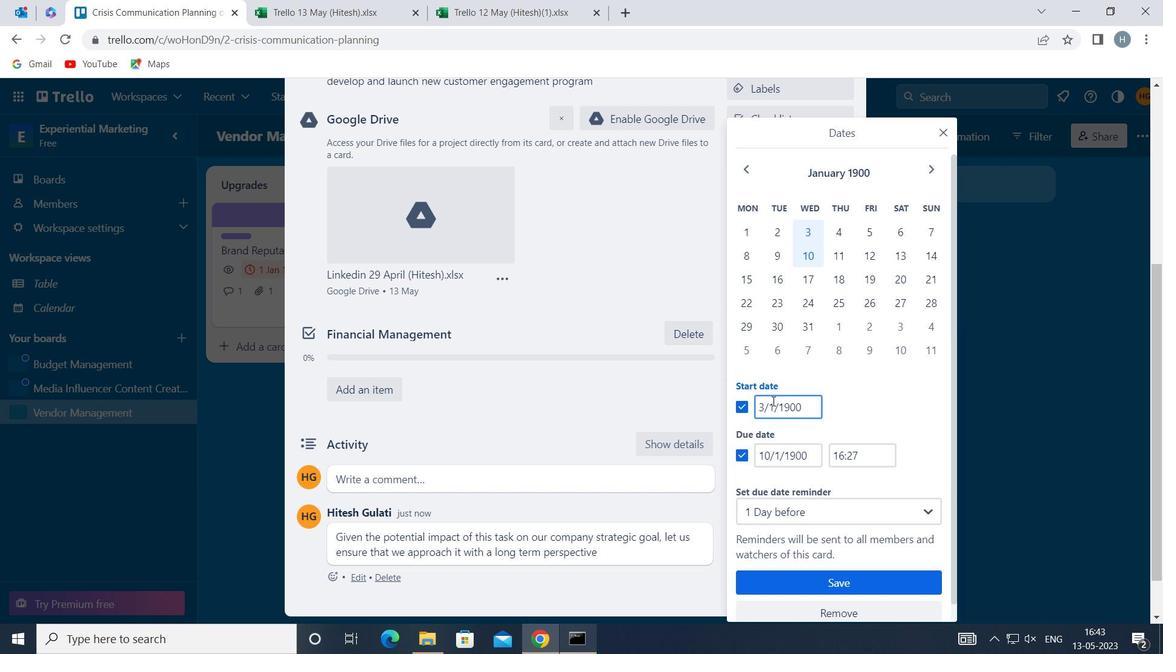 
Action: Mouse moved to (765, 401)
Screenshot: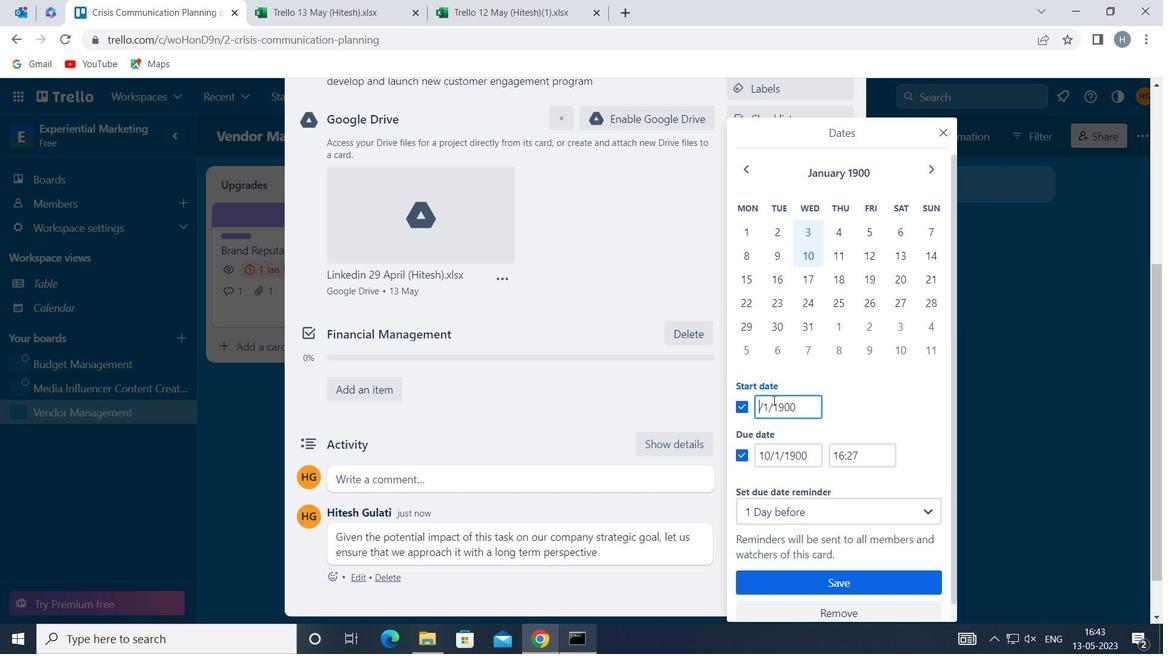 
Action: Key pressed 4
Screenshot: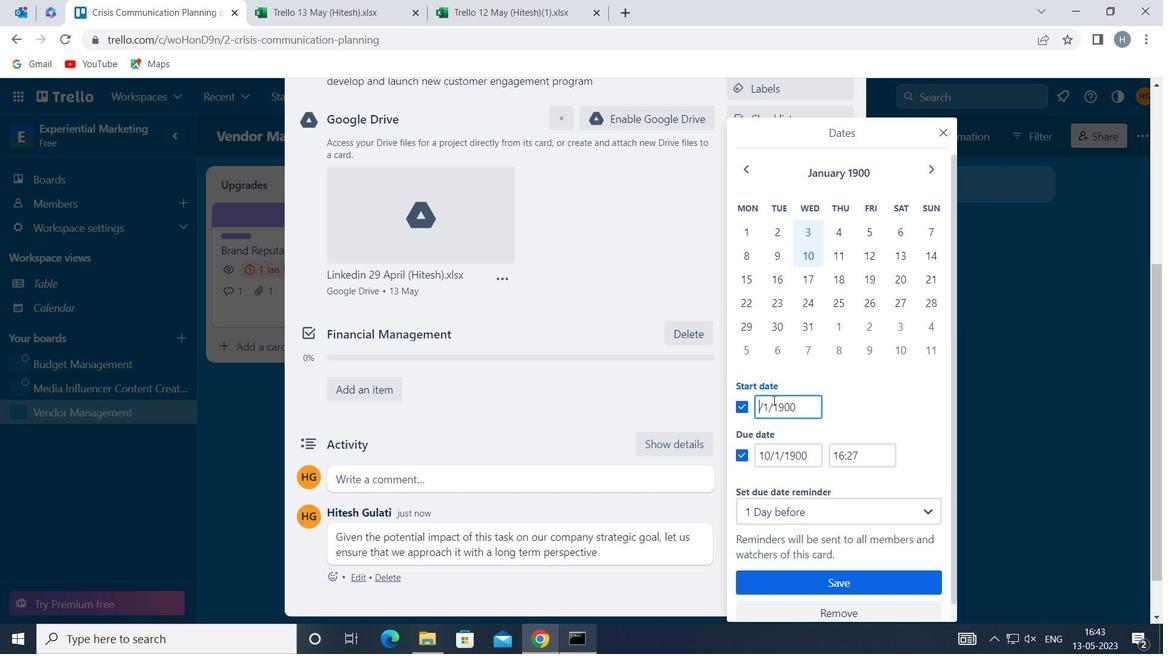 
Action: Mouse moved to (762, 449)
Screenshot: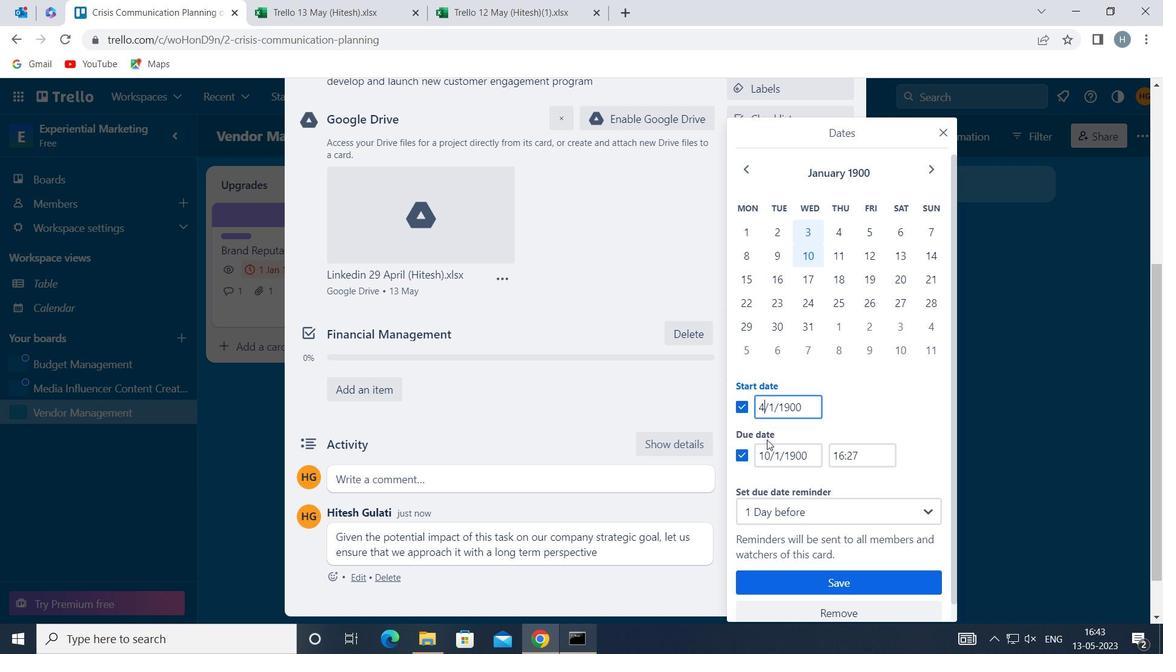 
Action: Mouse pressed left at (762, 449)
Screenshot: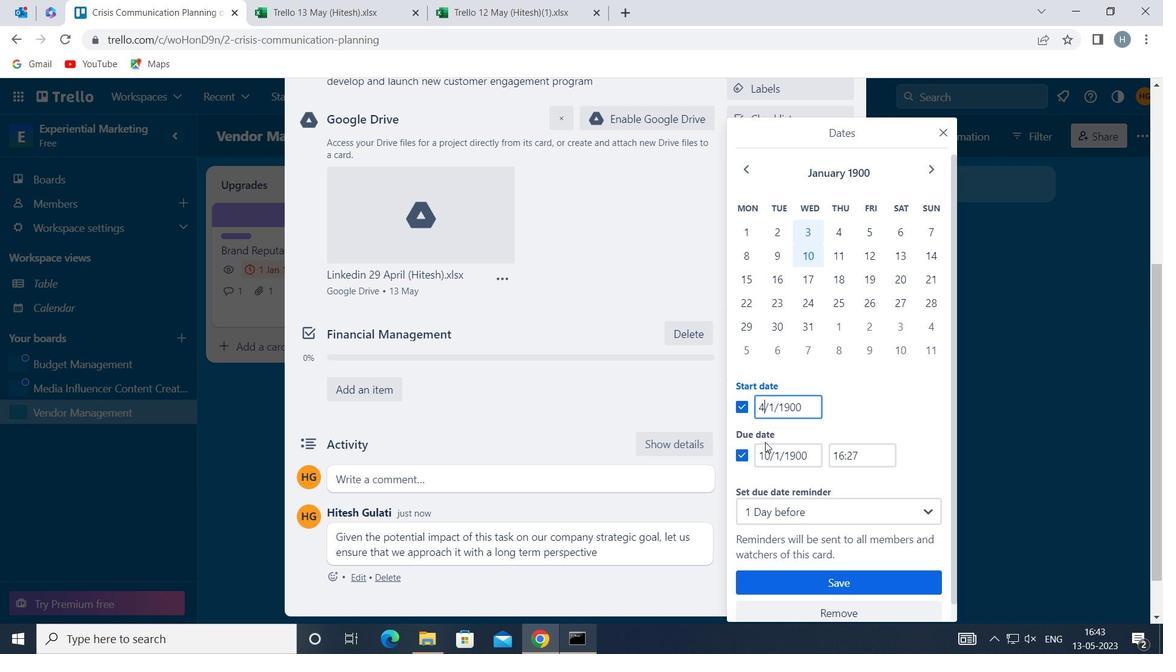 
Action: Mouse moved to (762, 449)
Screenshot: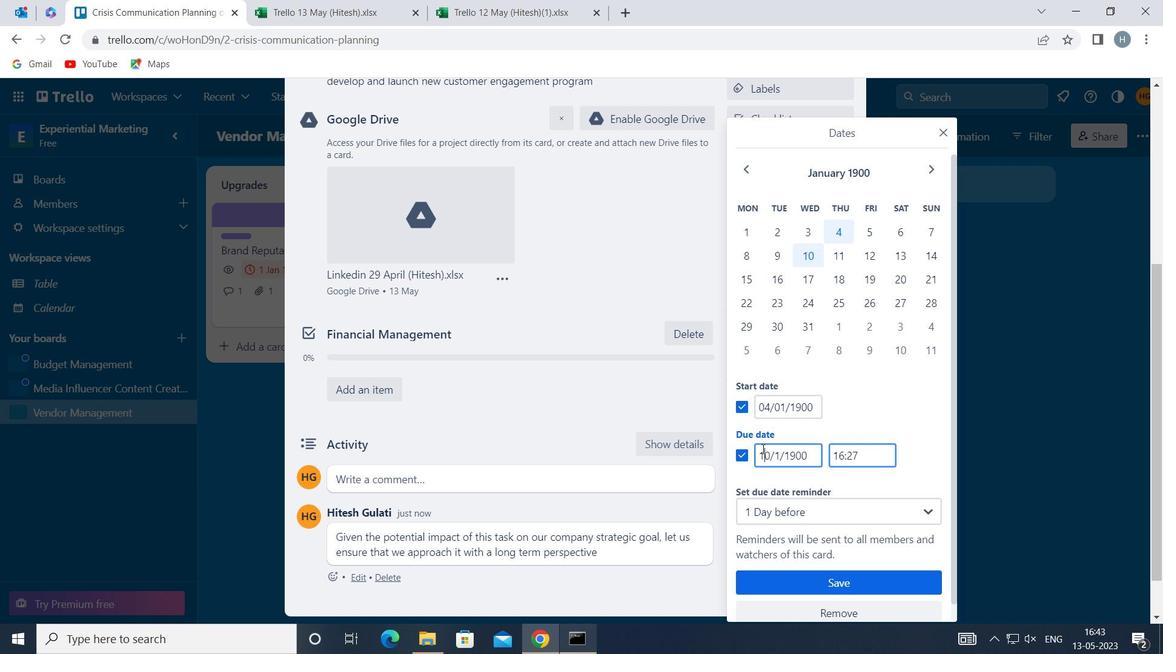
Action: Key pressed <Key.right>
Screenshot: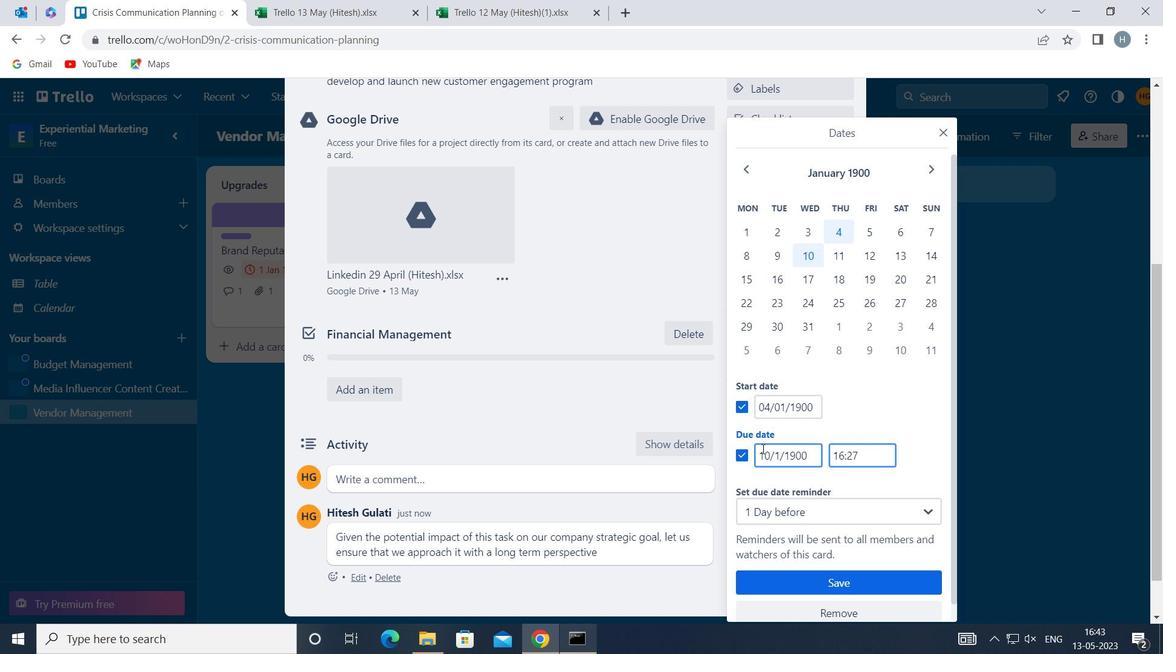 
Action: Mouse moved to (768, 447)
Screenshot: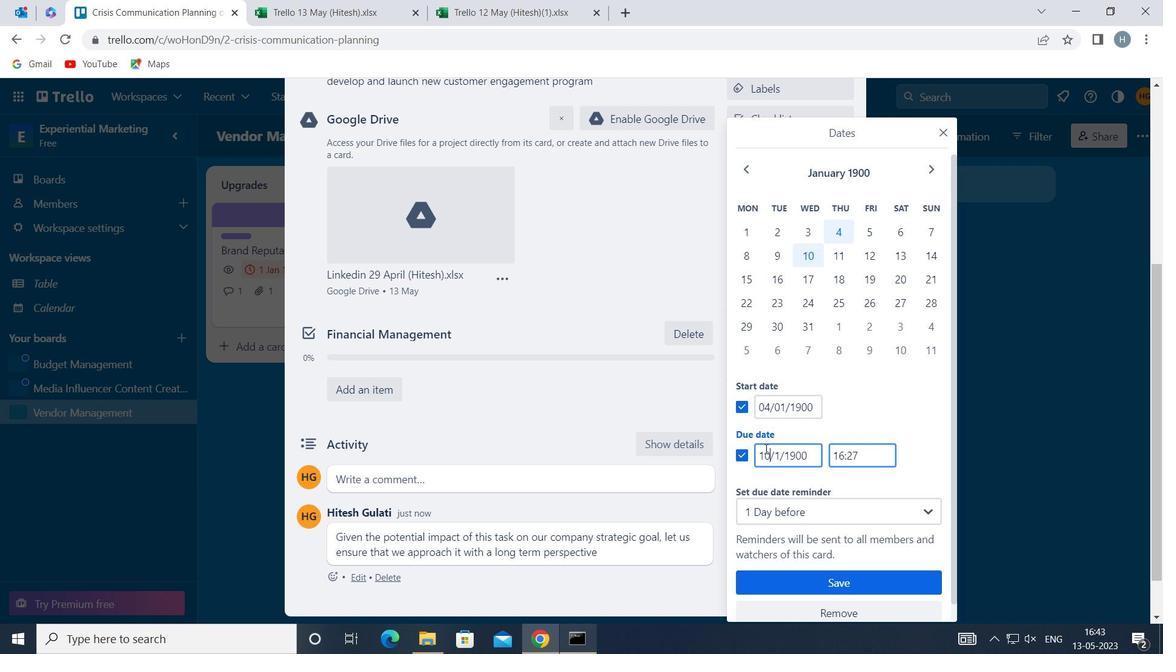 
Action: Key pressed <Key.backspace>1
Screenshot: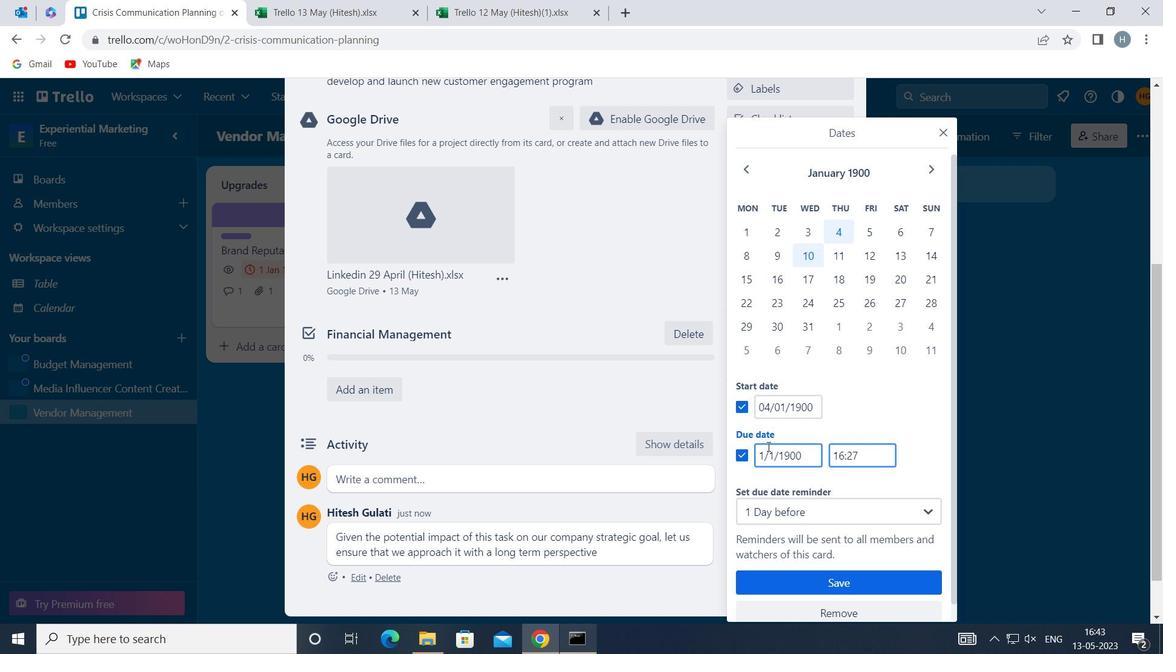
Action: Mouse moved to (846, 580)
Screenshot: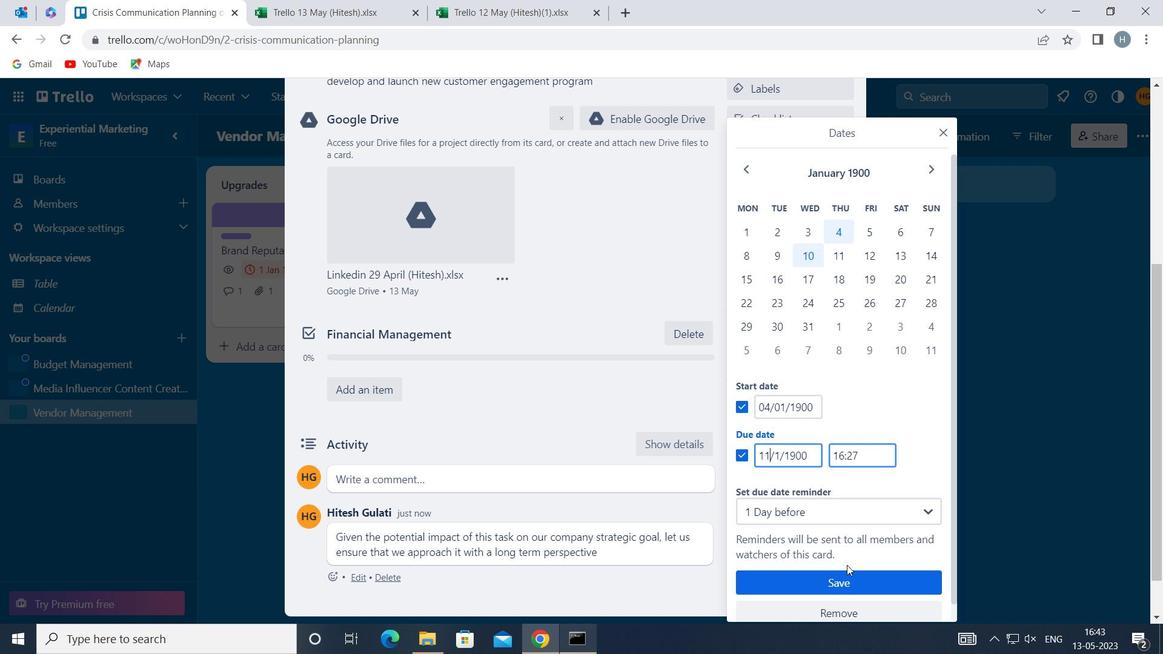 
Action: Mouse pressed left at (846, 580)
Screenshot: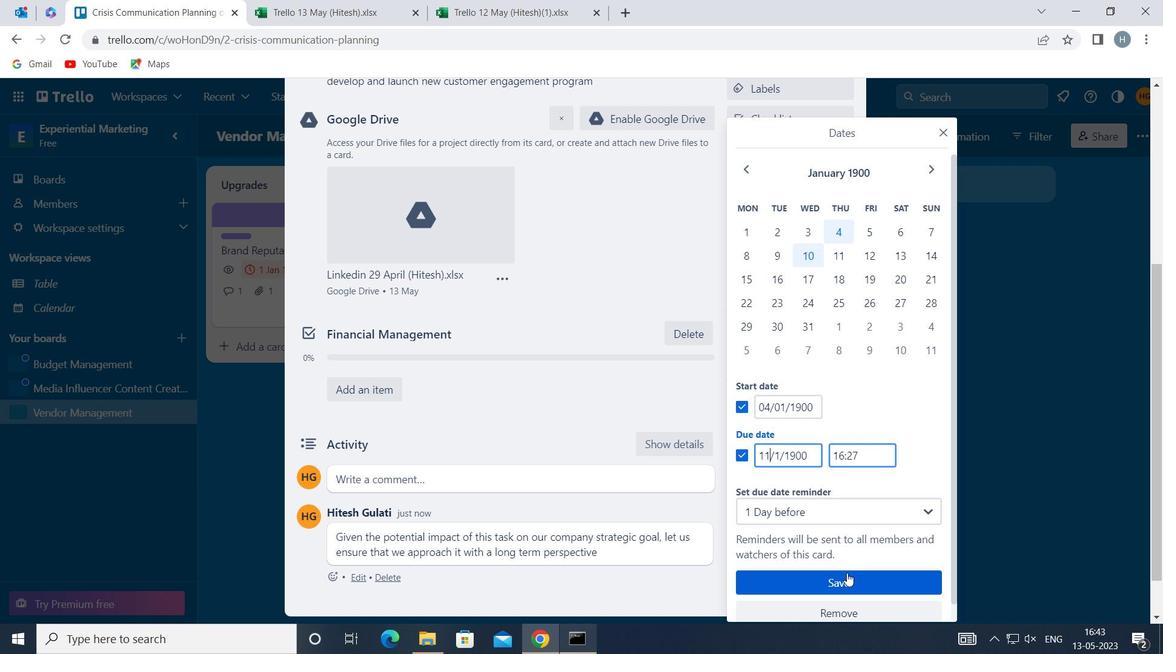 
Action: Mouse moved to (688, 271)
Screenshot: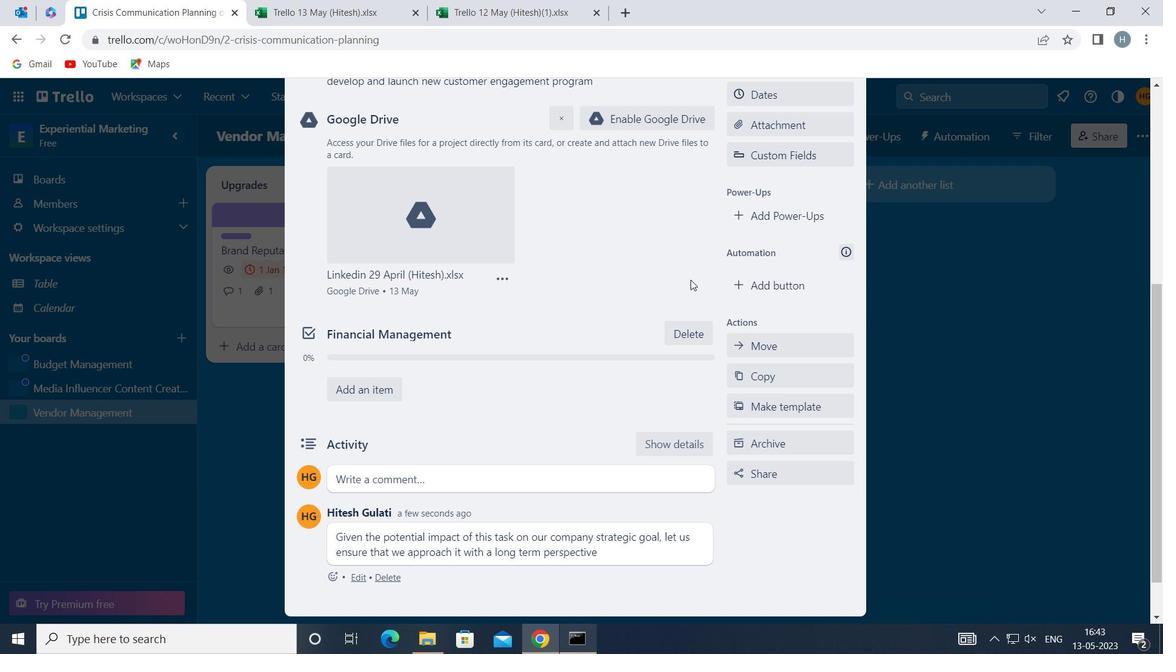 
Action: Key pressed <Key.f8>
Screenshot: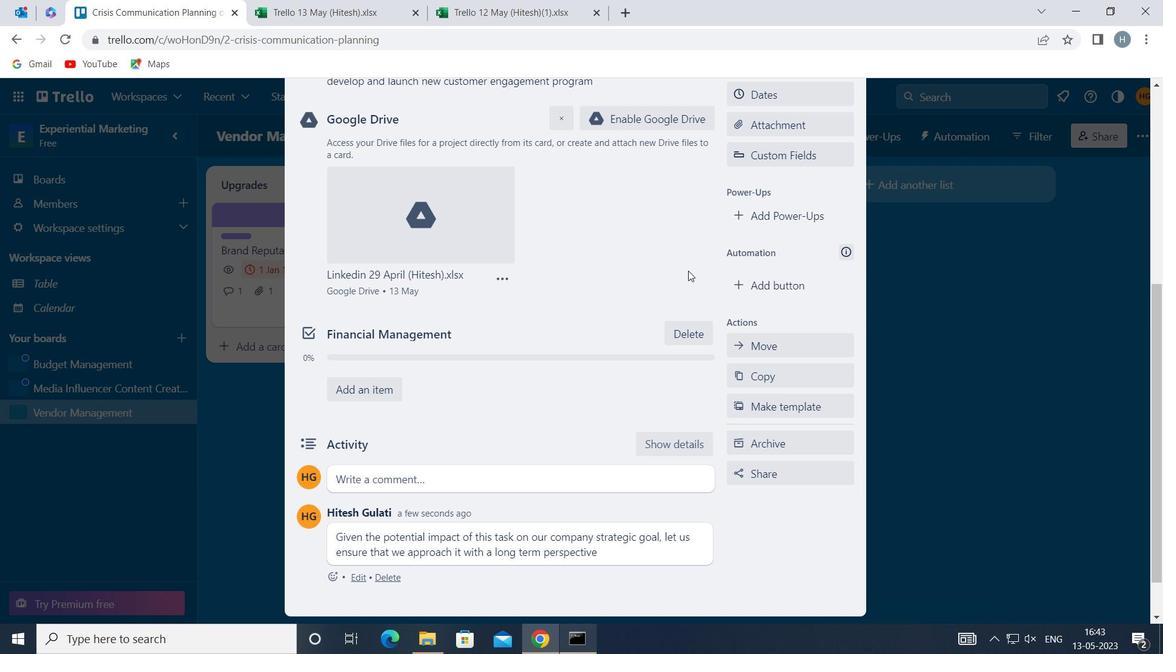 
